 Task: Look for space in Laâyoune / El Aaiún, Western Sahara from 2nd June, 2023 to 6th June, 2023 for 1 adult in price range Rs.10000 to Rs.13000. Place can be private room with 1  bedroom having 1 bed and 1 bathroom. Property type can be house, flat, guest house, hotel. Booking option can be shelf check-in. Required host language is English.
Action: Mouse moved to (354, 175)
Screenshot: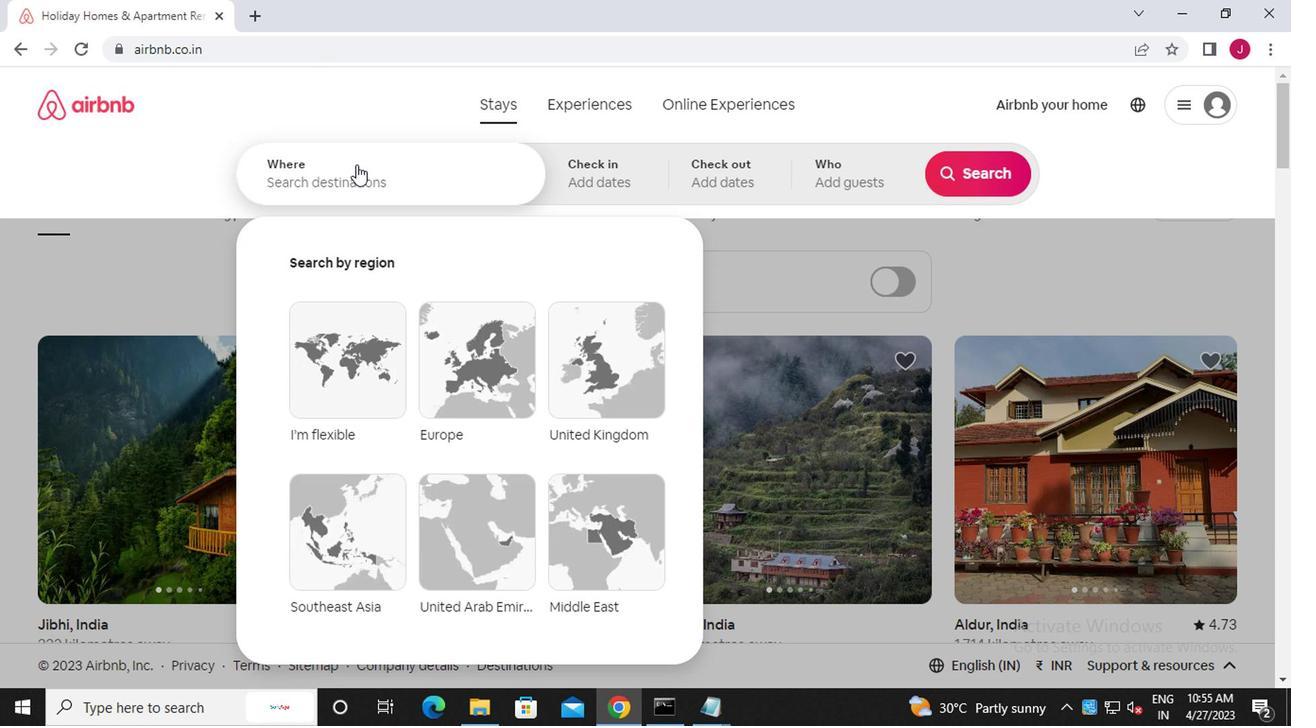 
Action: Mouse pressed left at (354, 175)
Screenshot: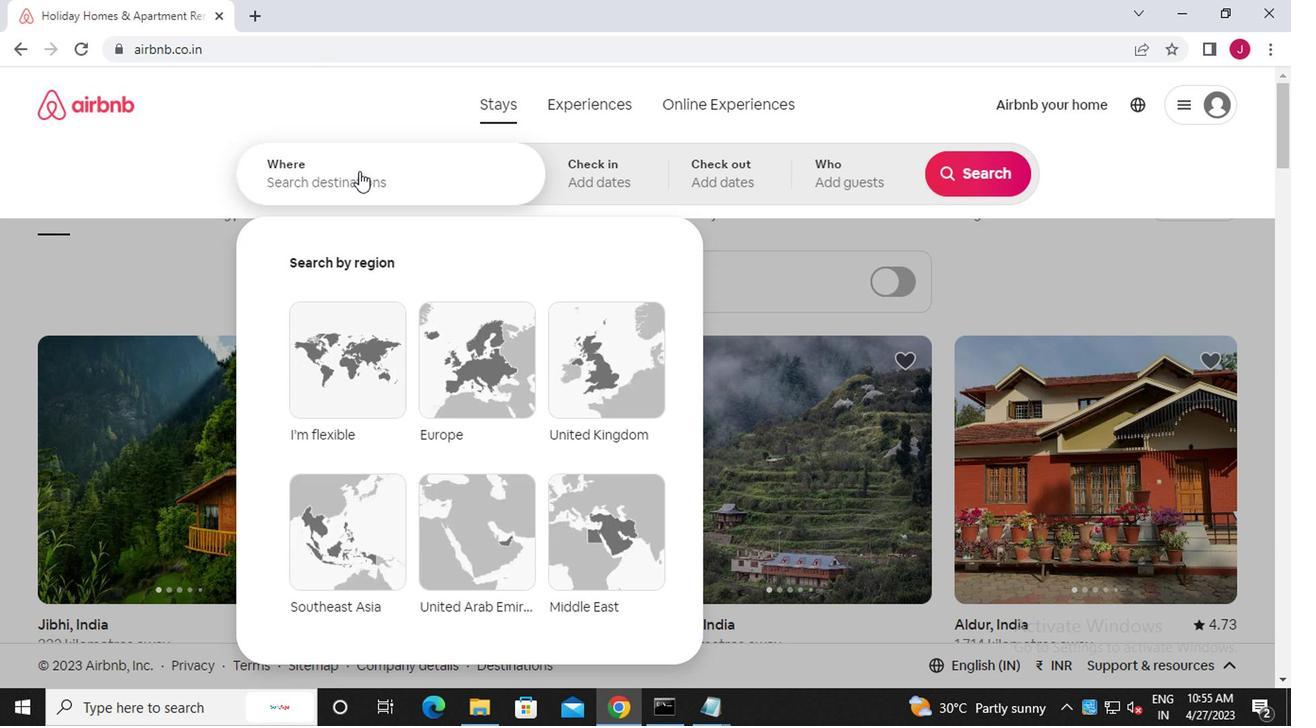 
Action: Mouse moved to (355, 175)
Screenshot: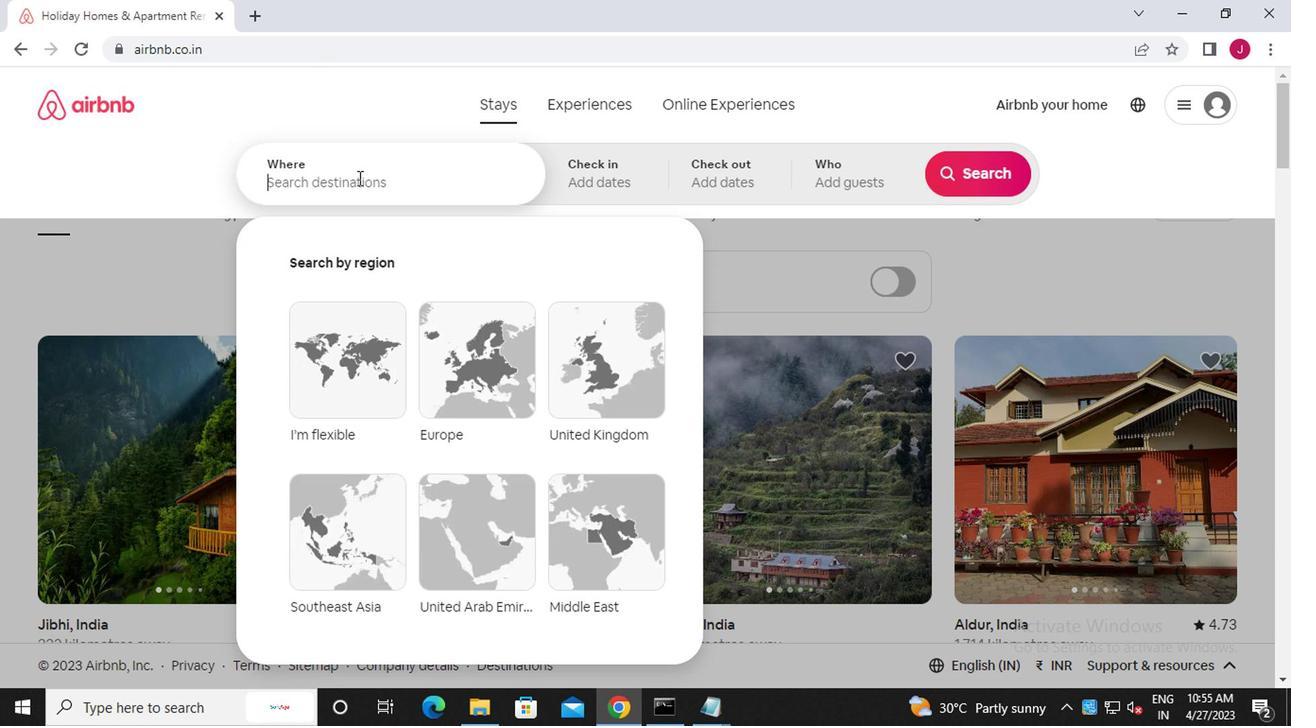 
Action: Key pressed l<Key.caps_lock>aayoune/<Key.caps_lock>el<Key.space><Key.caps_lock>a<Key.caps_lock>aiun
Screenshot: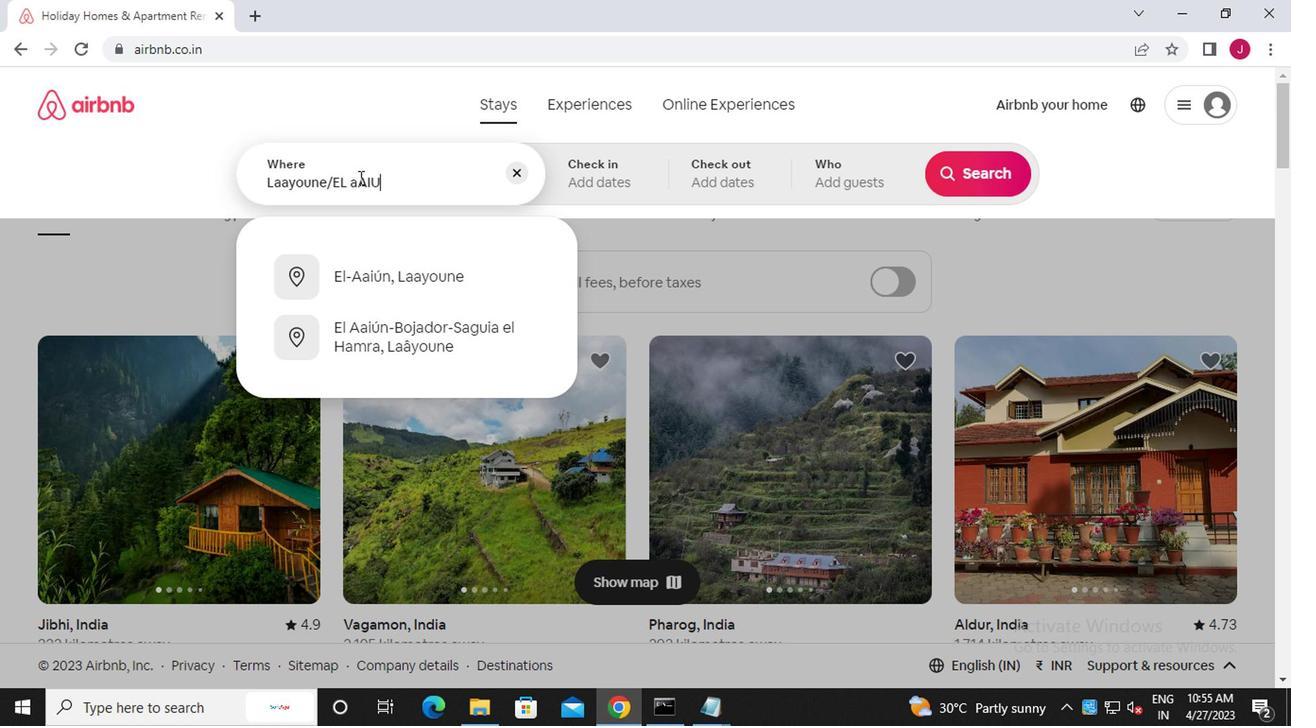 
Action: Mouse moved to (378, 178)
Screenshot: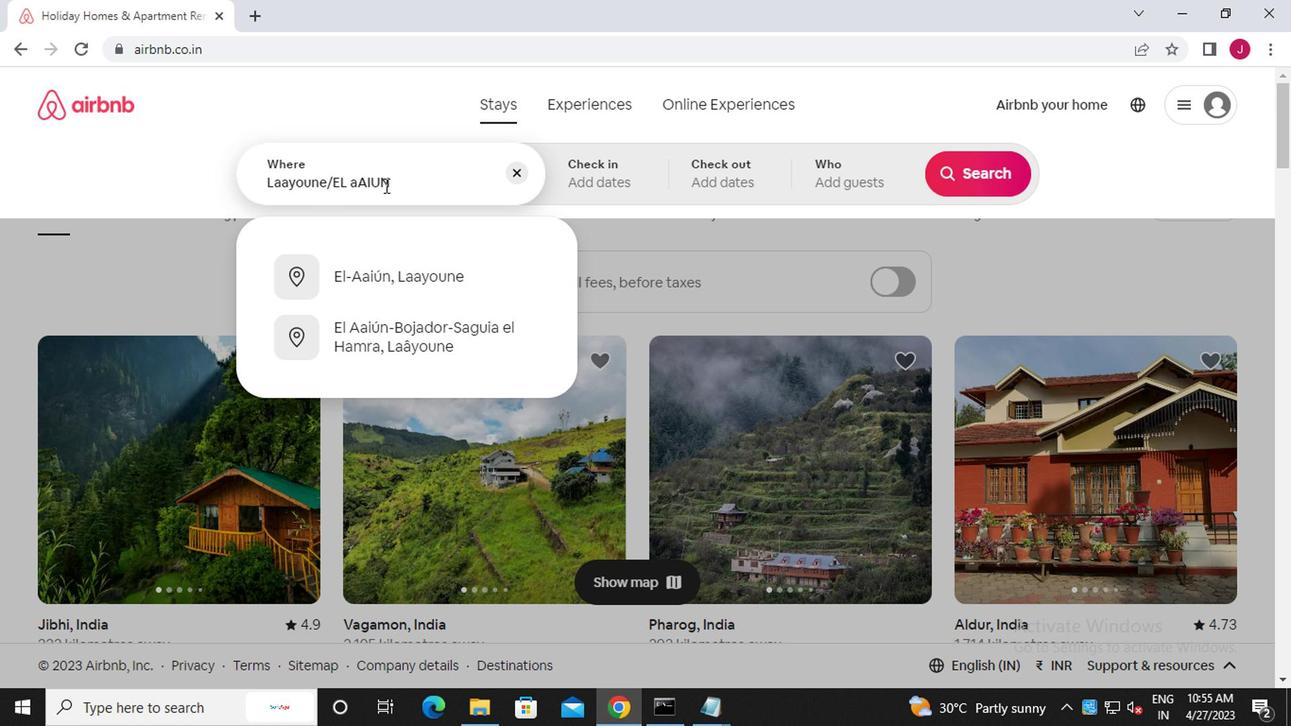 
Action: Key pressed <Key.backspace><Key.backspace><Key.backspace><Key.backspace><Key.backspace>a<Key.caps_lock>aiun
Screenshot: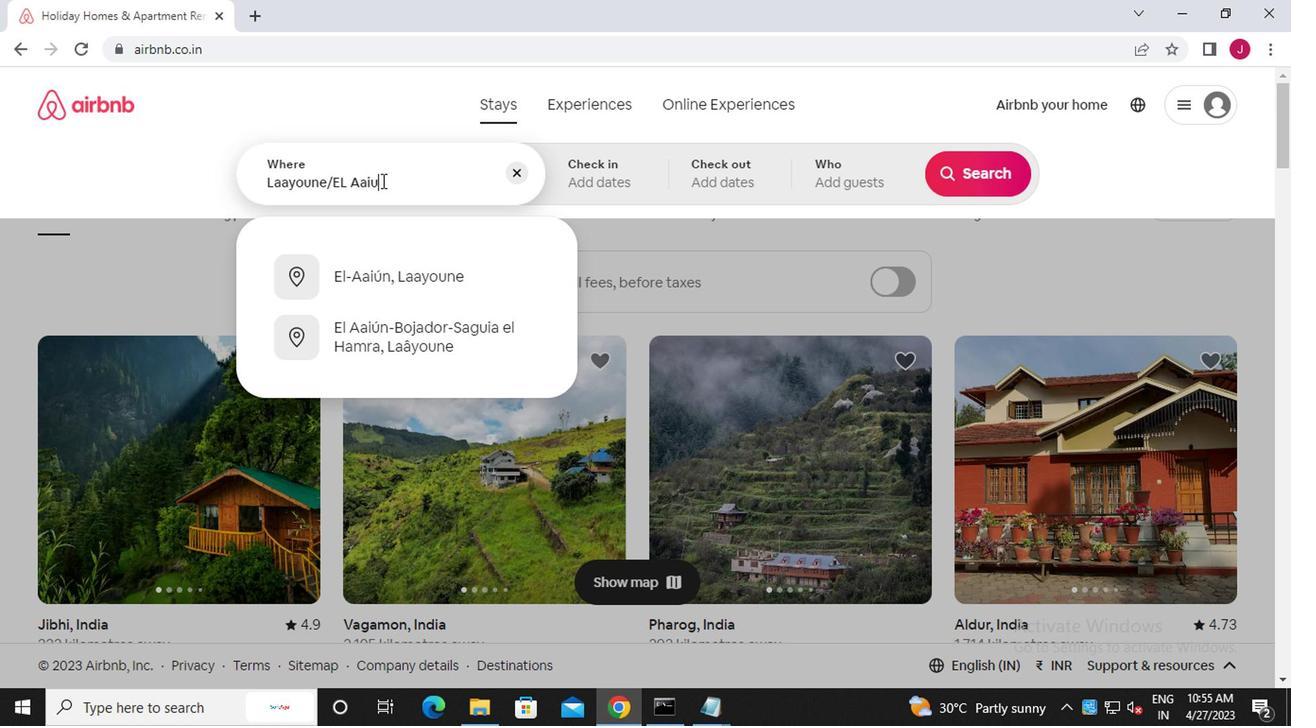 
Action: Mouse moved to (579, 183)
Screenshot: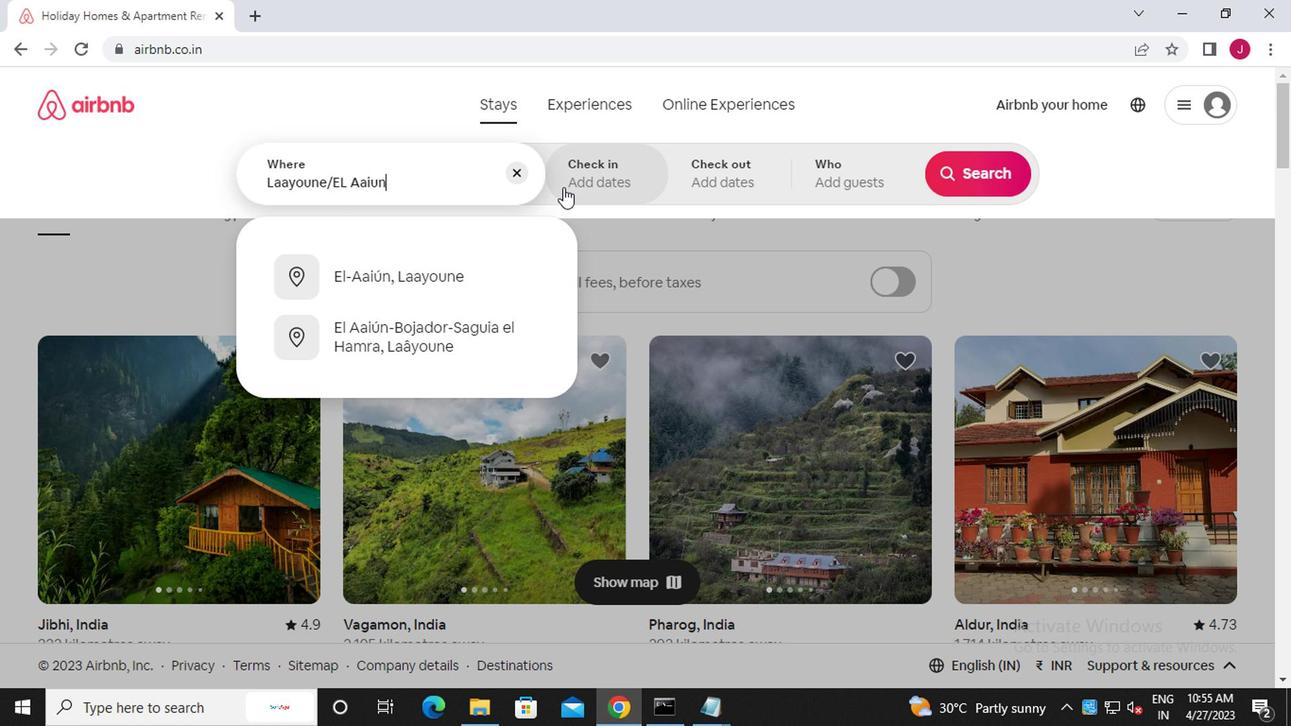 
Action: Mouse pressed left at (579, 183)
Screenshot: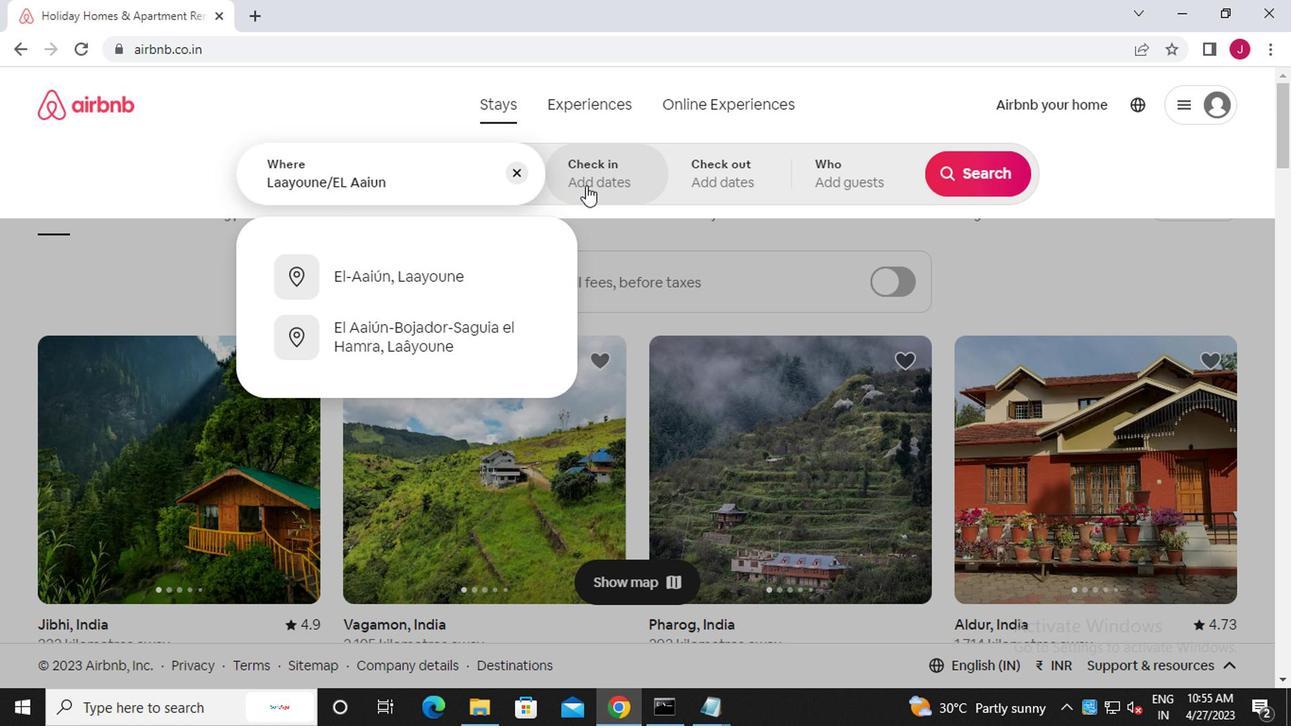 
Action: Mouse moved to (426, 166)
Screenshot: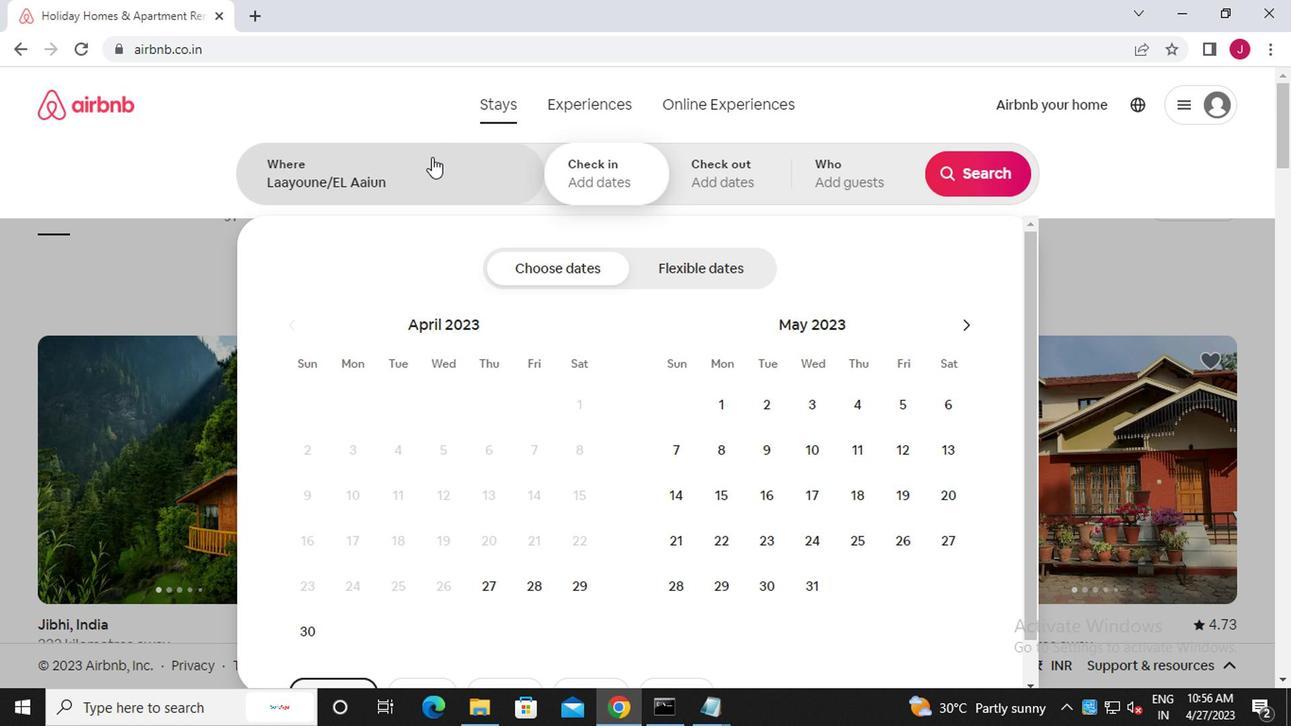 
Action: Mouse pressed left at (426, 166)
Screenshot: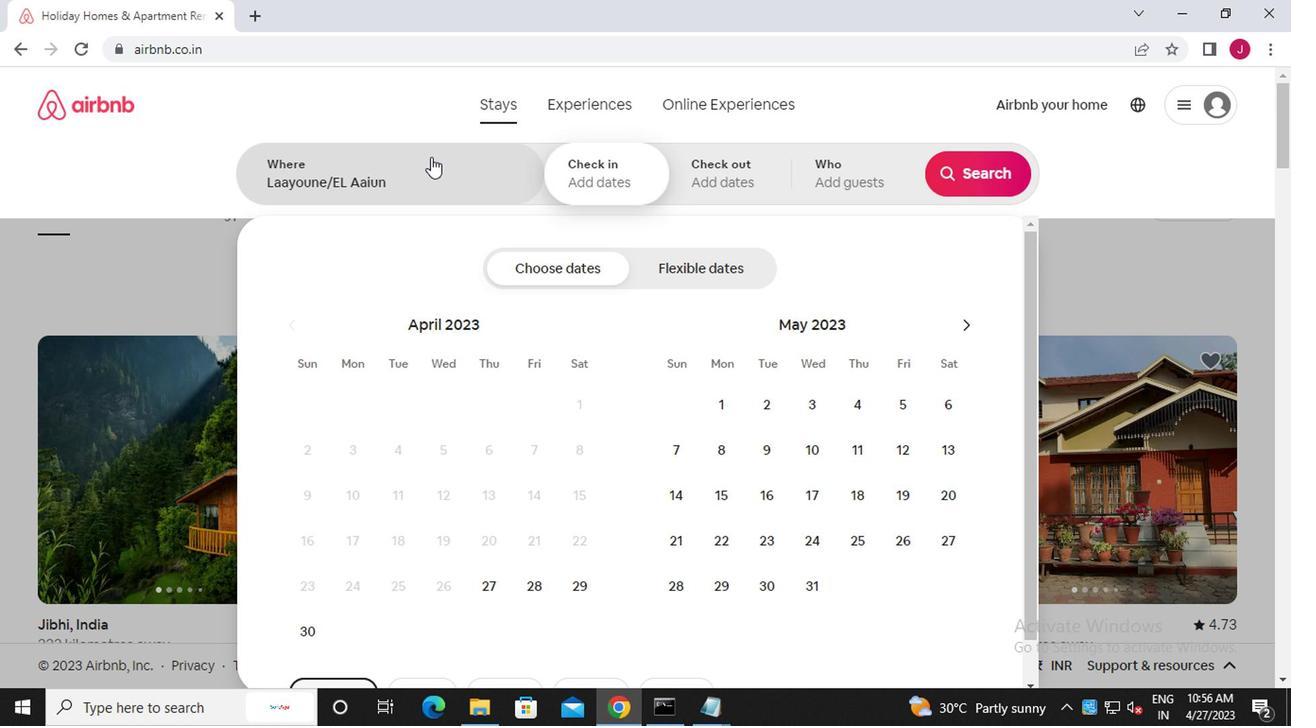 
Action: Mouse moved to (430, 172)
Screenshot: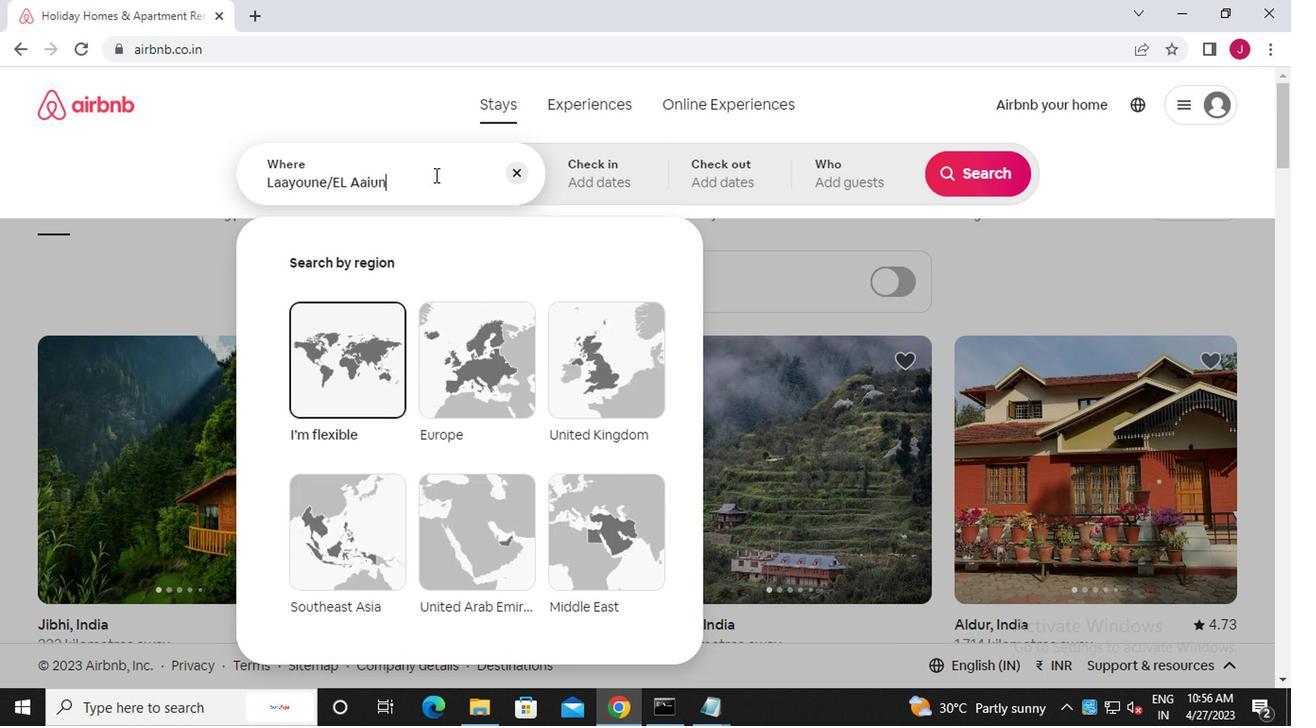 
Action: Key pressed ,<Key.space><Key.caps_lock>we<Key.backspace><Key.caps_lock>estern<Key.space><Key.caps_lock>s<Key.caps_lock>ahara
Screenshot: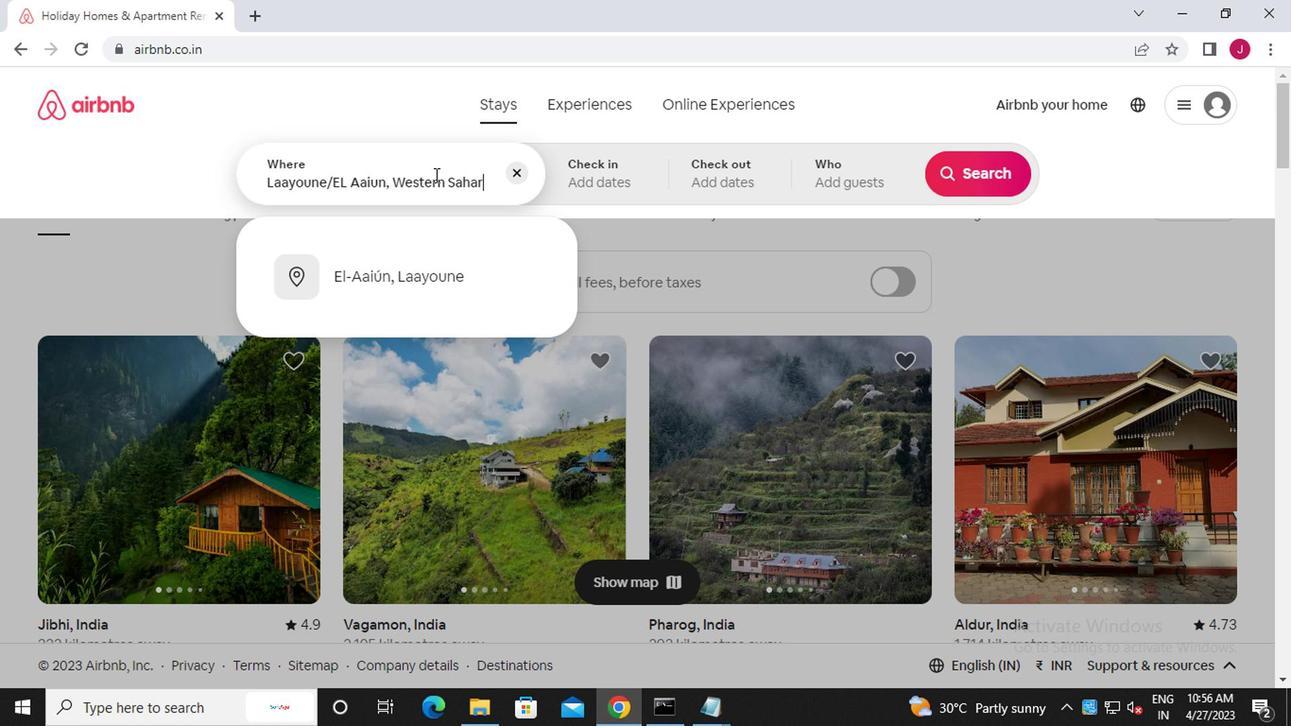 
Action: Mouse moved to (610, 177)
Screenshot: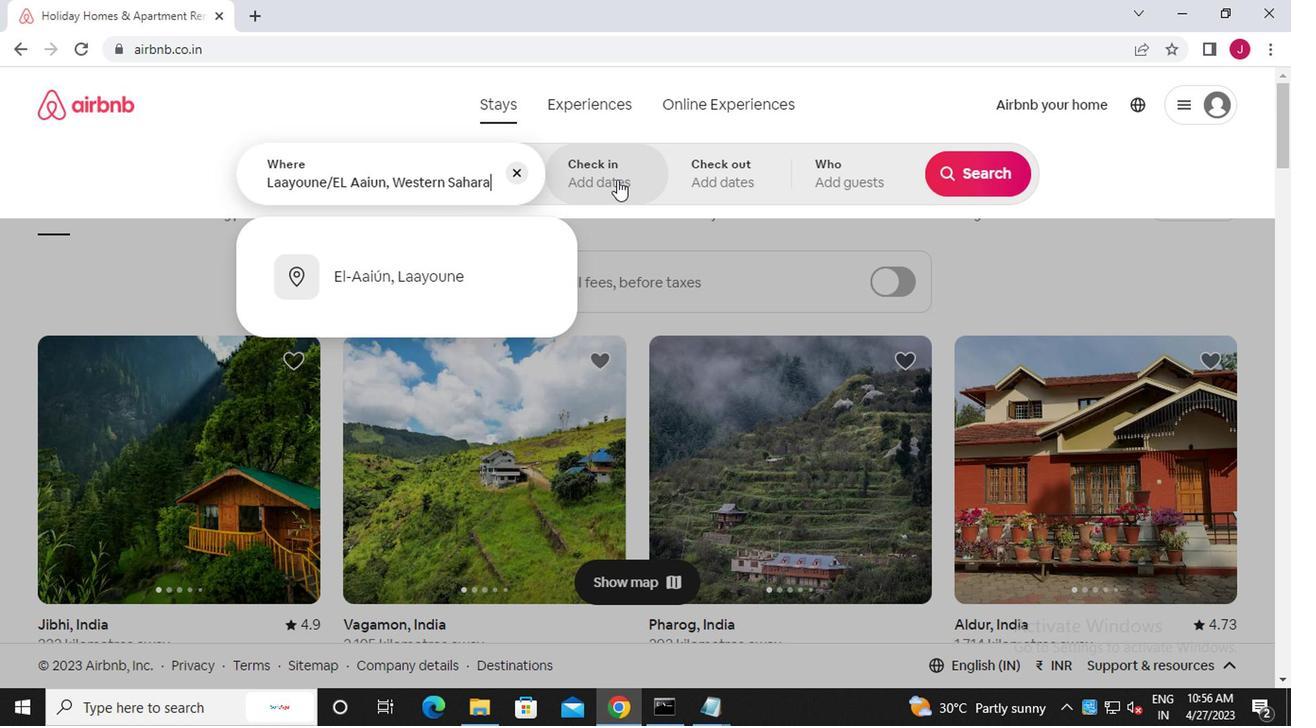 
Action: Mouse pressed left at (610, 177)
Screenshot: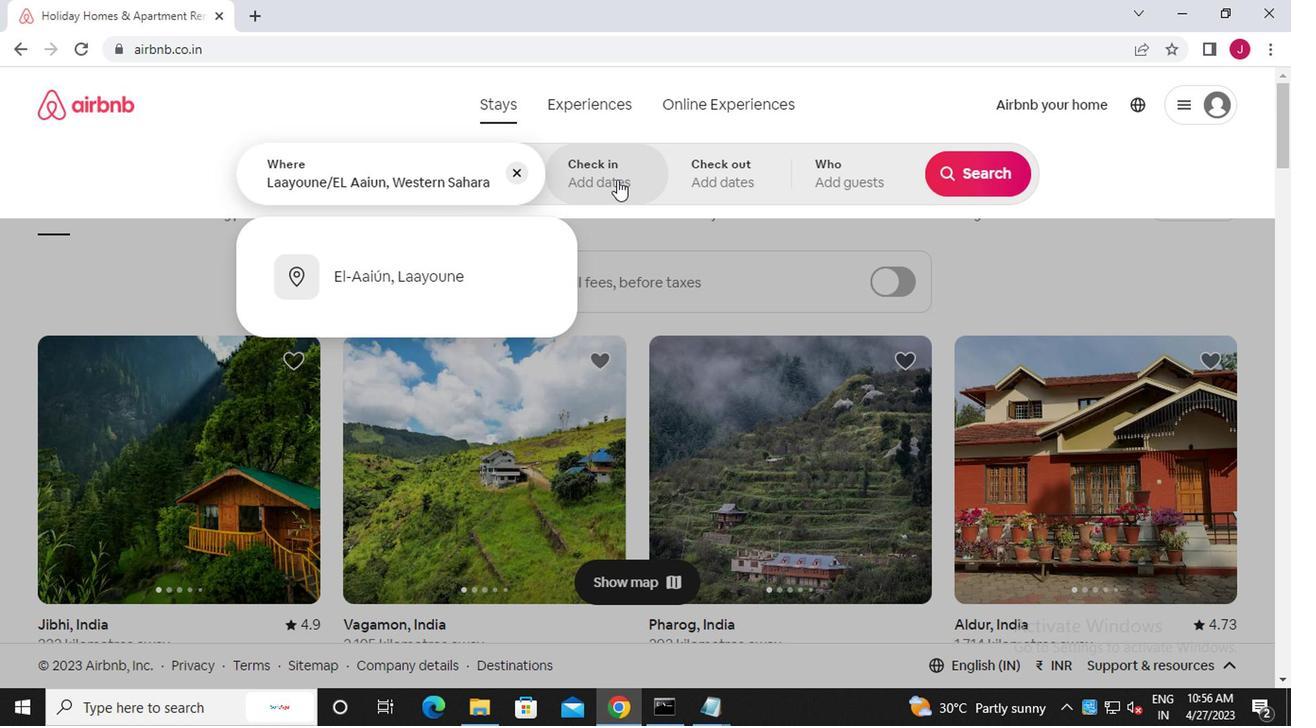 
Action: Mouse moved to (961, 319)
Screenshot: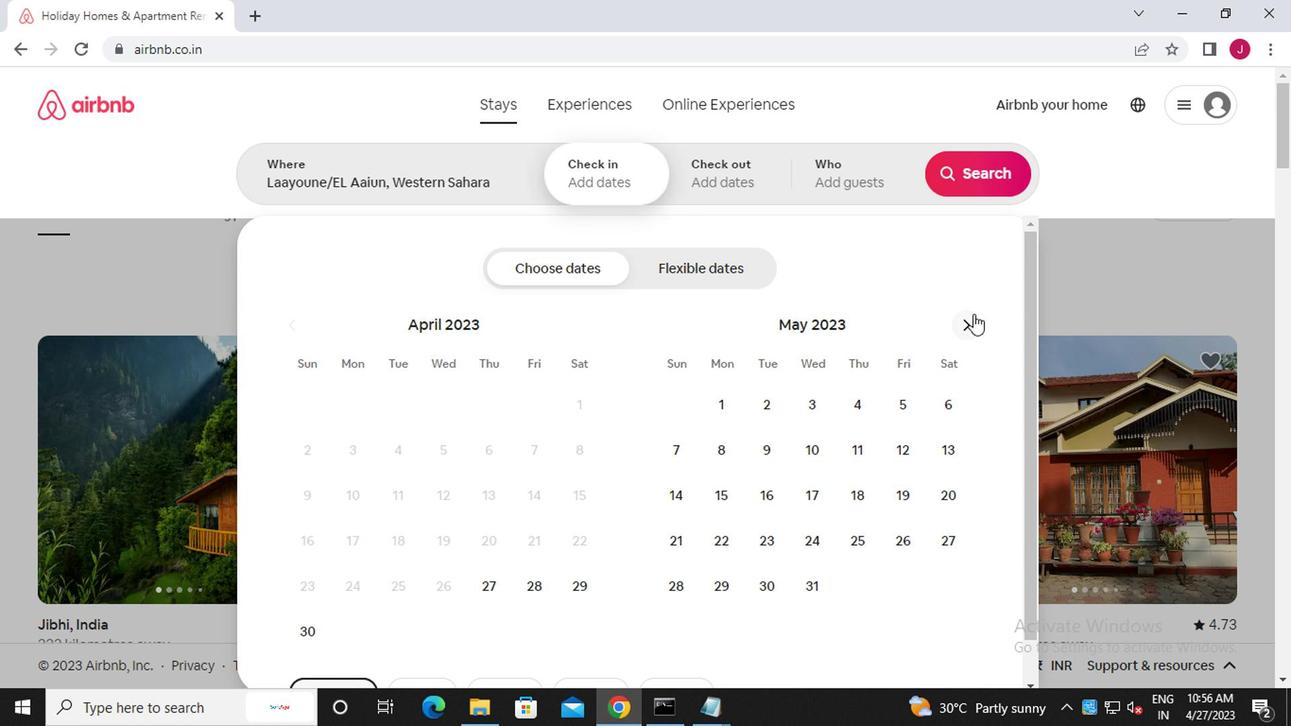 
Action: Mouse pressed left at (961, 319)
Screenshot: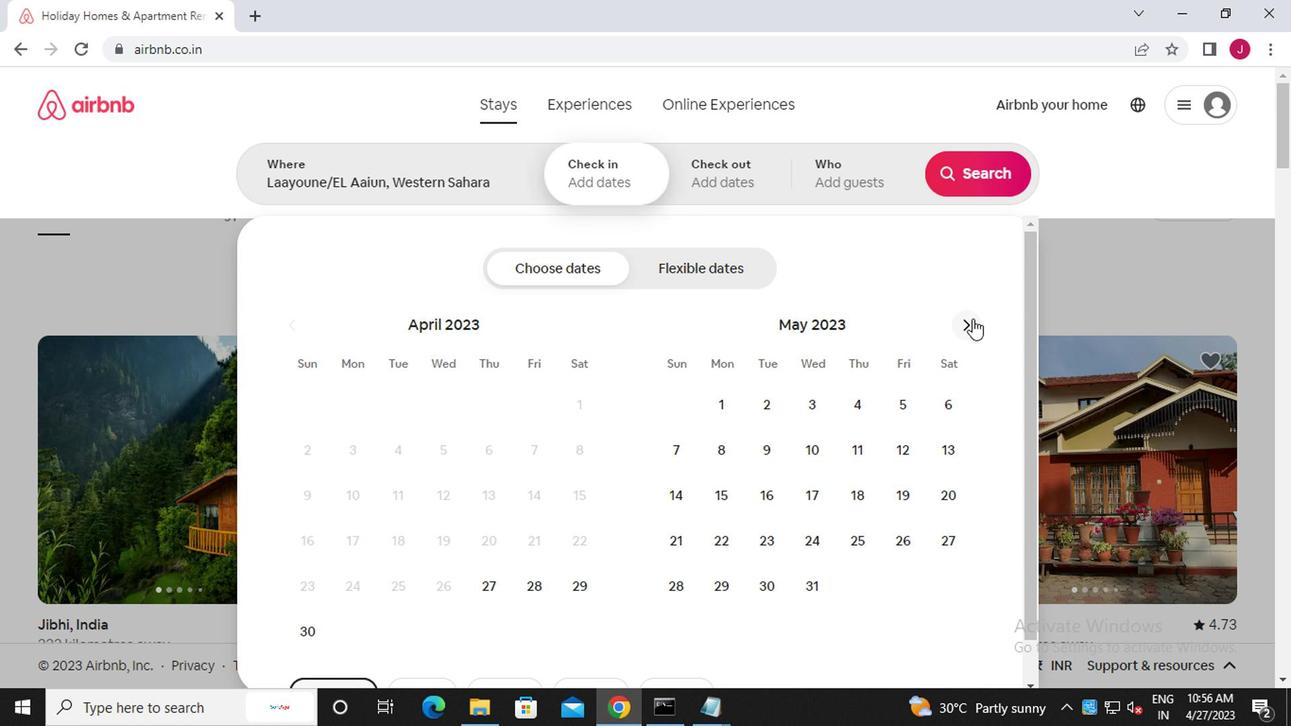 
Action: Mouse moved to (890, 415)
Screenshot: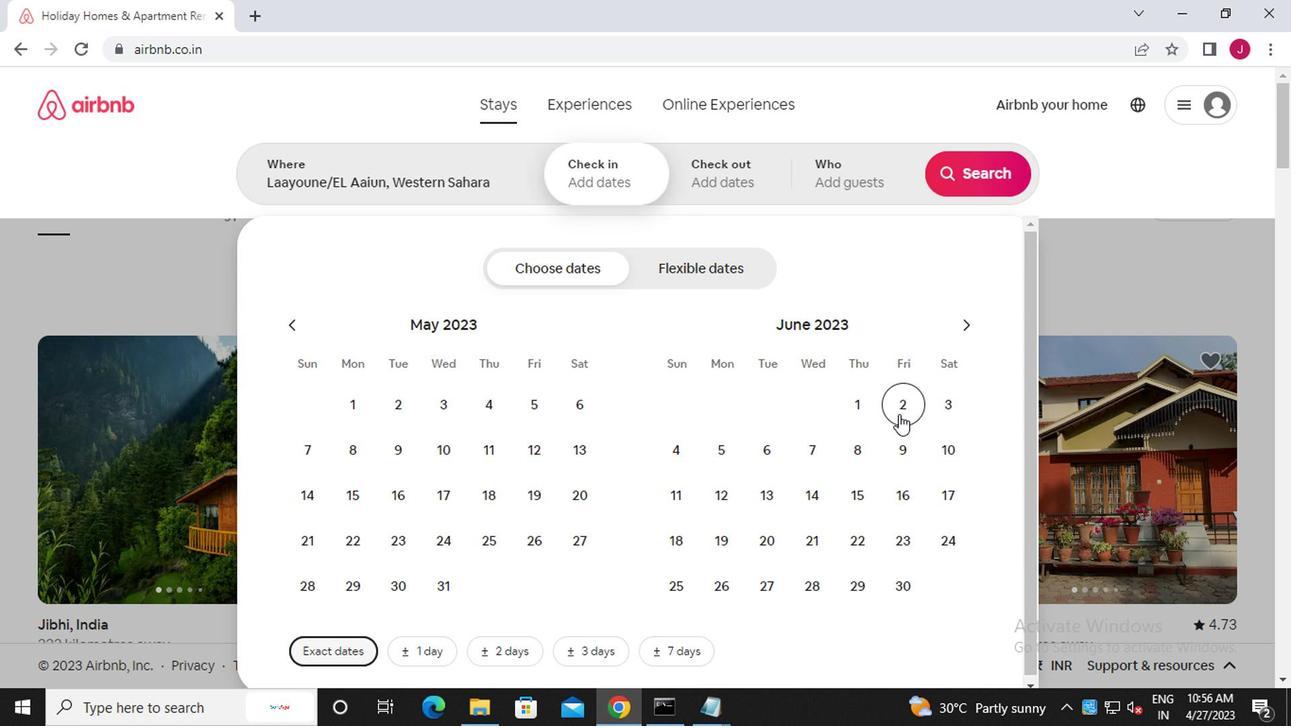
Action: Mouse pressed left at (890, 415)
Screenshot: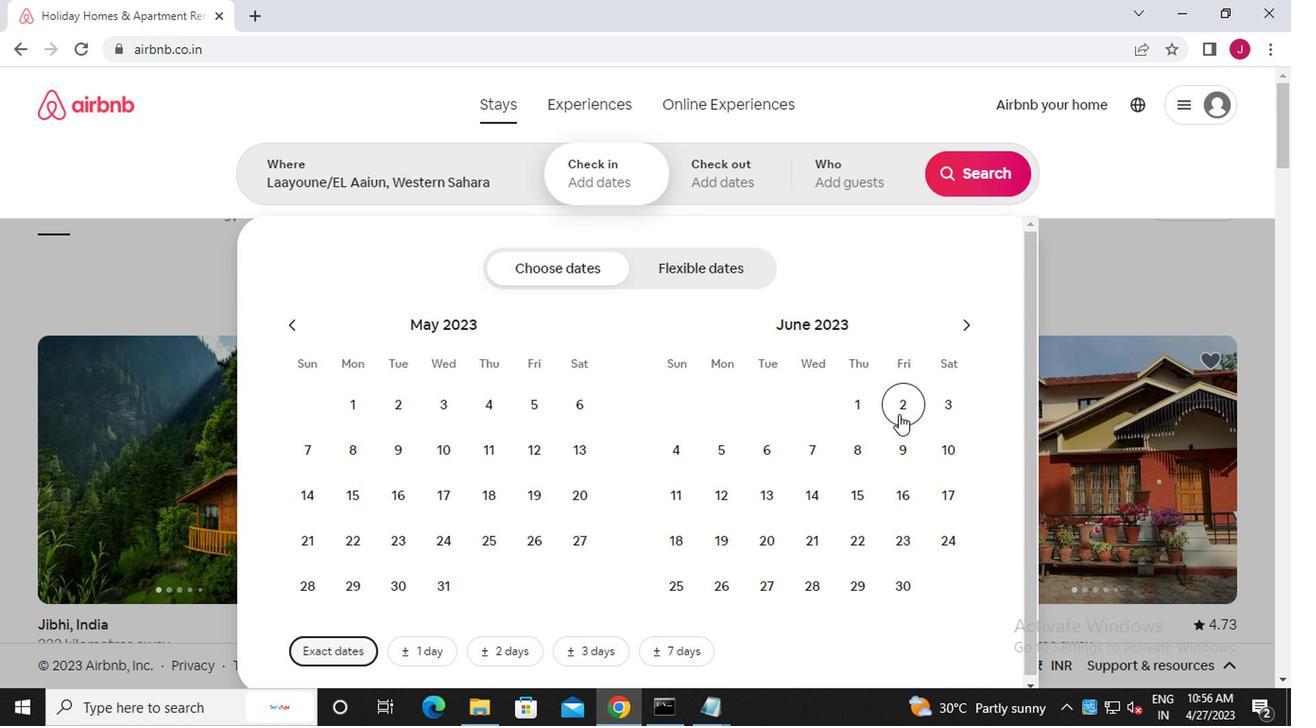 
Action: Mouse moved to (779, 447)
Screenshot: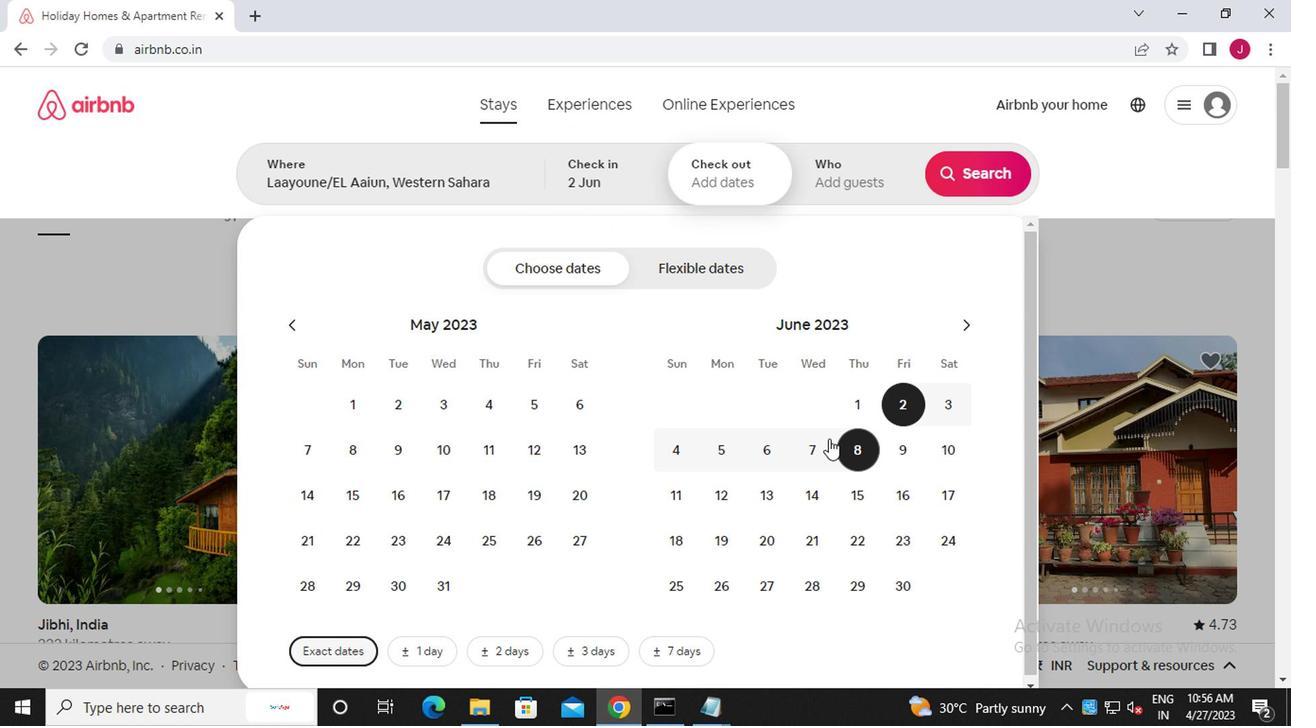 
Action: Mouse pressed left at (779, 447)
Screenshot: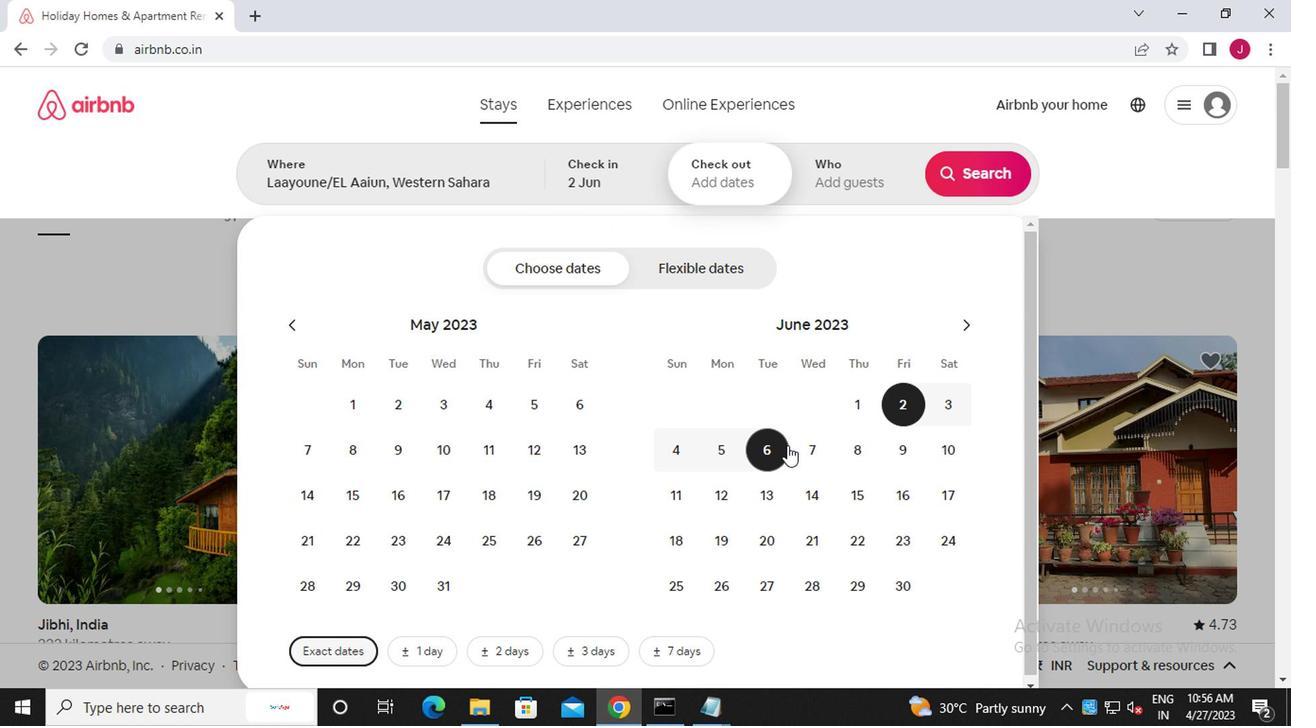 
Action: Mouse moved to (838, 184)
Screenshot: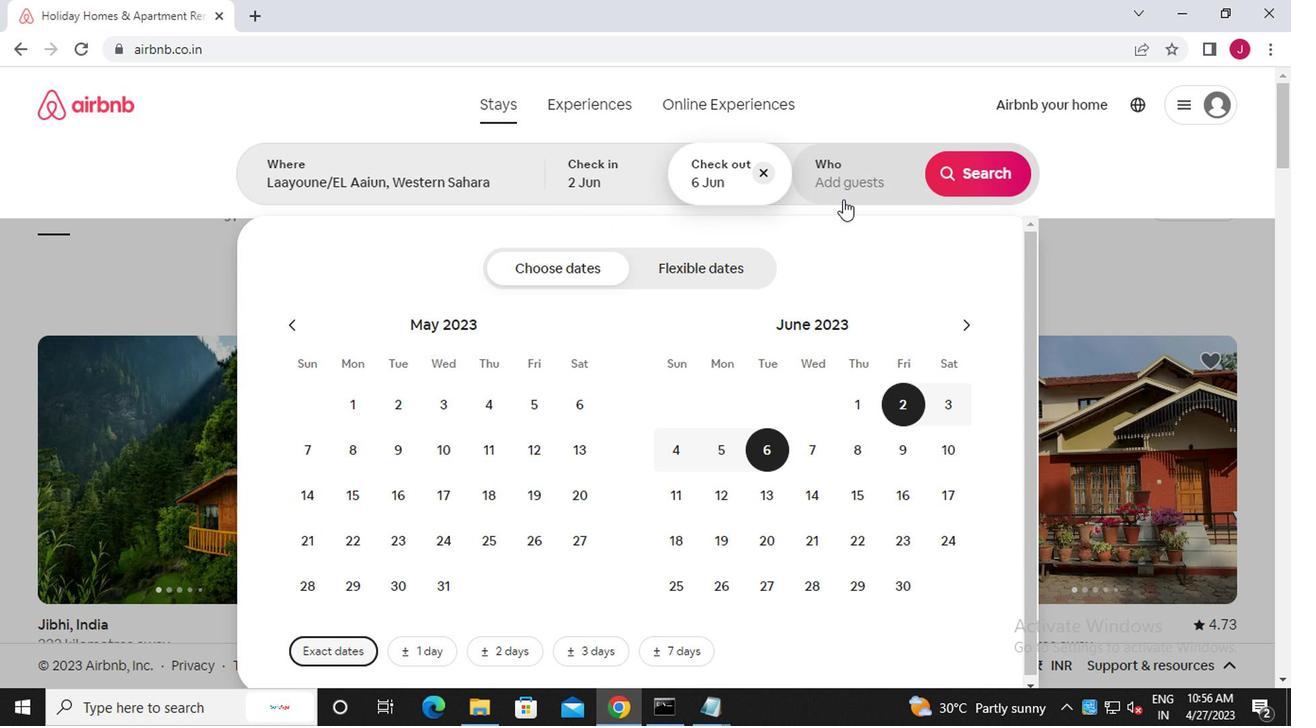 
Action: Mouse pressed left at (838, 184)
Screenshot: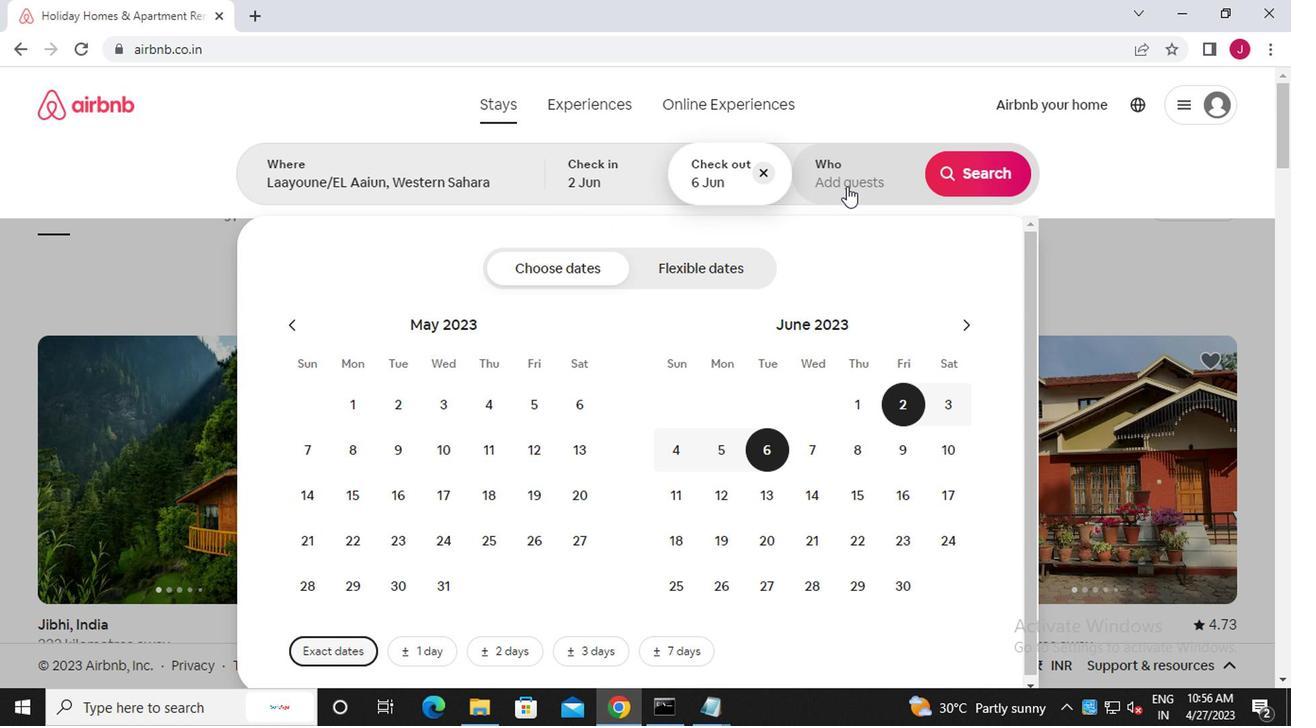 
Action: Mouse moved to (970, 278)
Screenshot: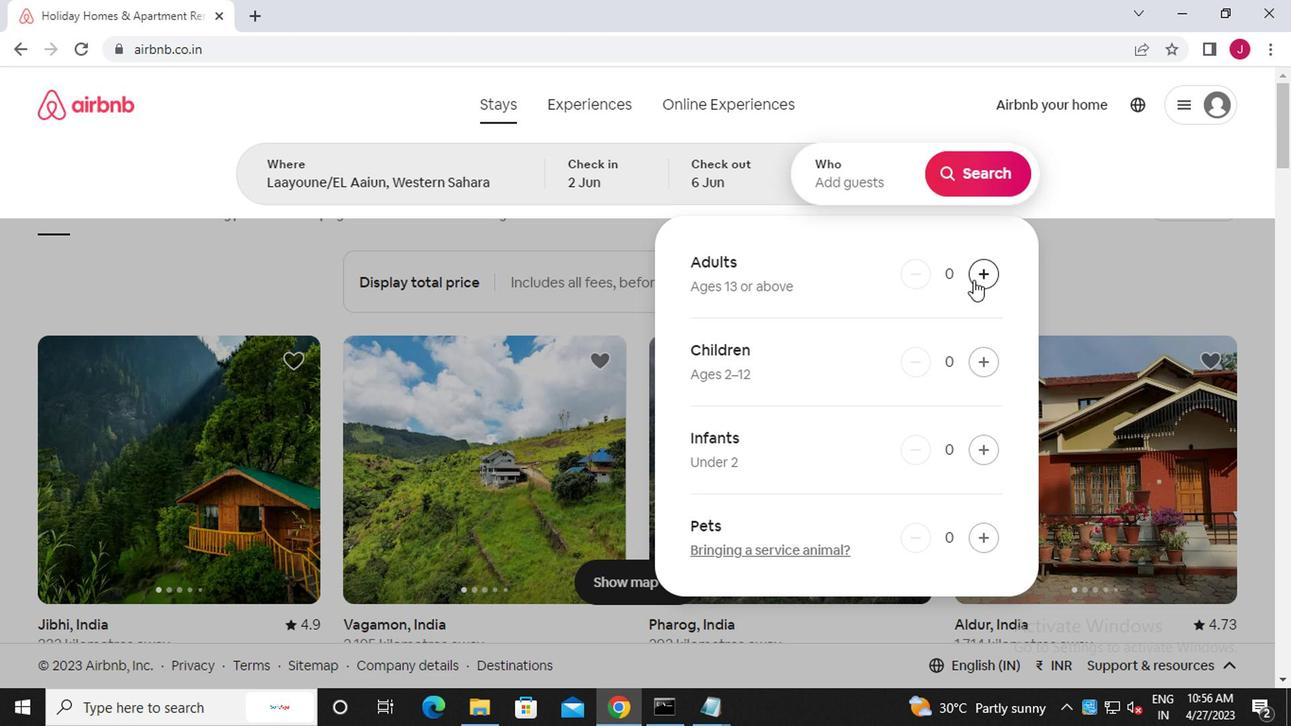 
Action: Mouse pressed left at (970, 278)
Screenshot: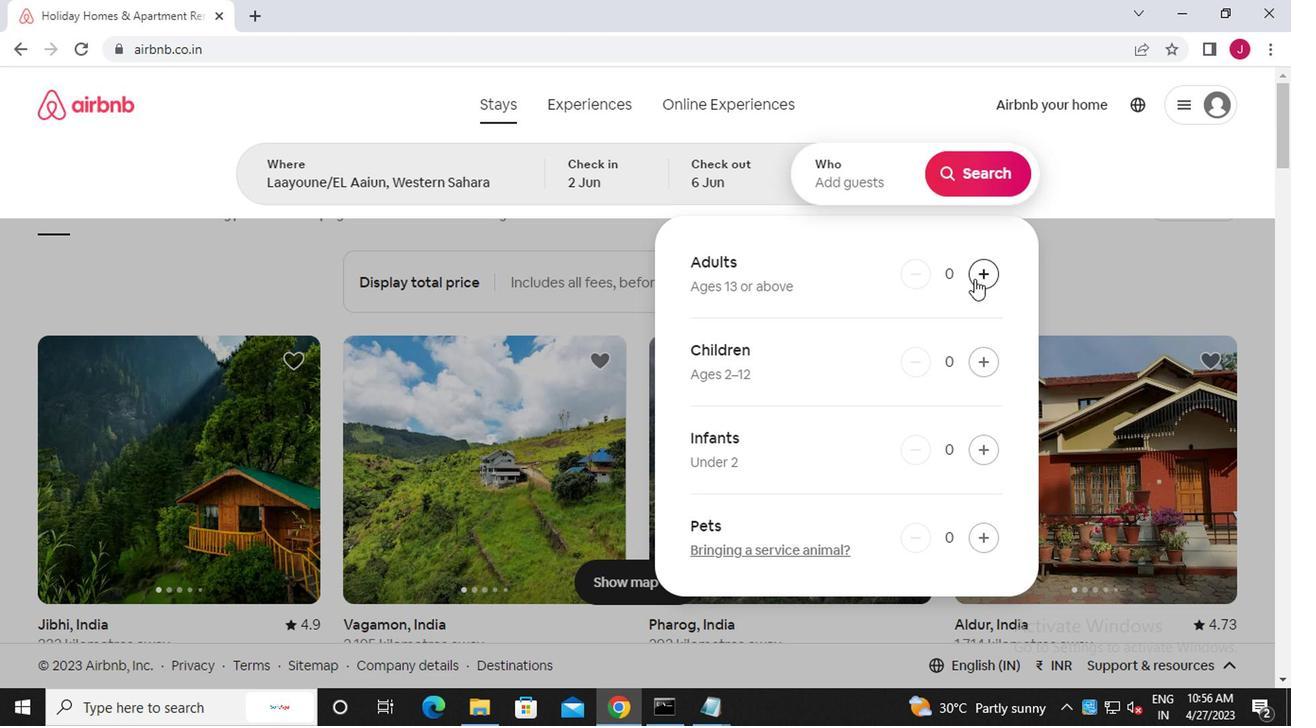 
Action: Mouse moved to (966, 163)
Screenshot: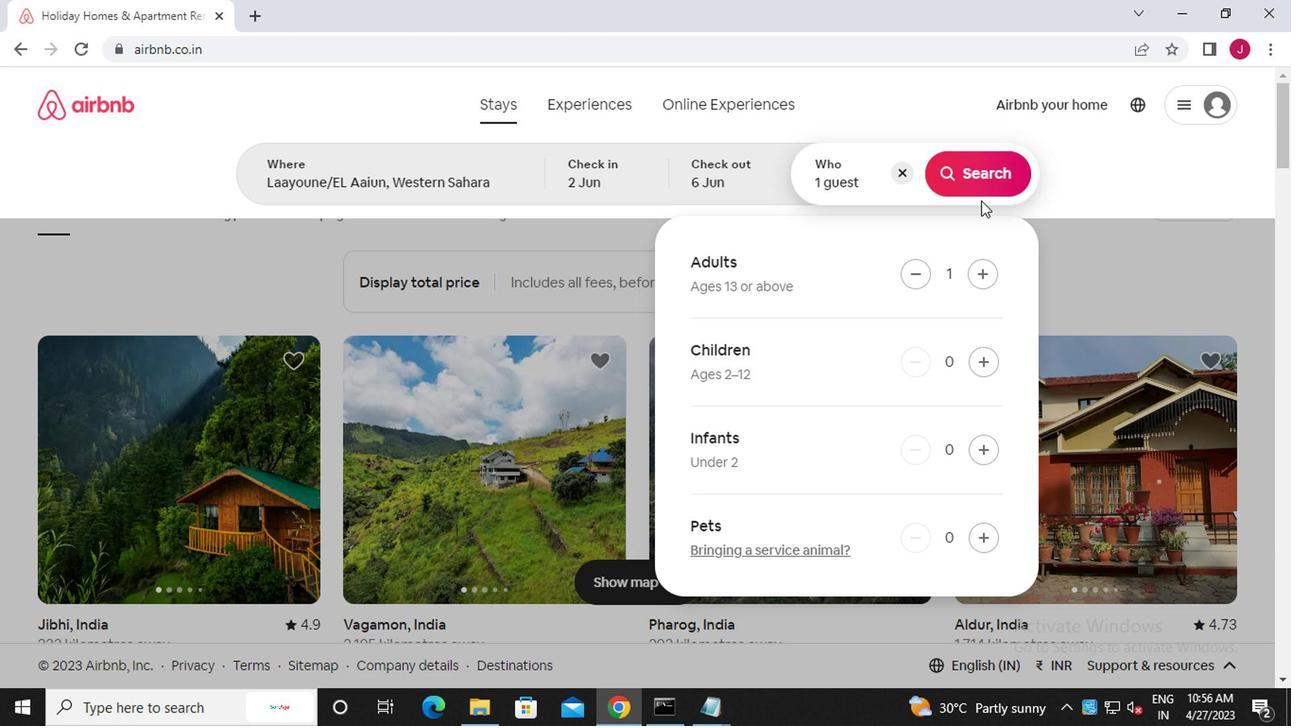 
Action: Mouse pressed left at (966, 163)
Screenshot: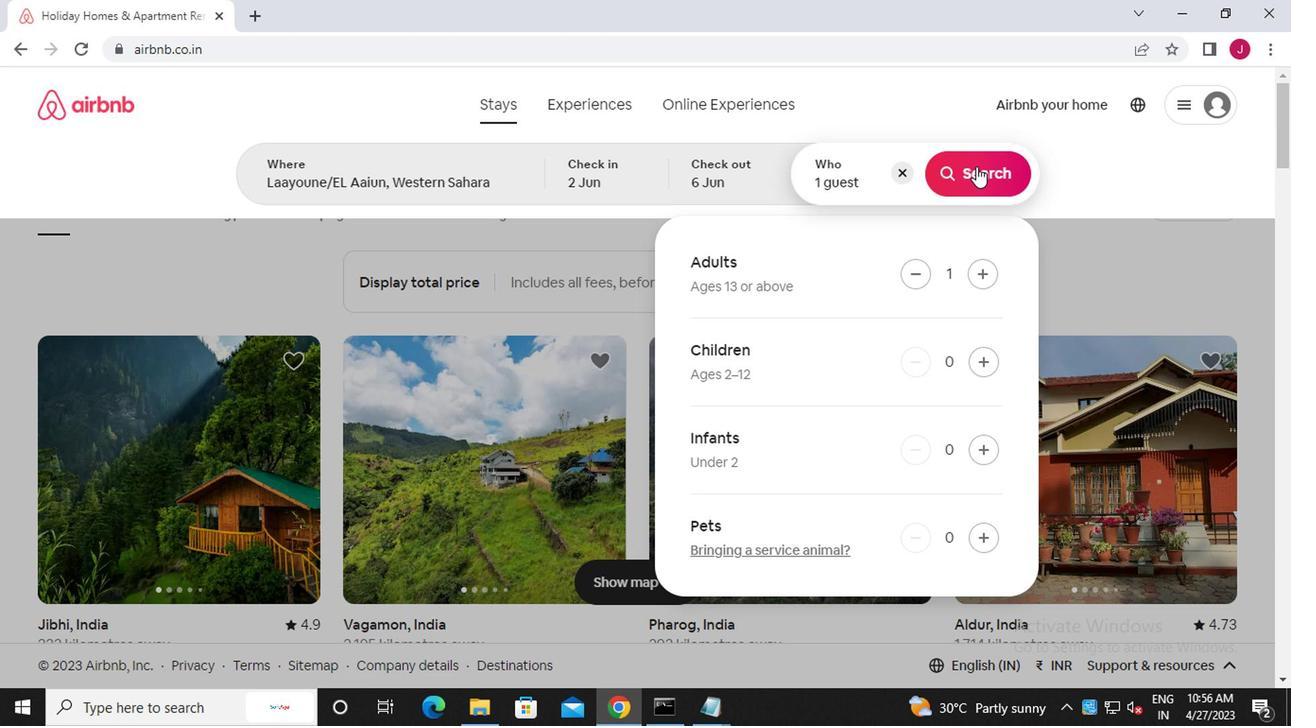 
Action: Mouse moved to (1205, 184)
Screenshot: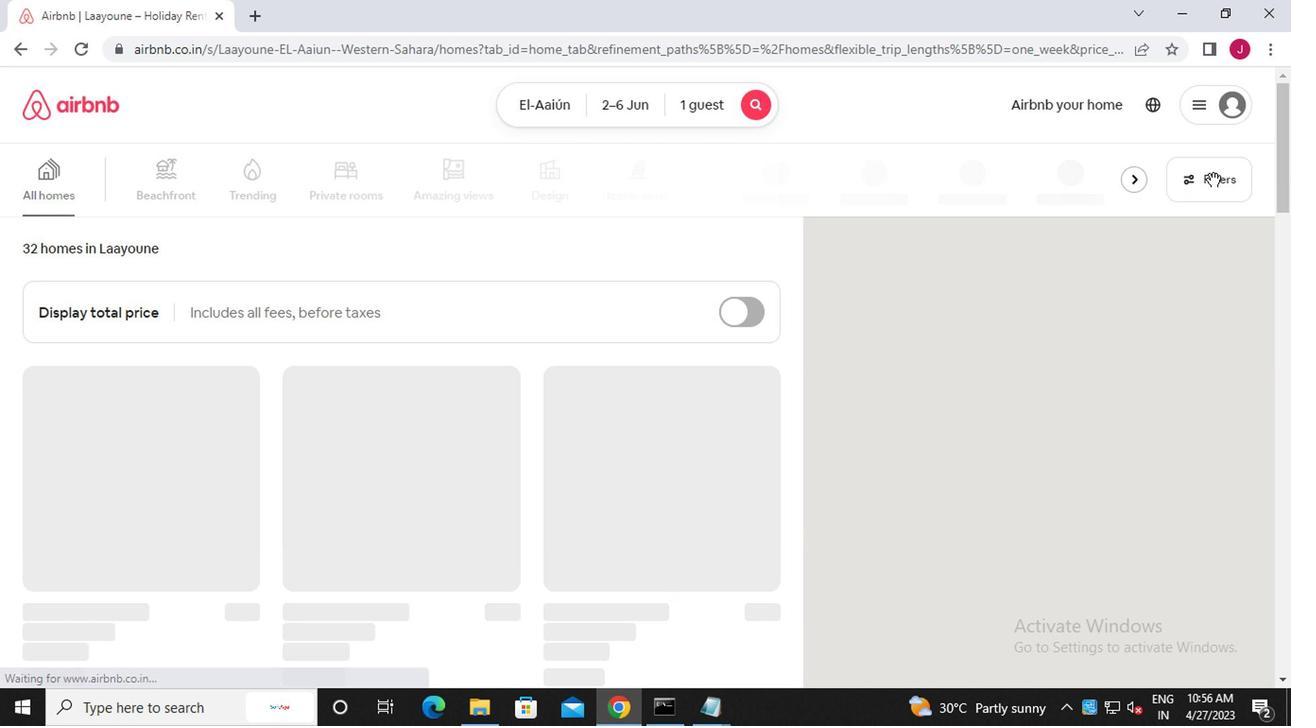 
Action: Mouse pressed left at (1205, 184)
Screenshot: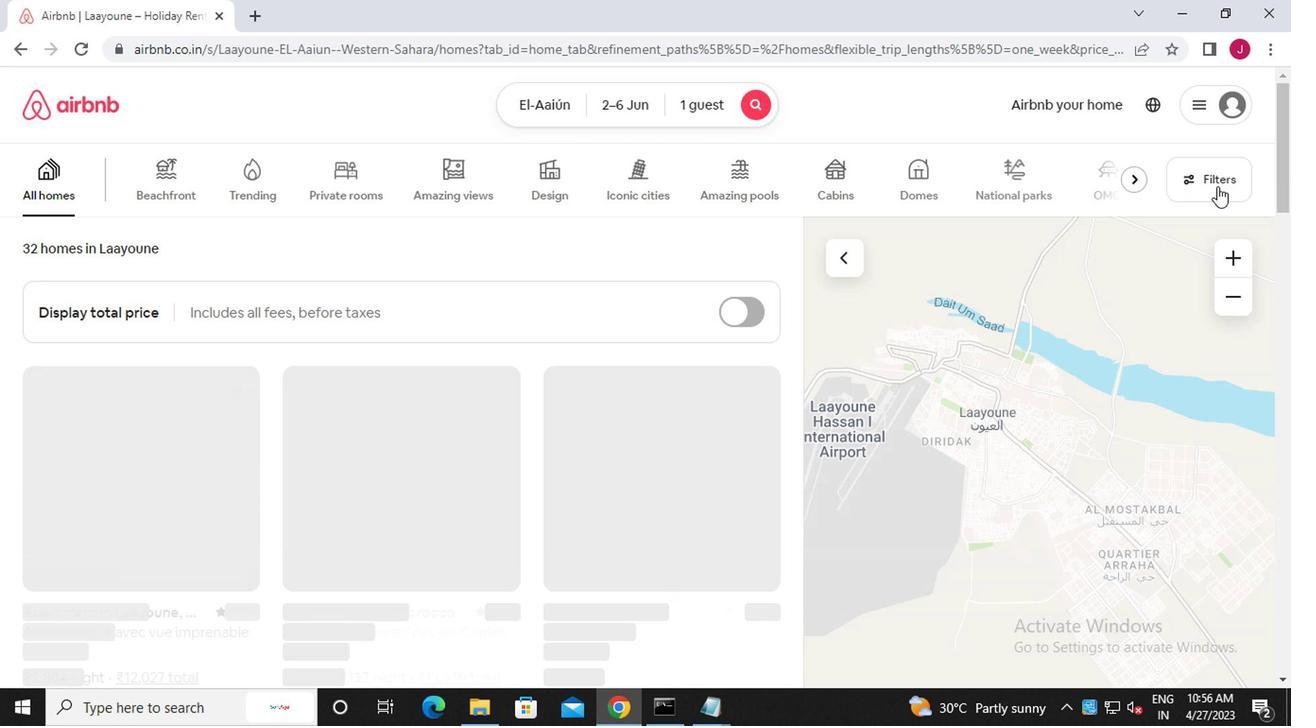 
Action: Mouse moved to (393, 421)
Screenshot: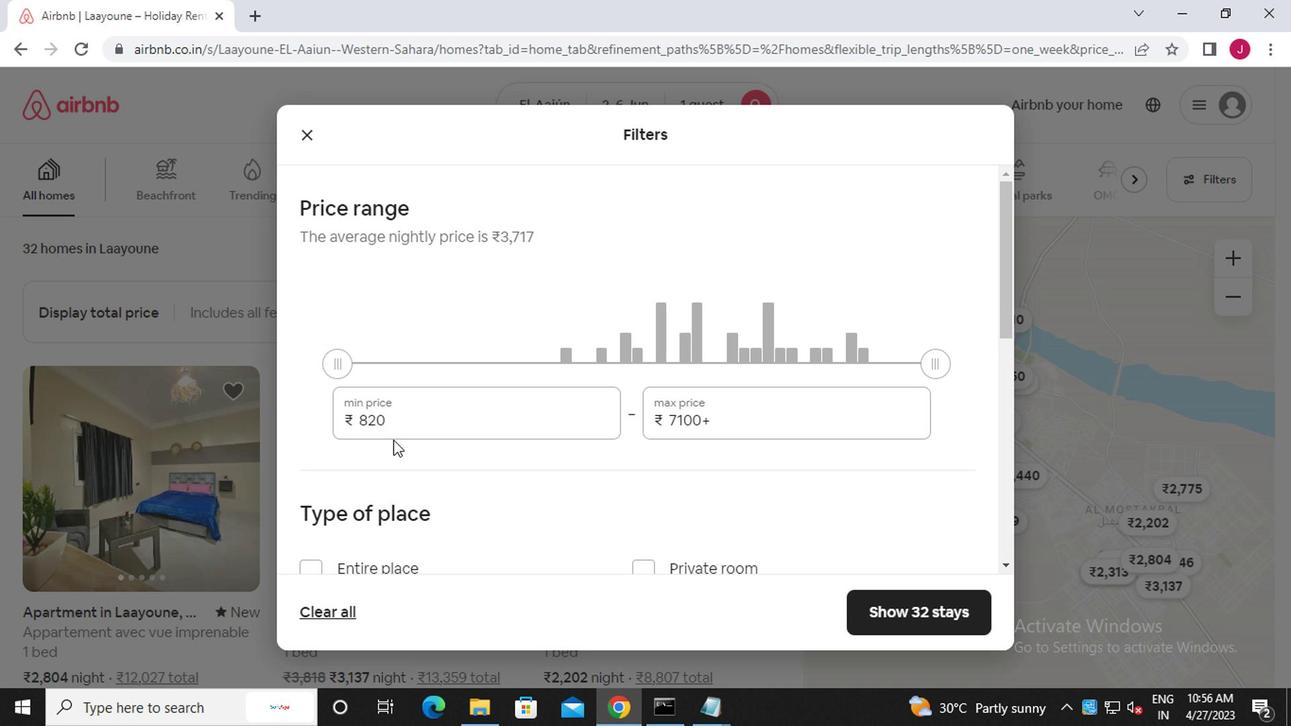 
Action: Mouse pressed left at (393, 421)
Screenshot: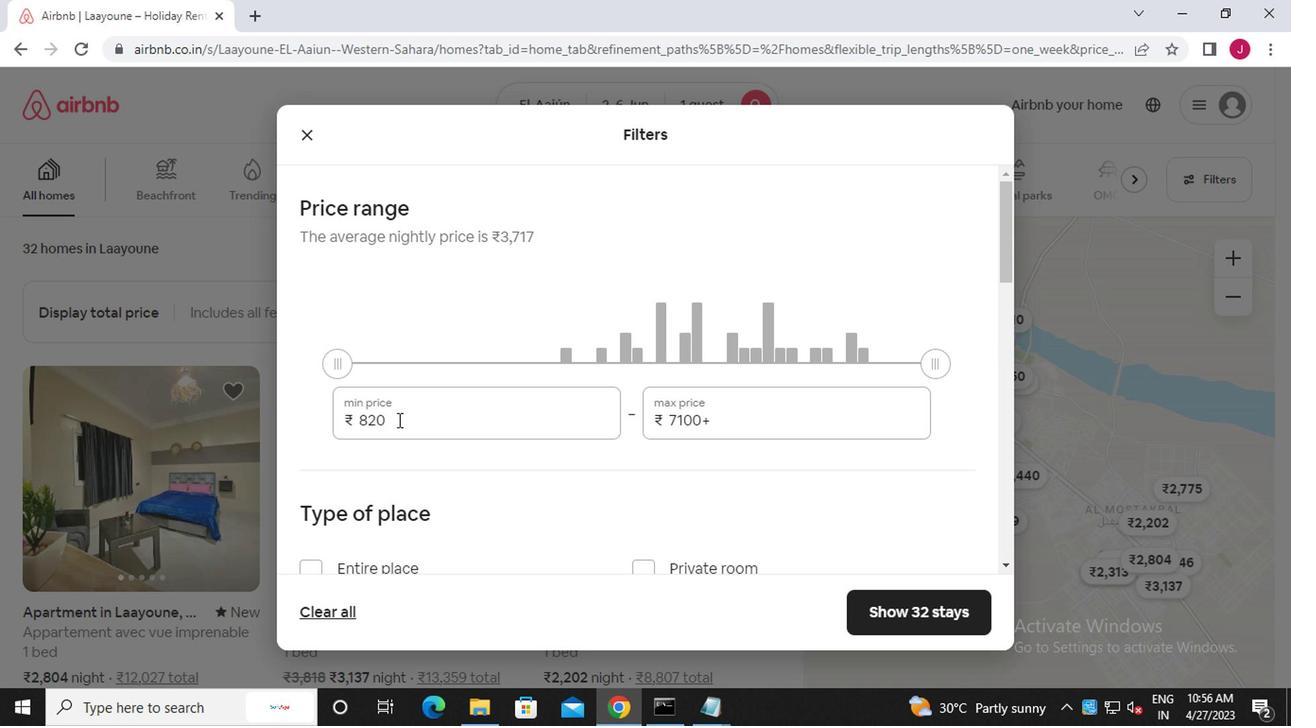 
Action: Mouse moved to (380, 391)
Screenshot: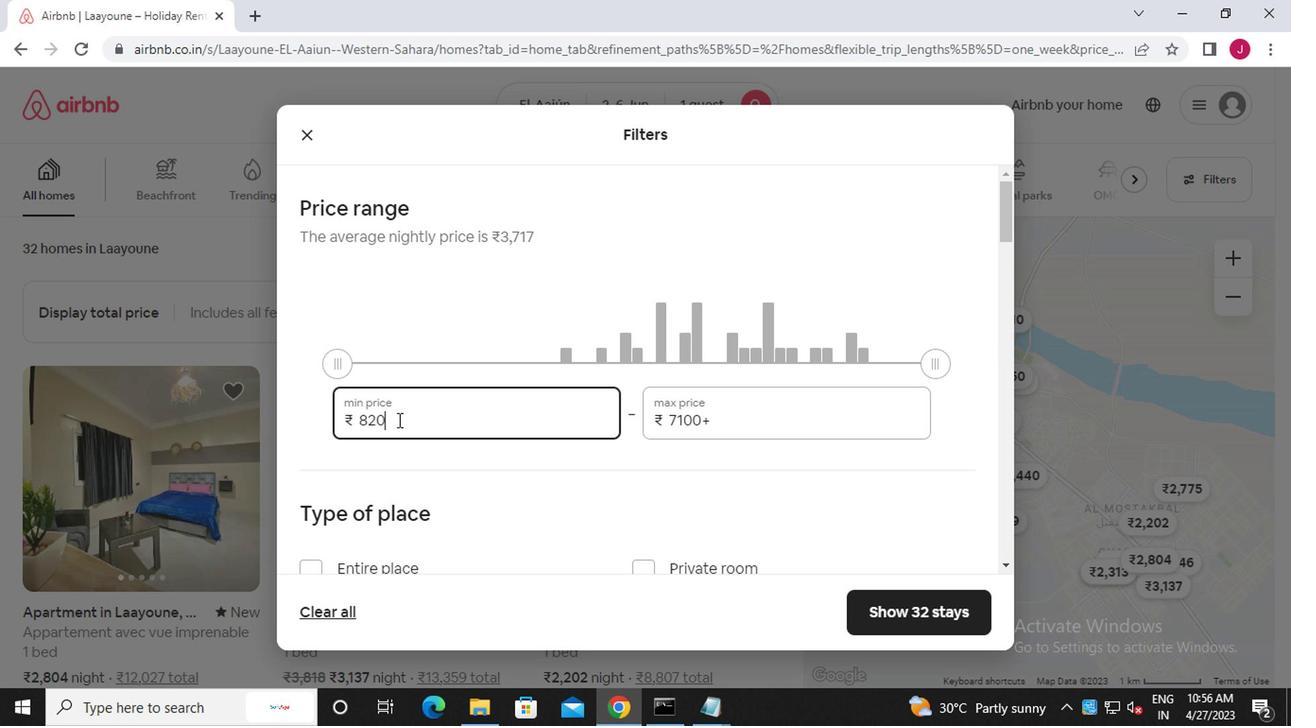 
Action: Key pressed <Key.backspace><Key.backspace><Key.backspace><Key.backspace><Key.backspace><Key.backspace><Key.backspace><Key.backspace><Key.backspace><Key.backspace><<97>><<96>><<96>><<96>><<96>>
Screenshot: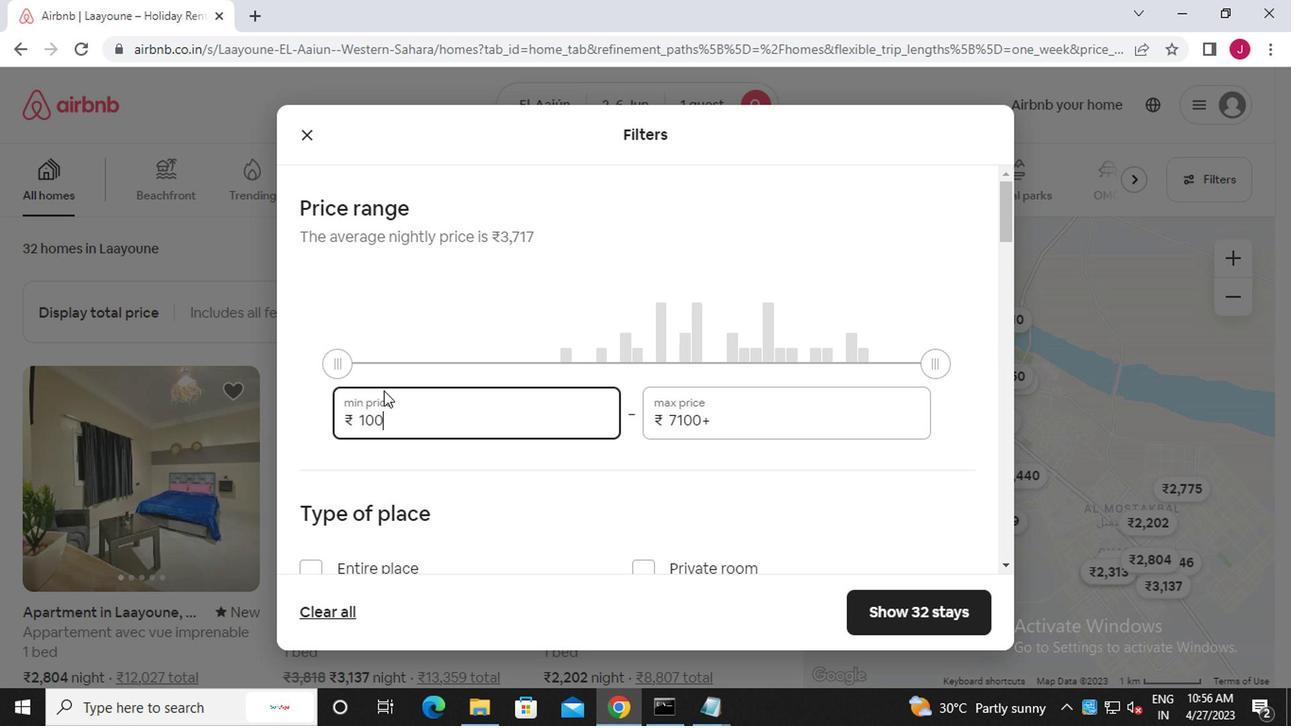 
Action: Mouse moved to (751, 412)
Screenshot: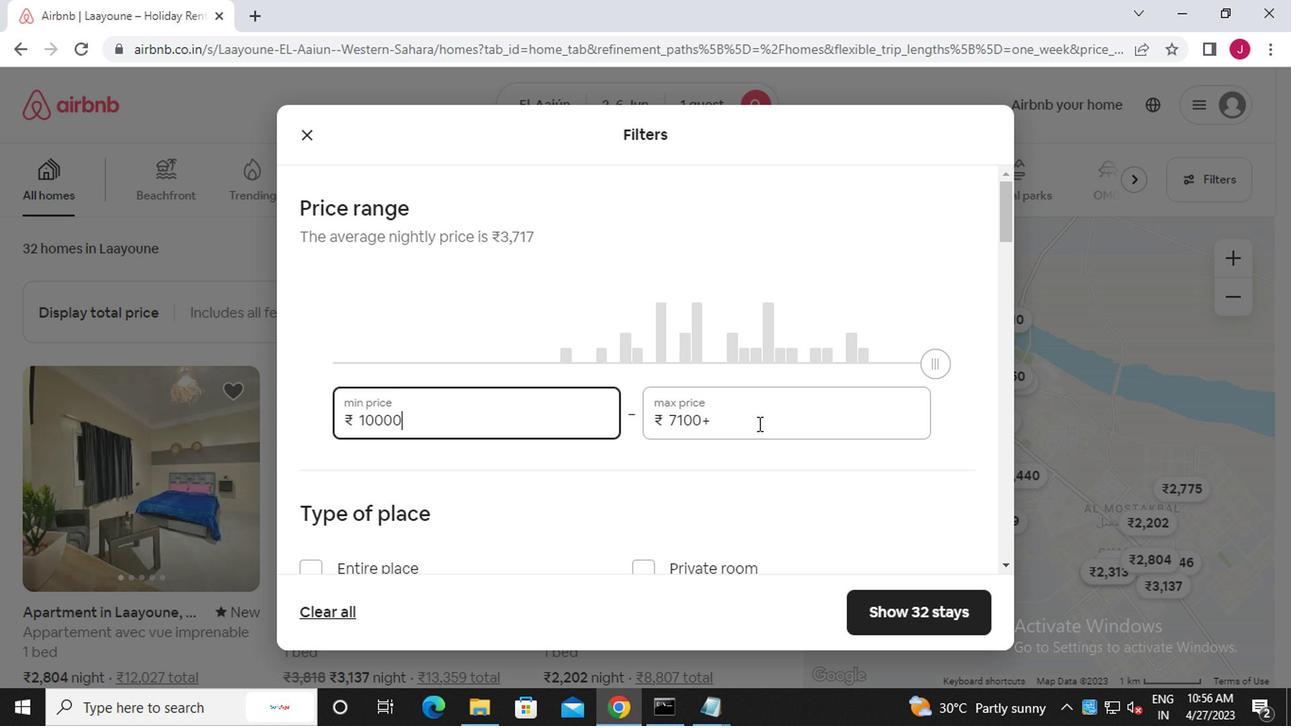 
Action: Mouse pressed left at (751, 412)
Screenshot: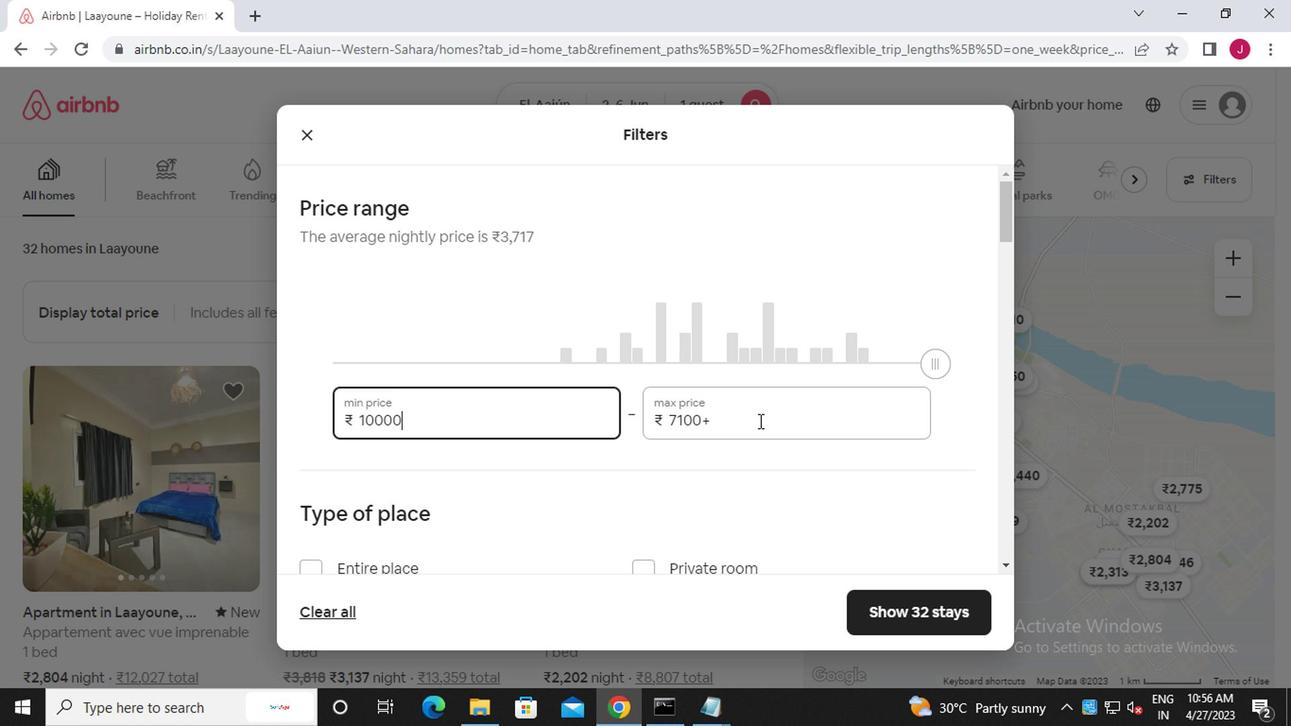 
Action: Mouse moved to (751, 412)
Screenshot: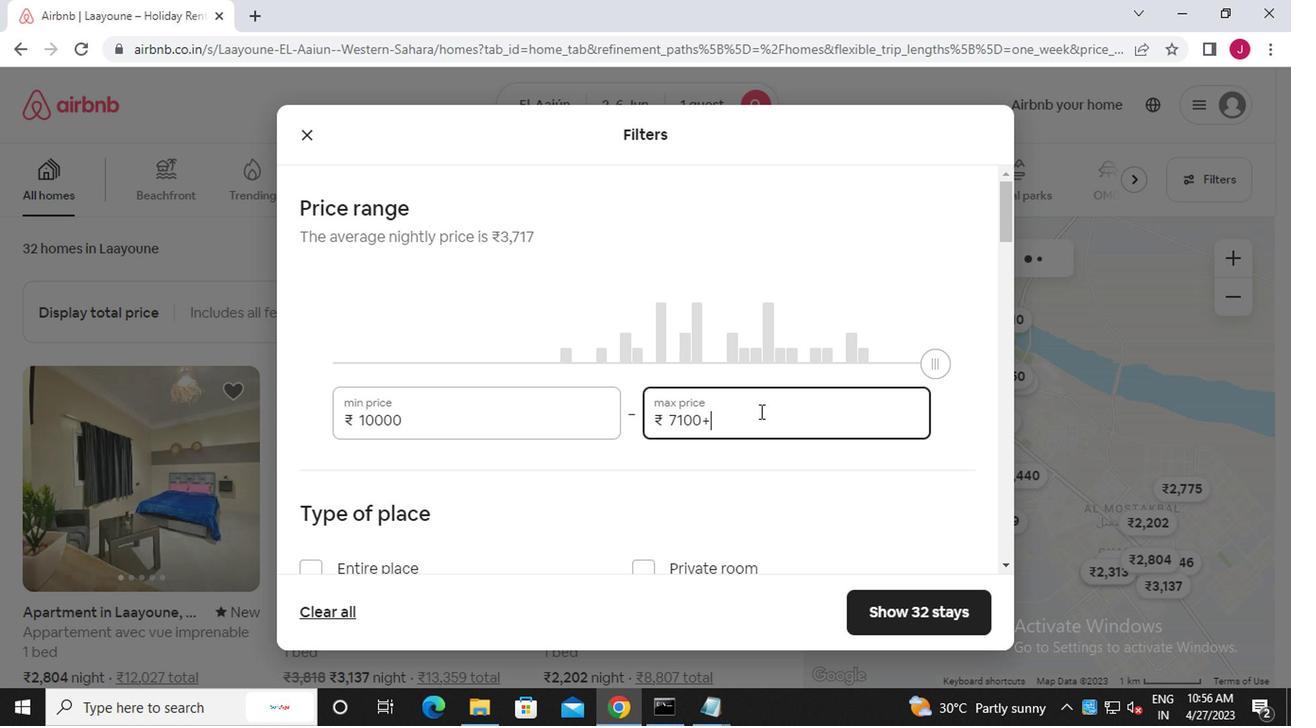 
Action: Key pressed <Key.backspace><Key.backspace><Key.backspace><Key.backspace><Key.backspace><Key.backspace><Key.backspace><Key.backspace><Key.backspace><Key.backspace><Key.backspace><Key.backspace><Key.backspace><<97>><<99>><<96>><<96>><<96>>
Screenshot: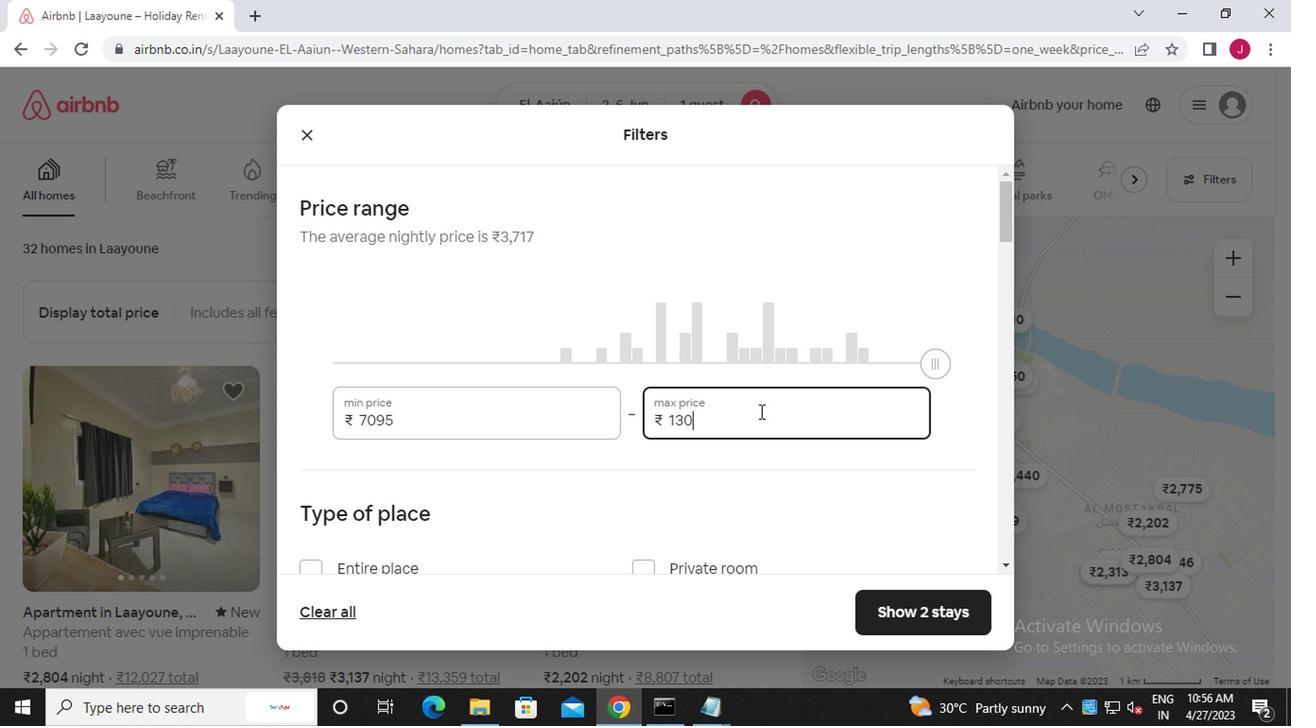 
Action: Mouse moved to (427, 419)
Screenshot: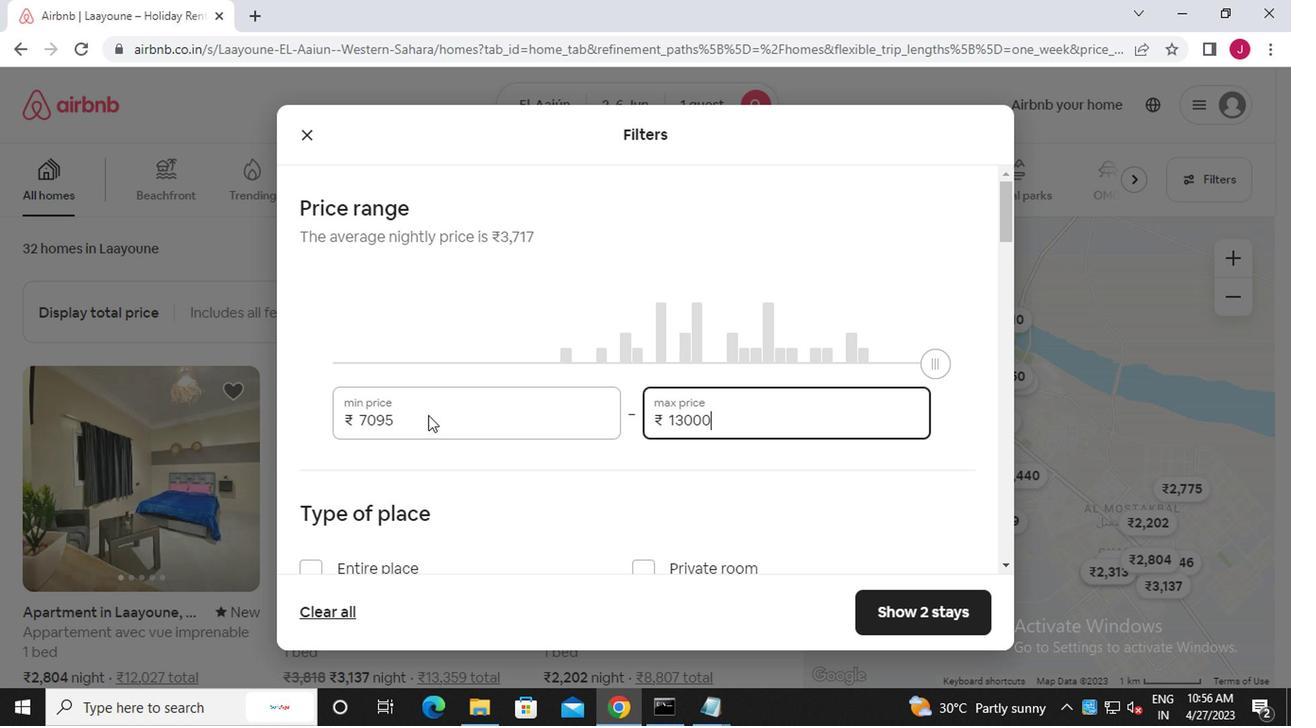 
Action: Mouse pressed left at (427, 419)
Screenshot: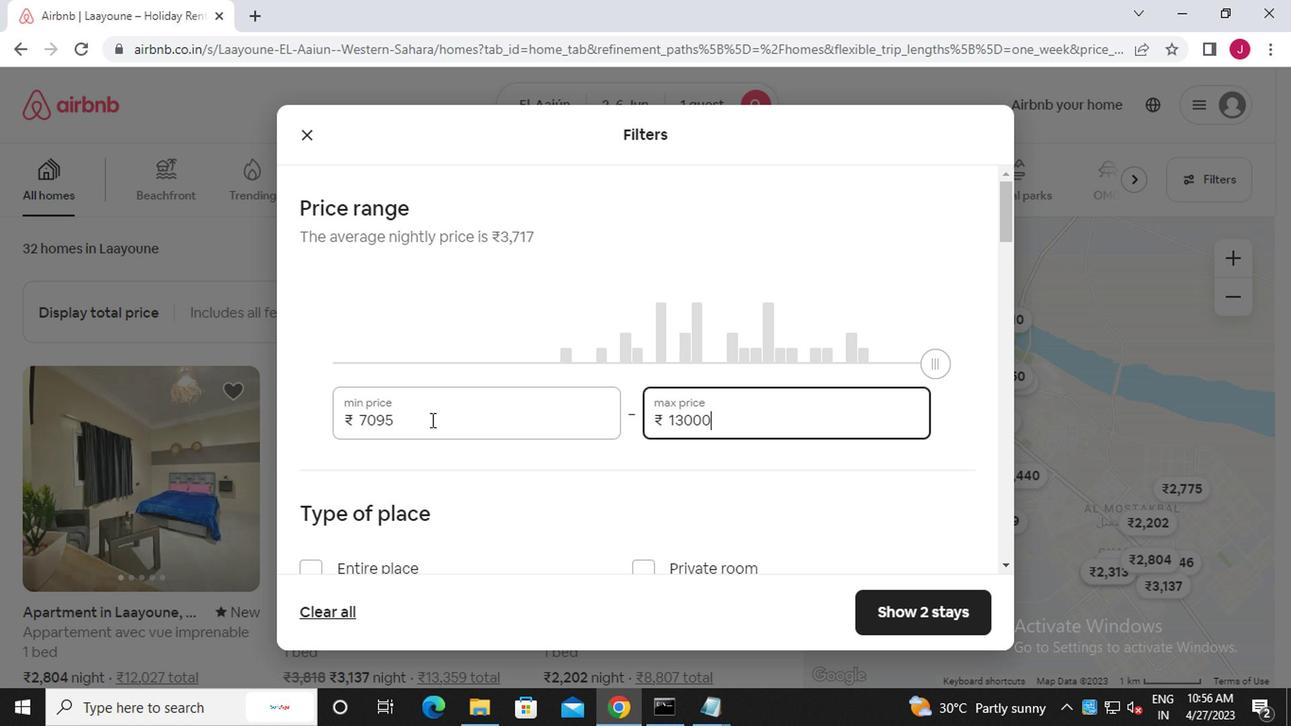 
Action: Mouse moved to (427, 419)
Screenshot: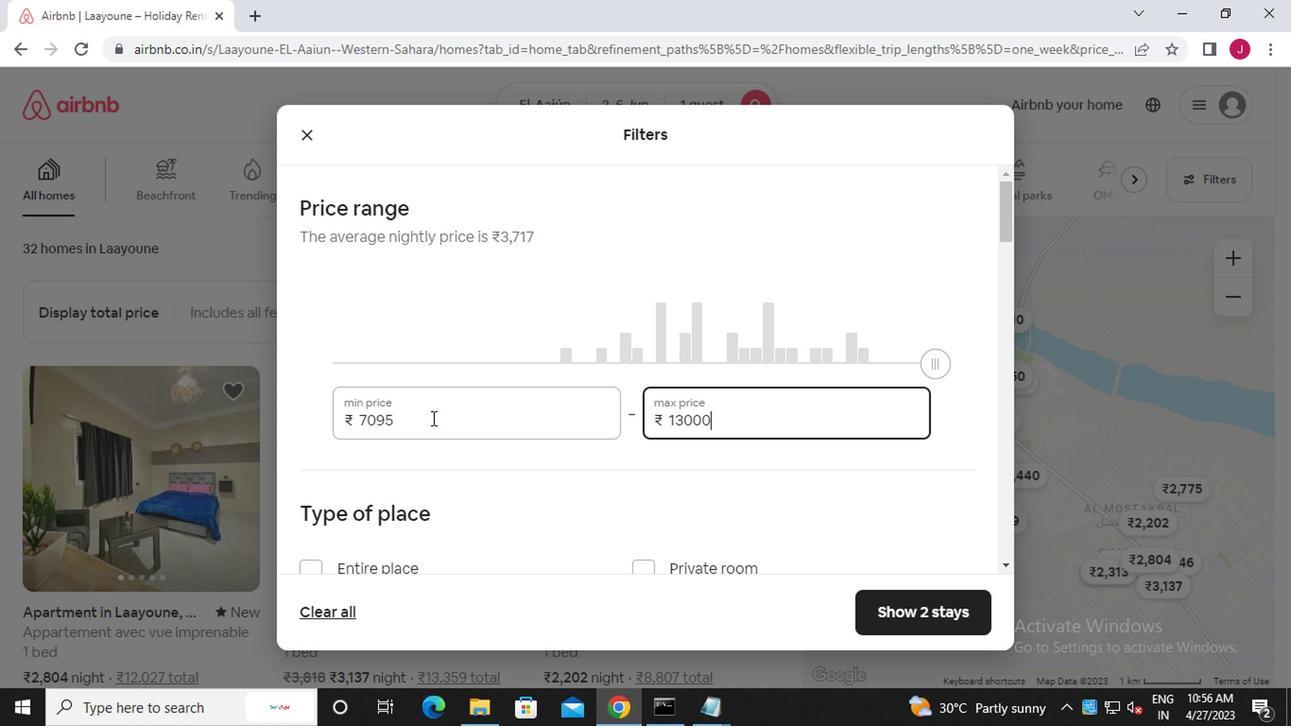 
Action: Key pressed <Key.backspace><Key.backspace><Key.backspace><Key.backspace><Key.backspace><Key.backspace><Key.backspace><Key.backspace><Key.backspace><<97>><<96>><<96>><<96>><<96>>
Screenshot: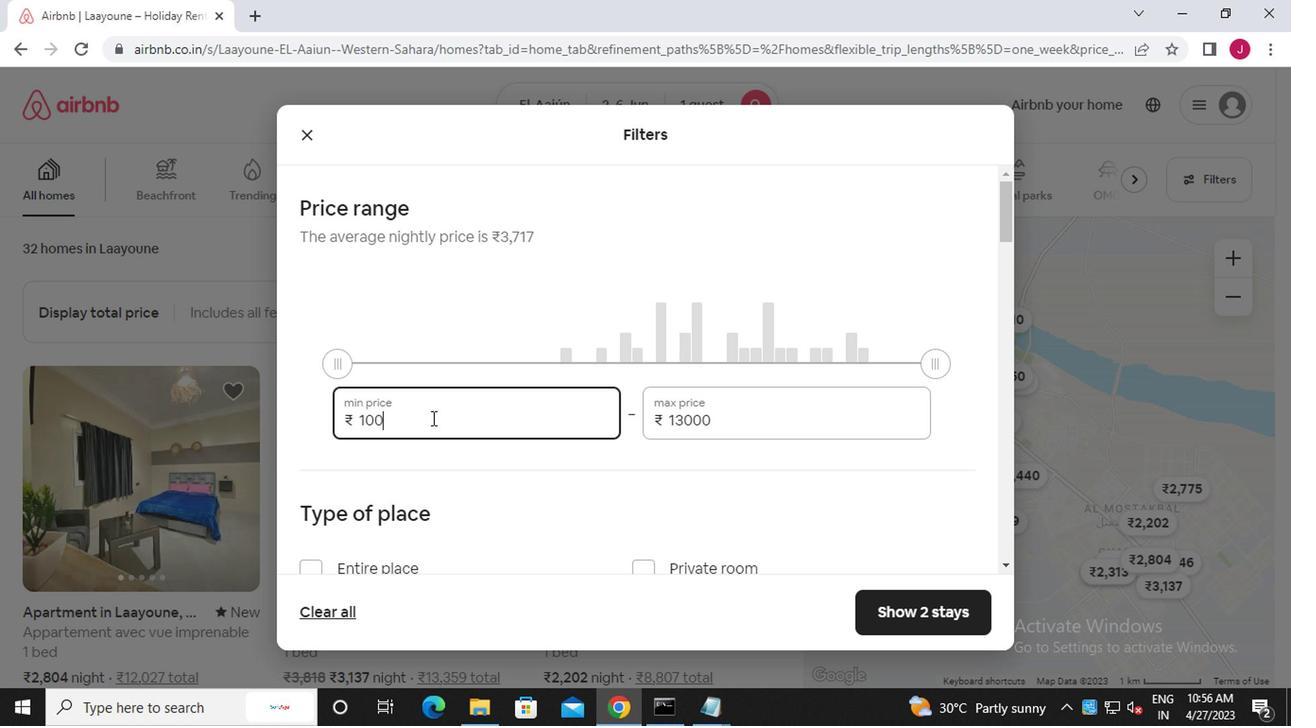 
Action: Mouse scrolled (427, 418) with delta (0, -1)
Screenshot: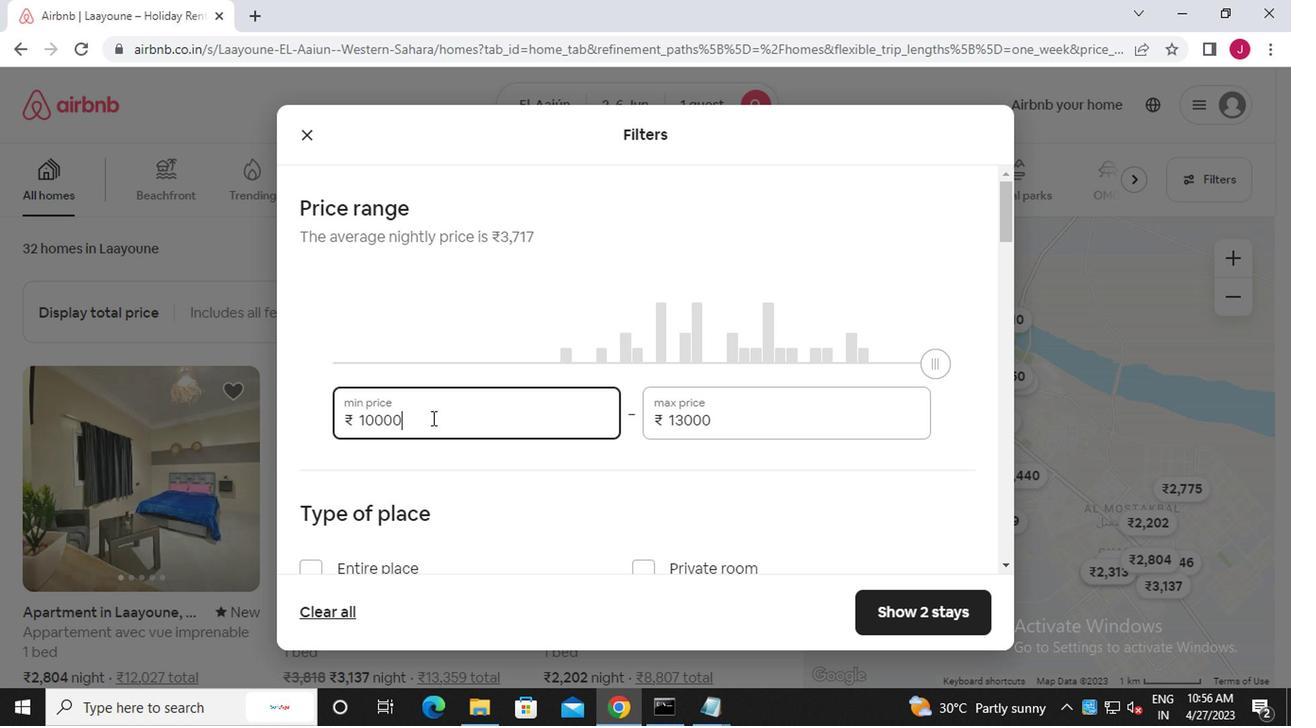 
Action: Mouse scrolled (427, 418) with delta (0, -1)
Screenshot: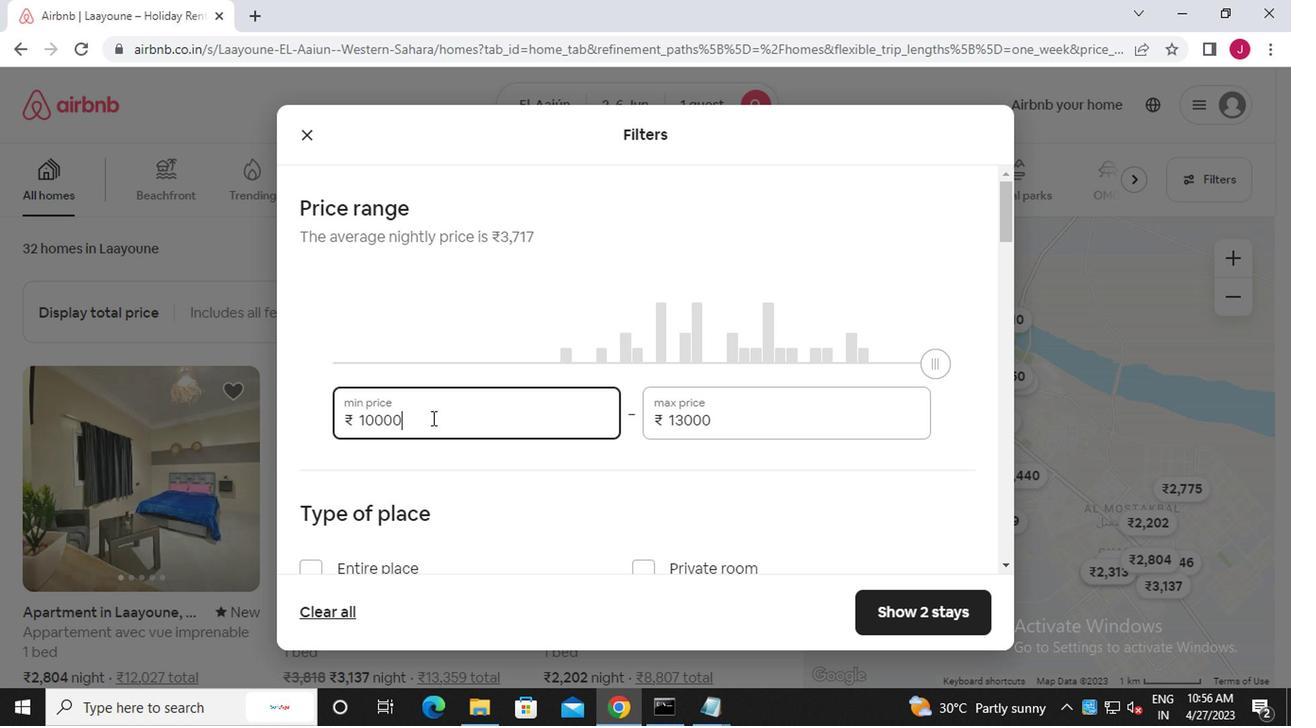 
Action: Mouse scrolled (427, 418) with delta (0, -1)
Screenshot: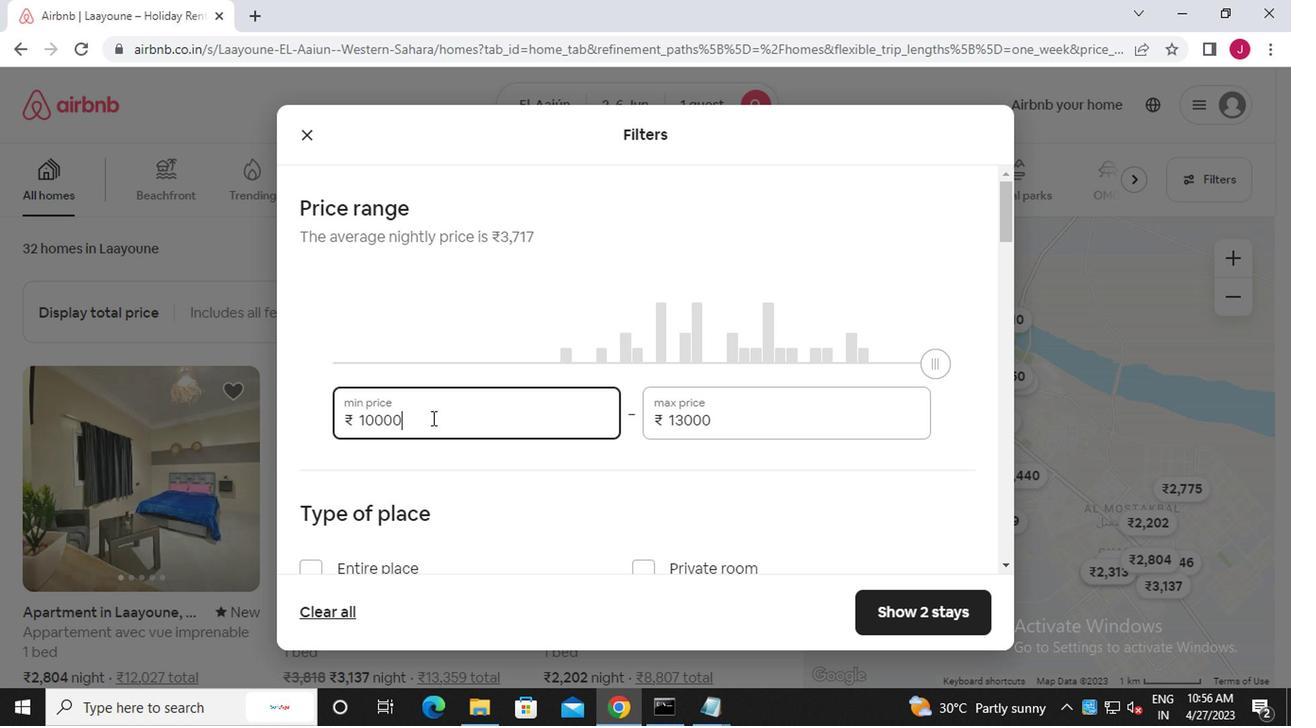 
Action: Mouse moved to (428, 425)
Screenshot: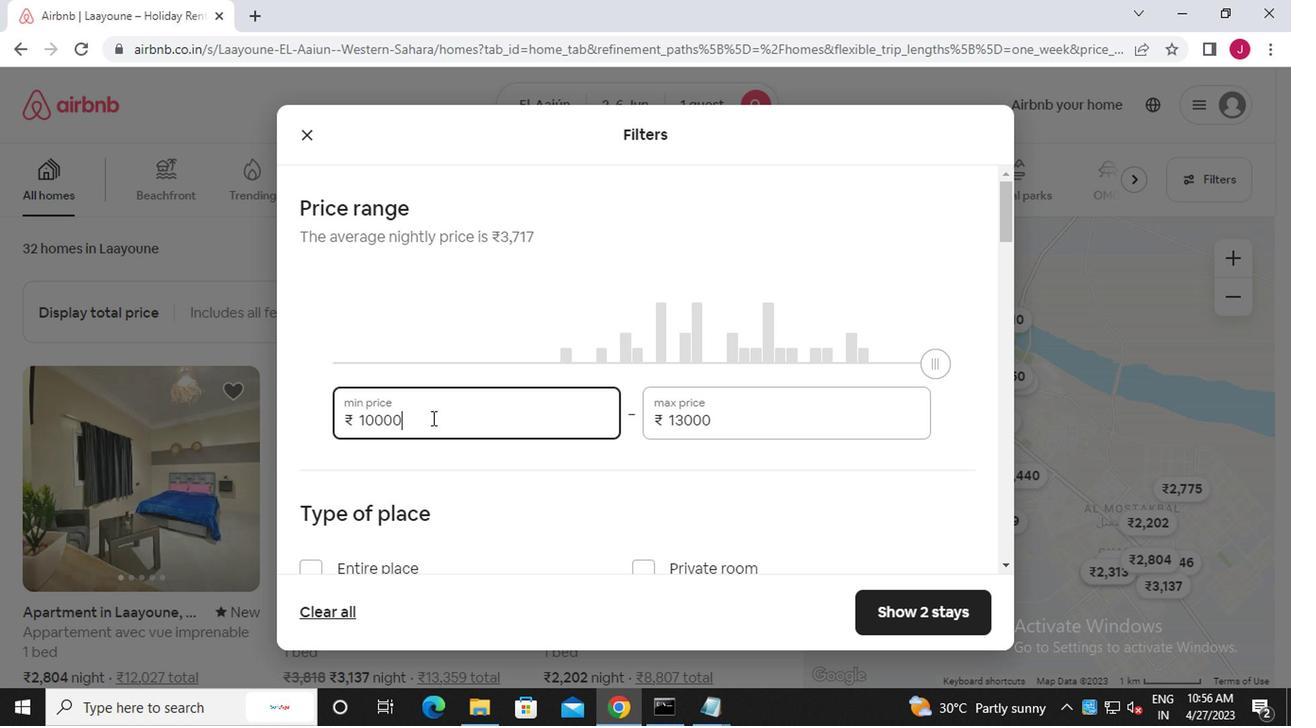 
Action: Mouse scrolled (428, 424) with delta (0, 0)
Screenshot: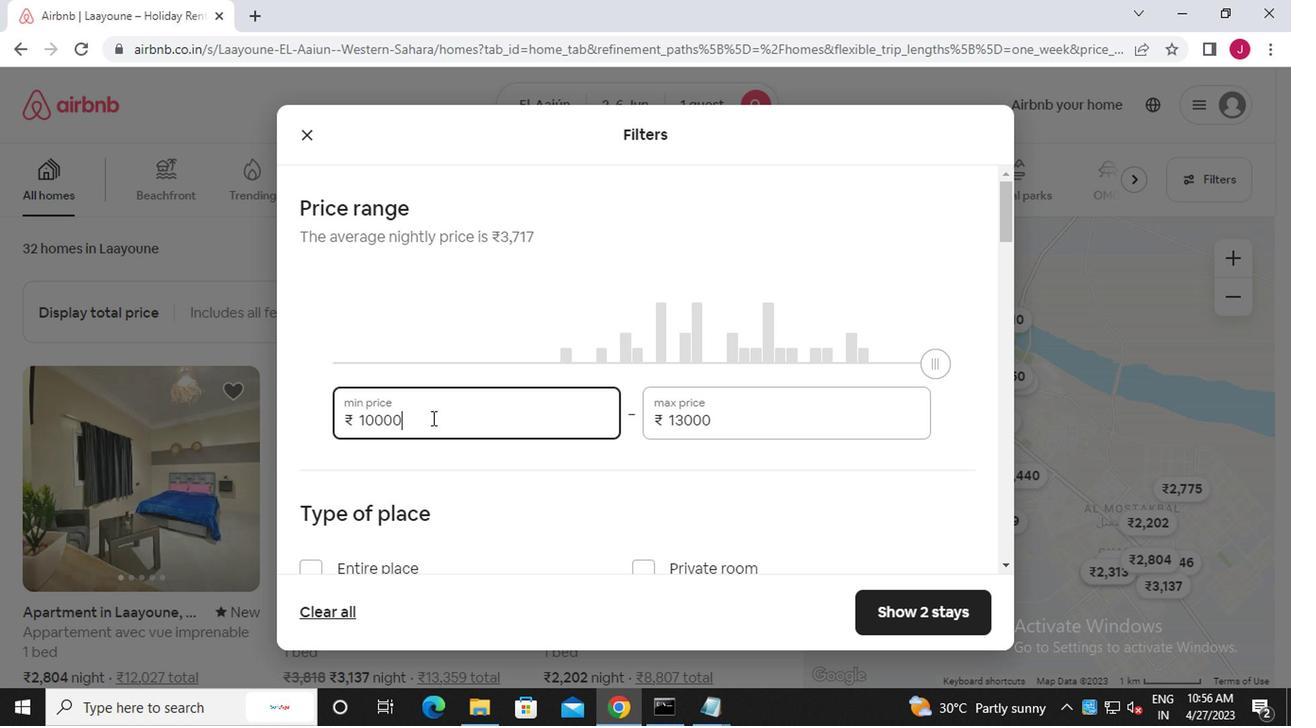 
Action: Mouse moved to (636, 191)
Screenshot: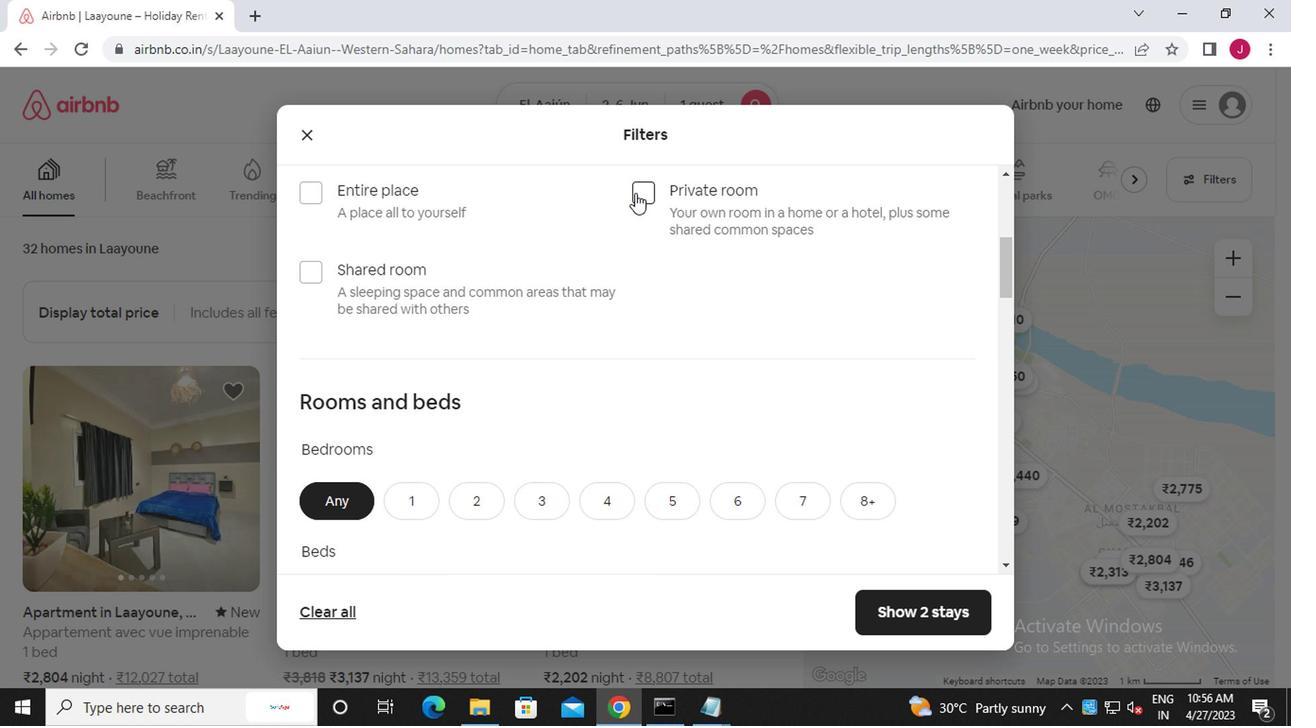 
Action: Mouse pressed left at (636, 191)
Screenshot: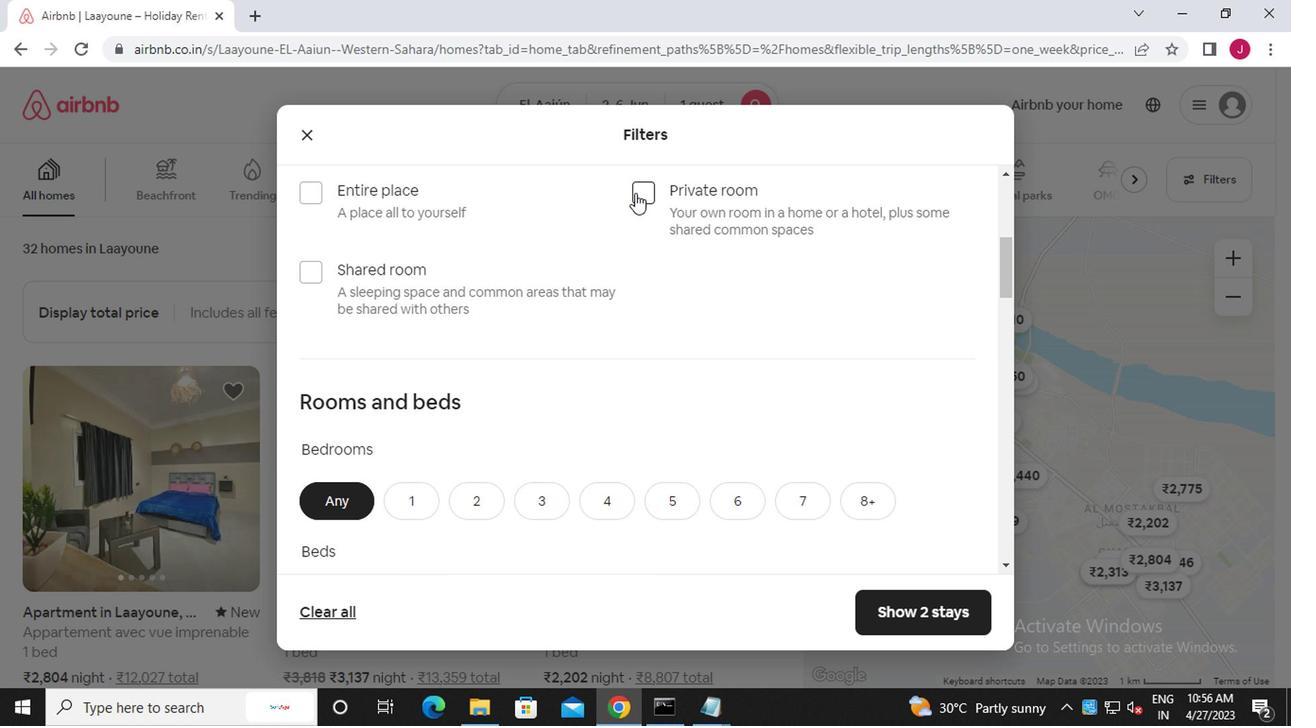 
Action: Mouse moved to (516, 317)
Screenshot: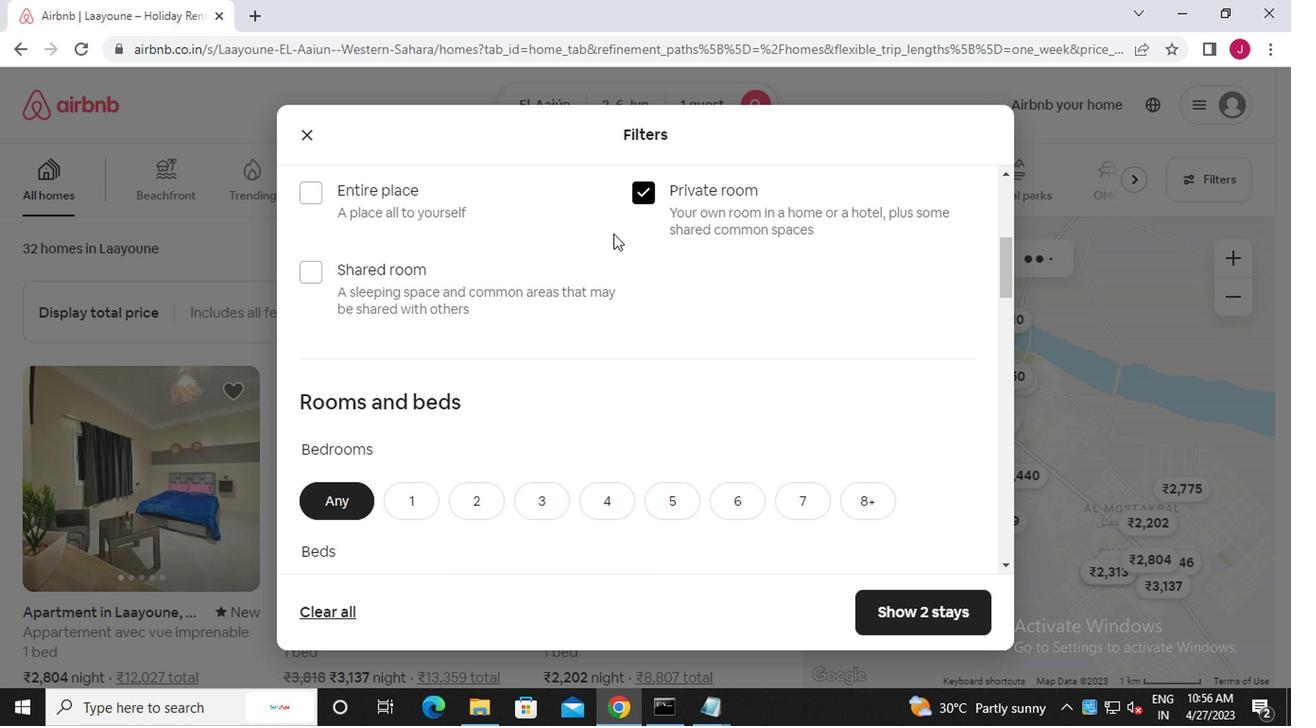 
Action: Mouse scrolled (516, 316) with delta (0, 0)
Screenshot: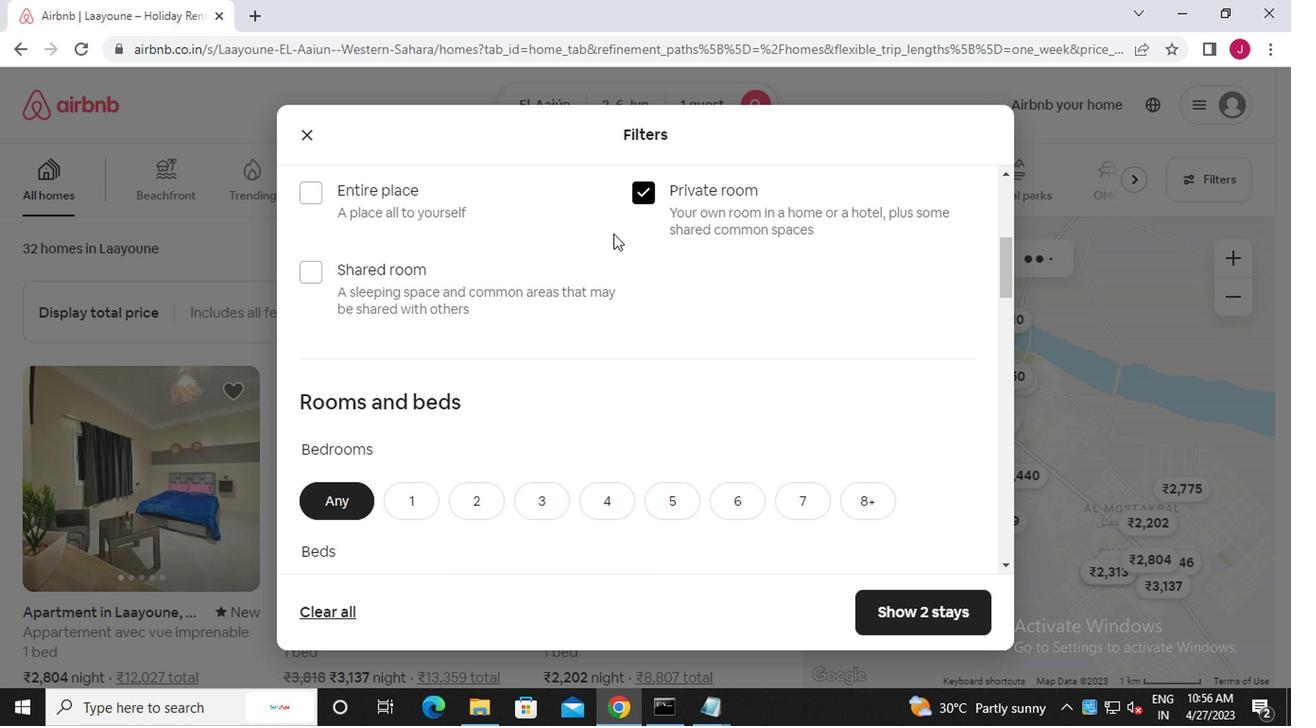 
Action: Mouse moved to (513, 323)
Screenshot: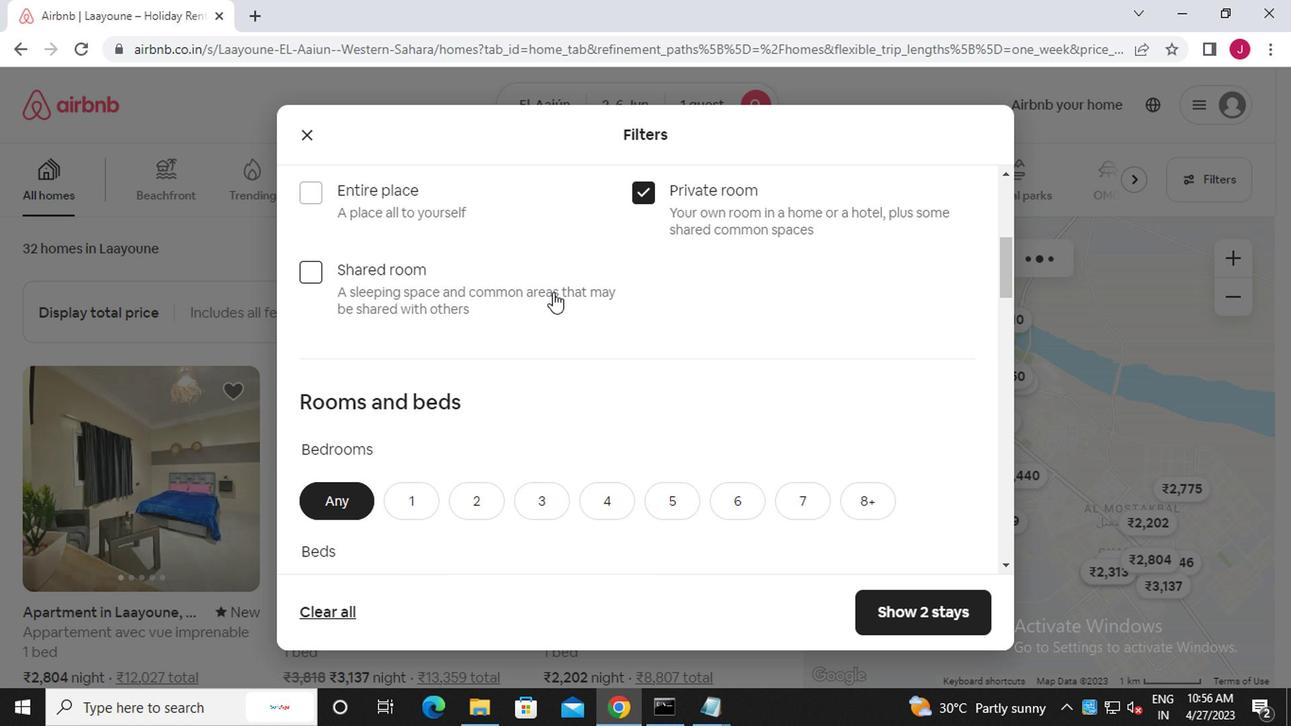 
Action: Mouse scrolled (513, 322) with delta (0, 0)
Screenshot: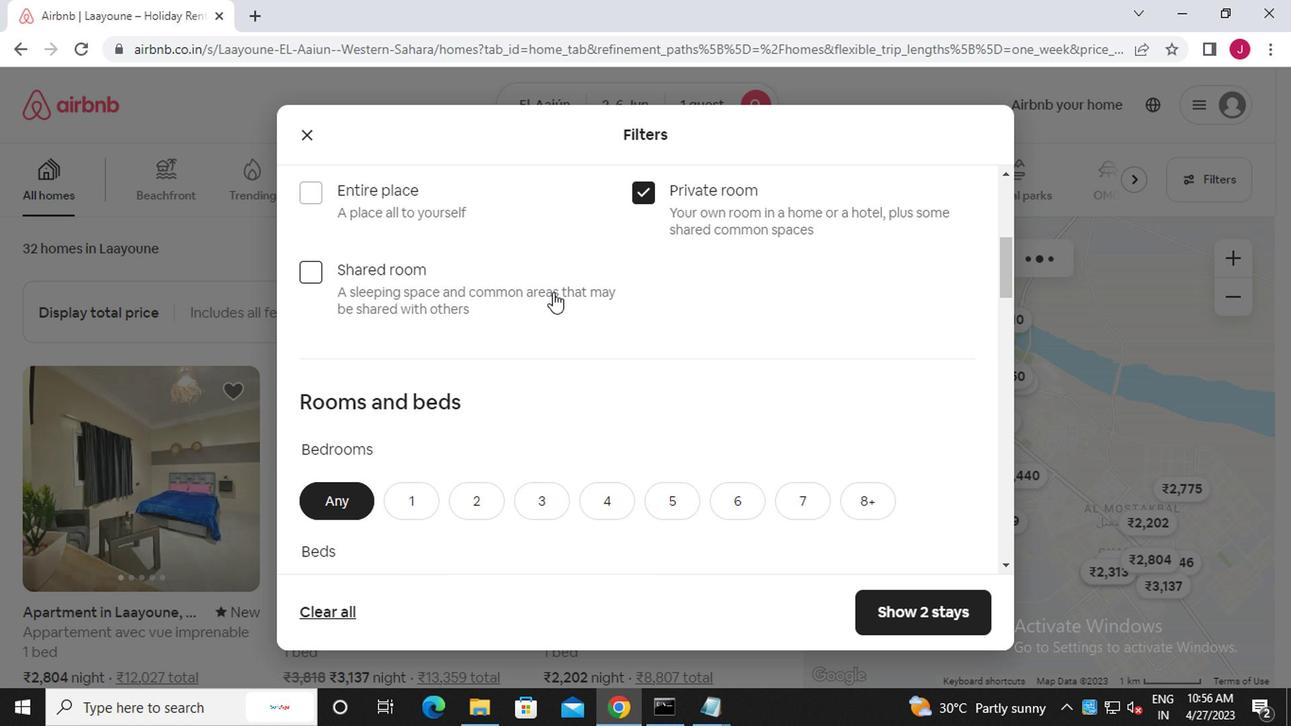 
Action: Mouse moved to (509, 329)
Screenshot: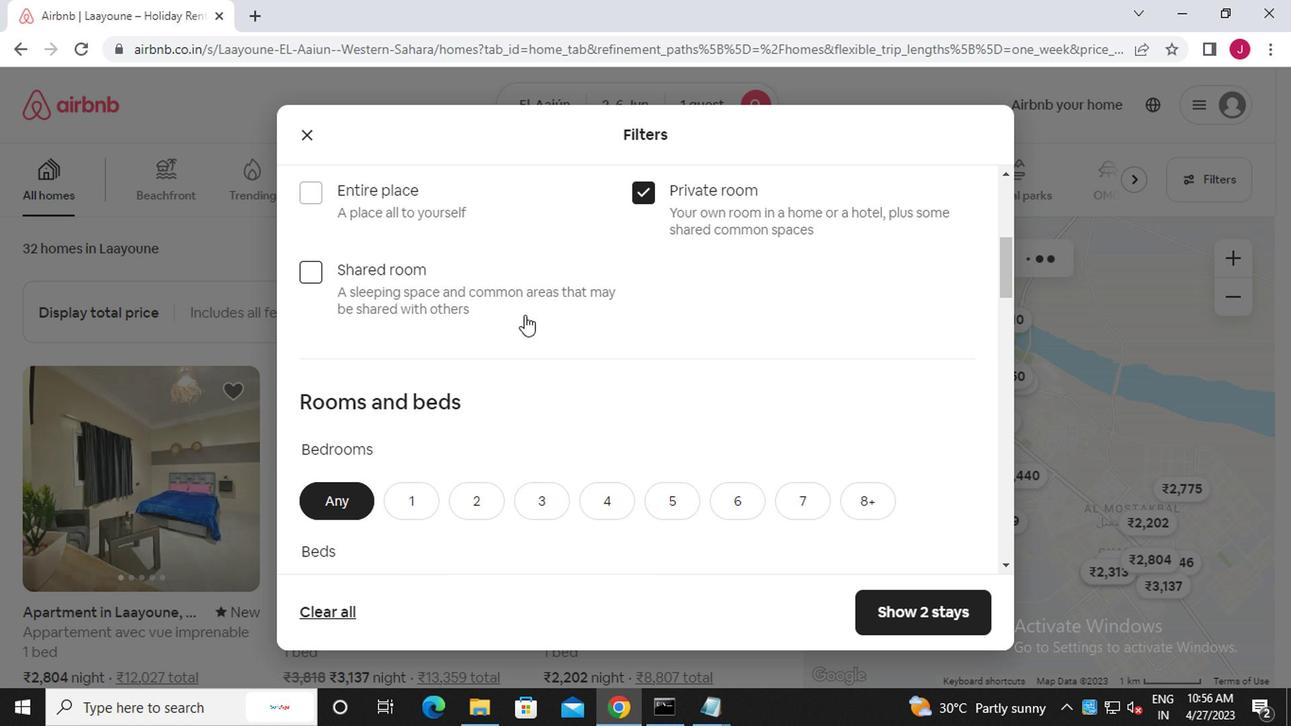 
Action: Mouse scrolled (509, 328) with delta (0, -1)
Screenshot: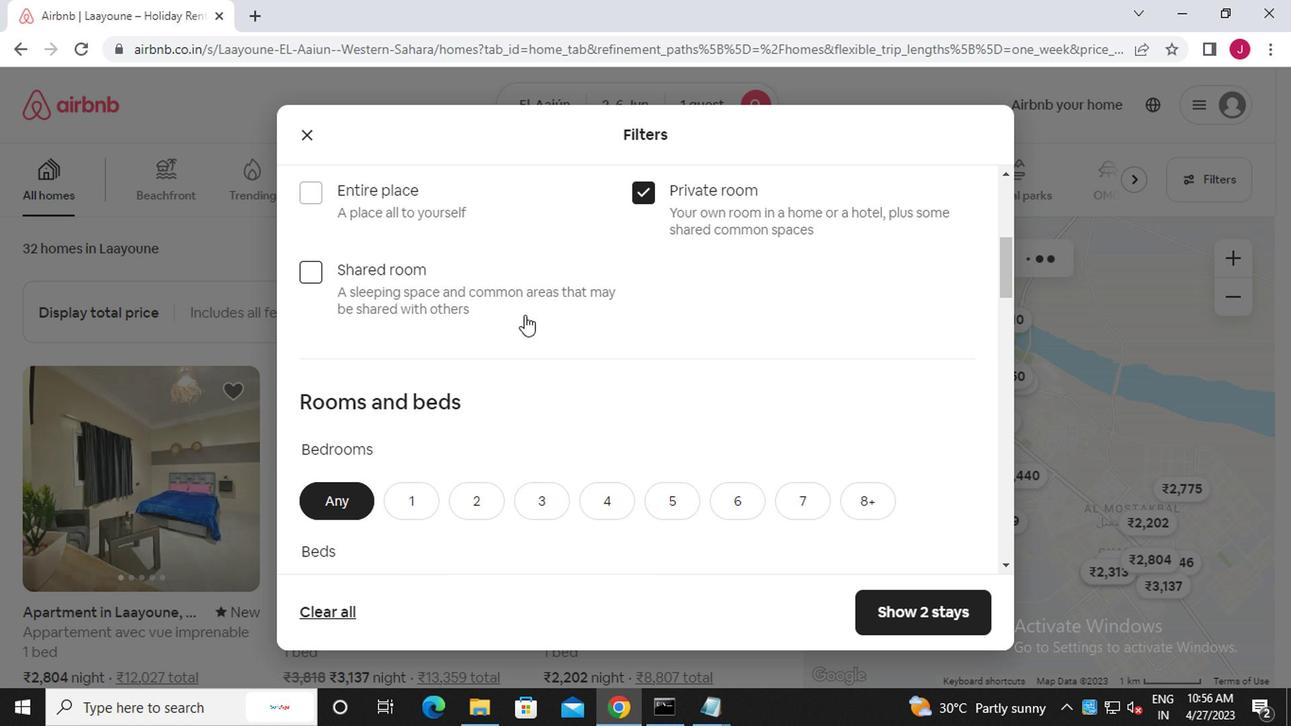 
Action: Mouse moved to (416, 211)
Screenshot: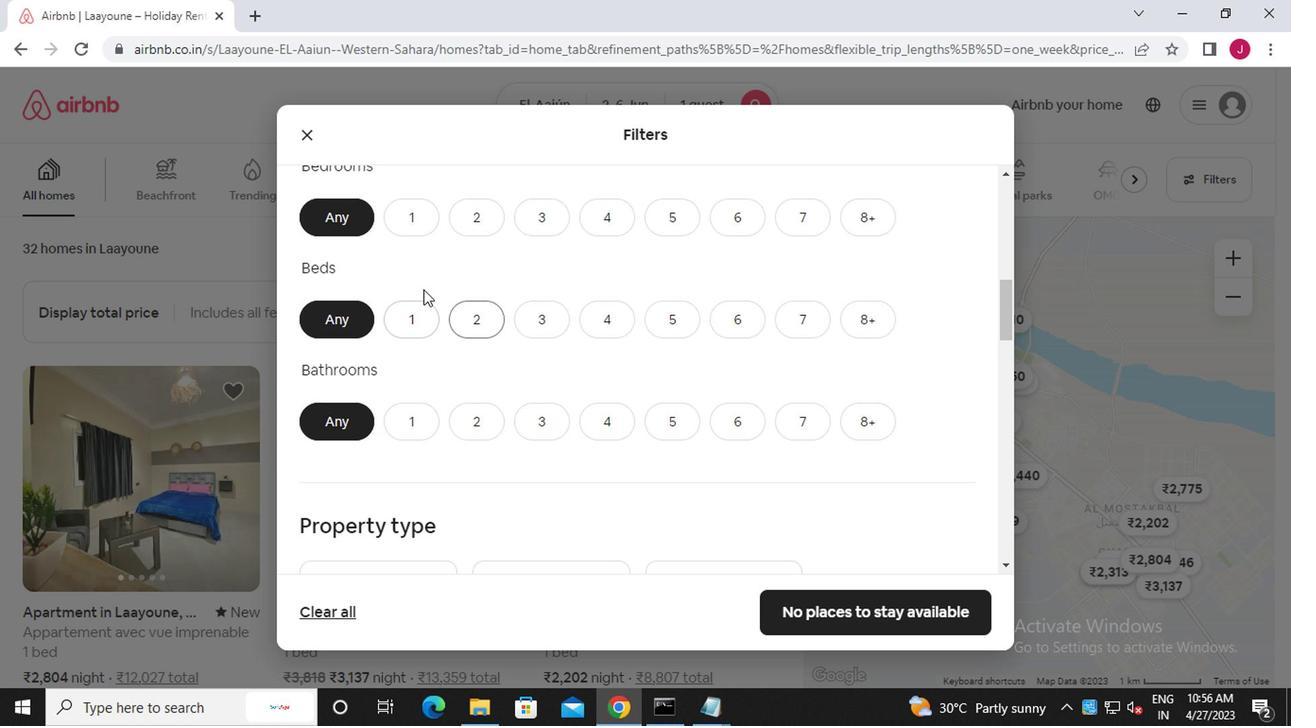 
Action: Mouse pressed left at (416, 211)
Screenshot: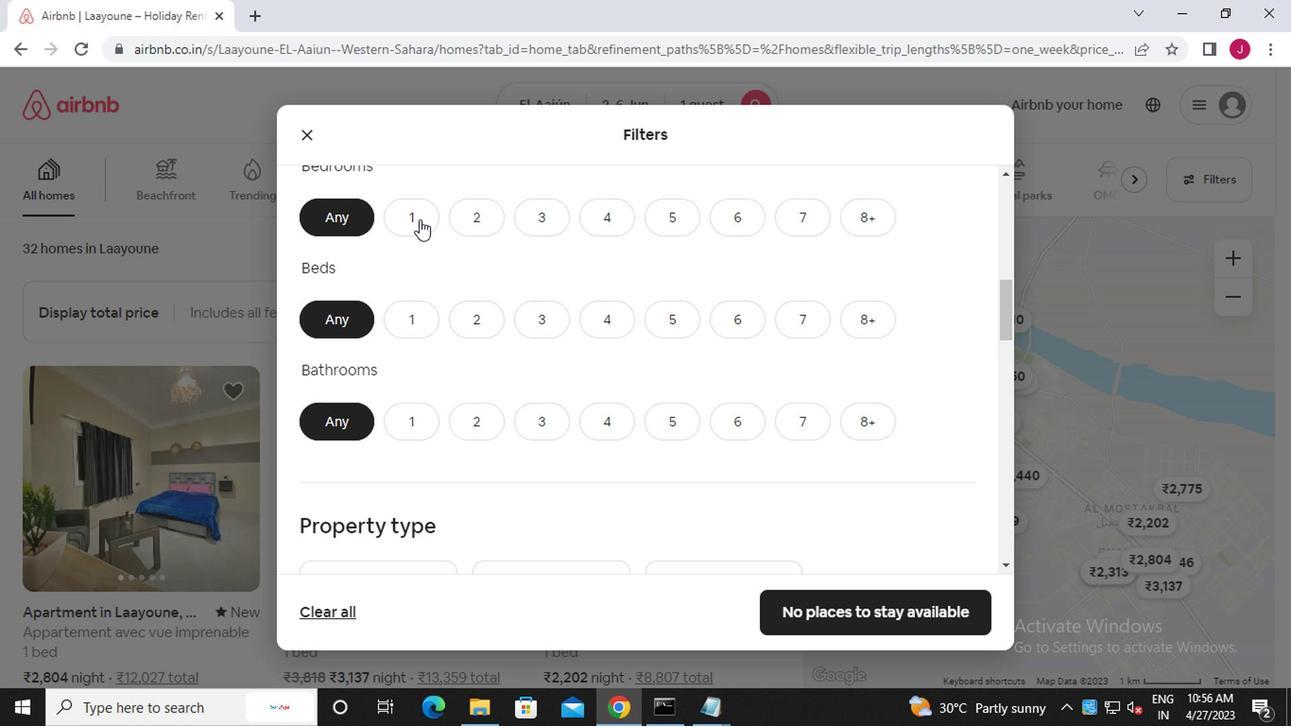 
Action: Mouse moved to (423, 325)
Screenshot: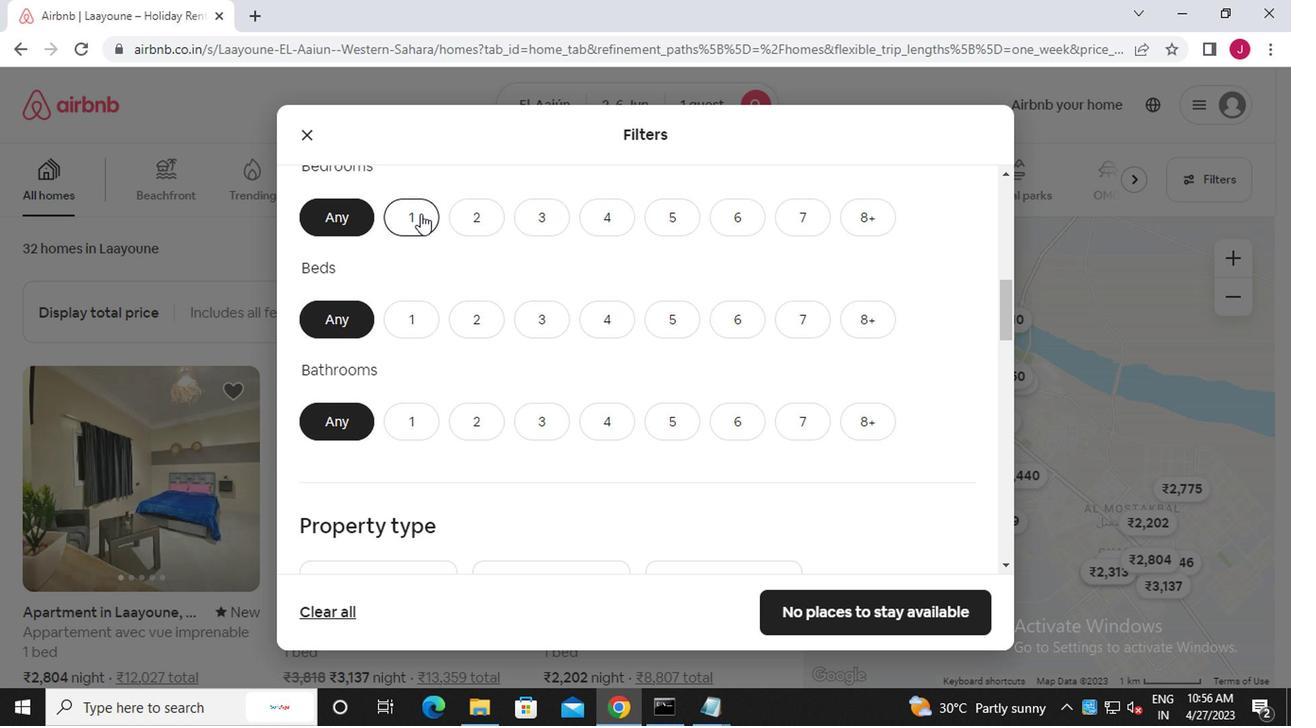 
Action: Mouse pressed left at (423, 325)
Screenshot: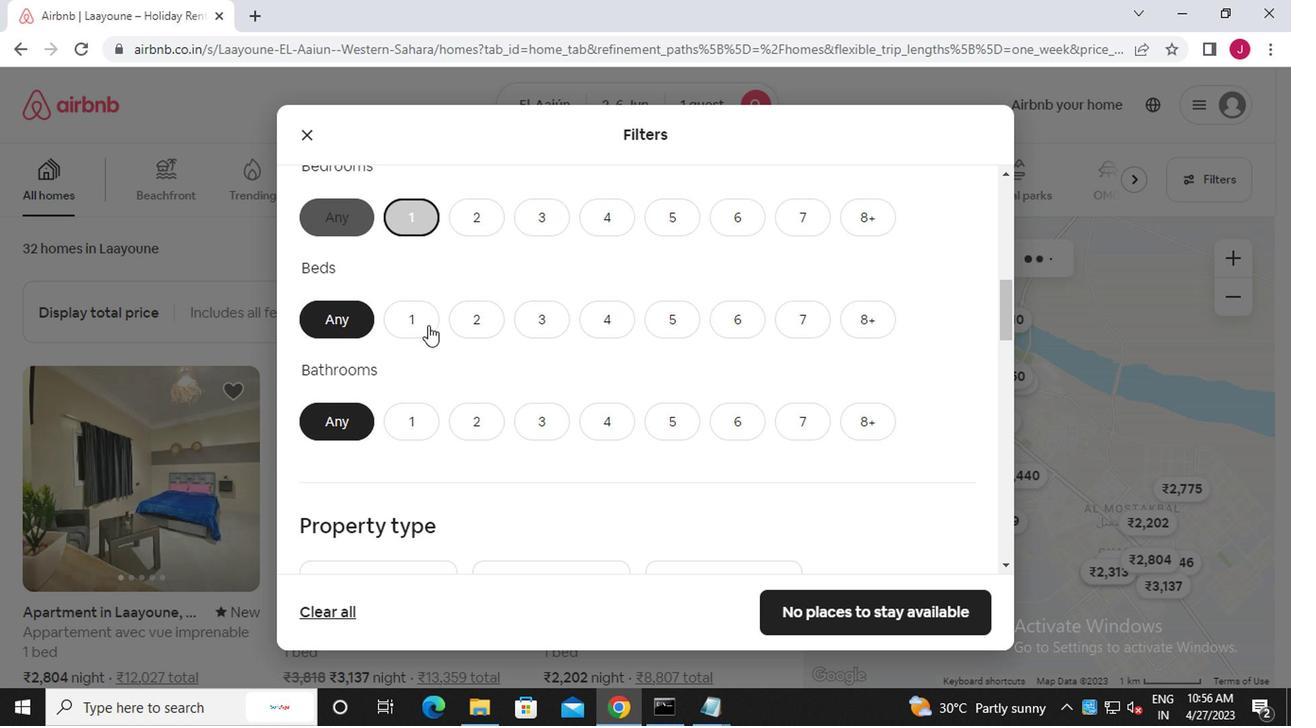 
Action: Mouse moved to (410, 423)
Screenshot: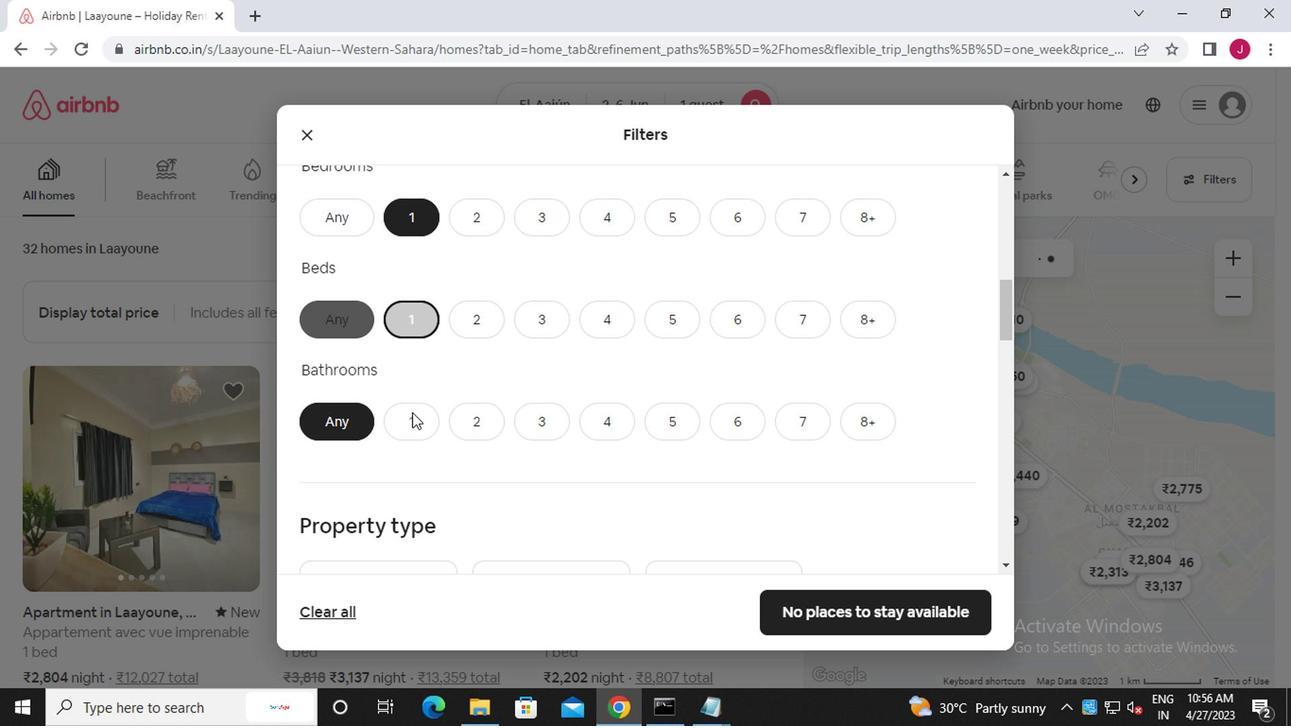 
Action: Mouse pressed left at (410, 423)
Screenshot: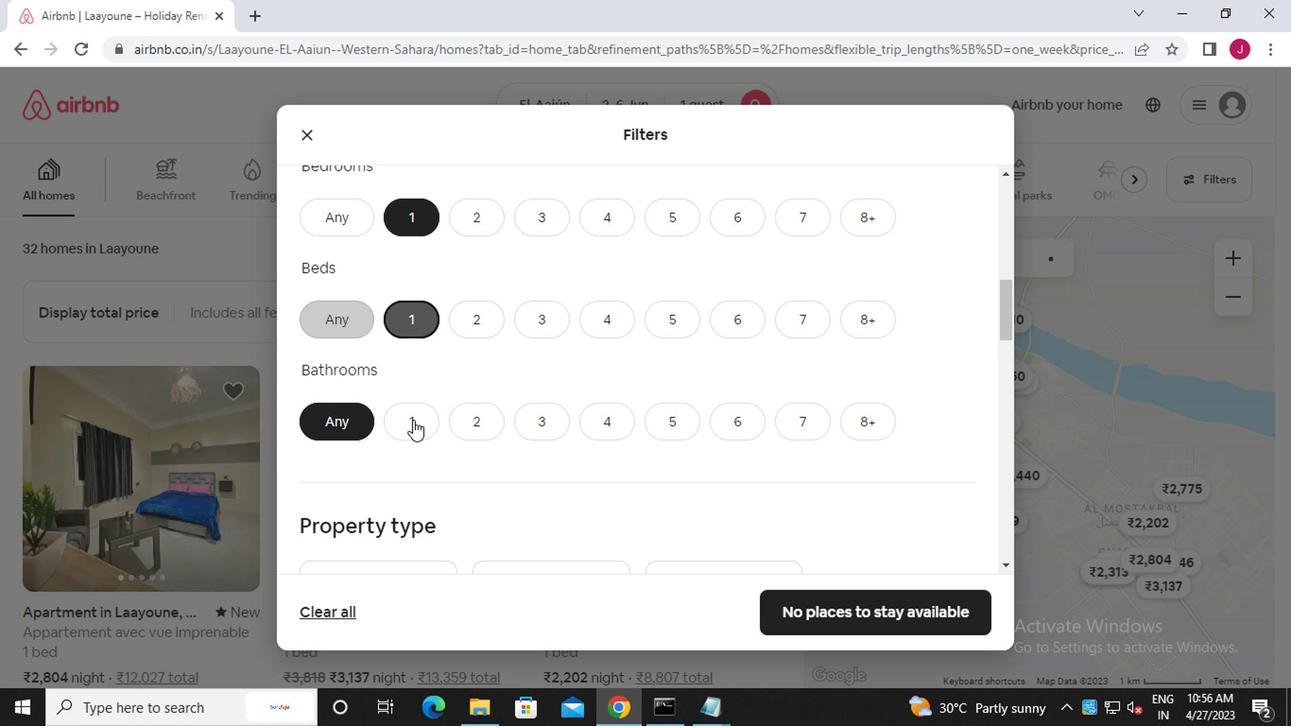 
Action: Mouse moved to (419, 447)
Screenshot: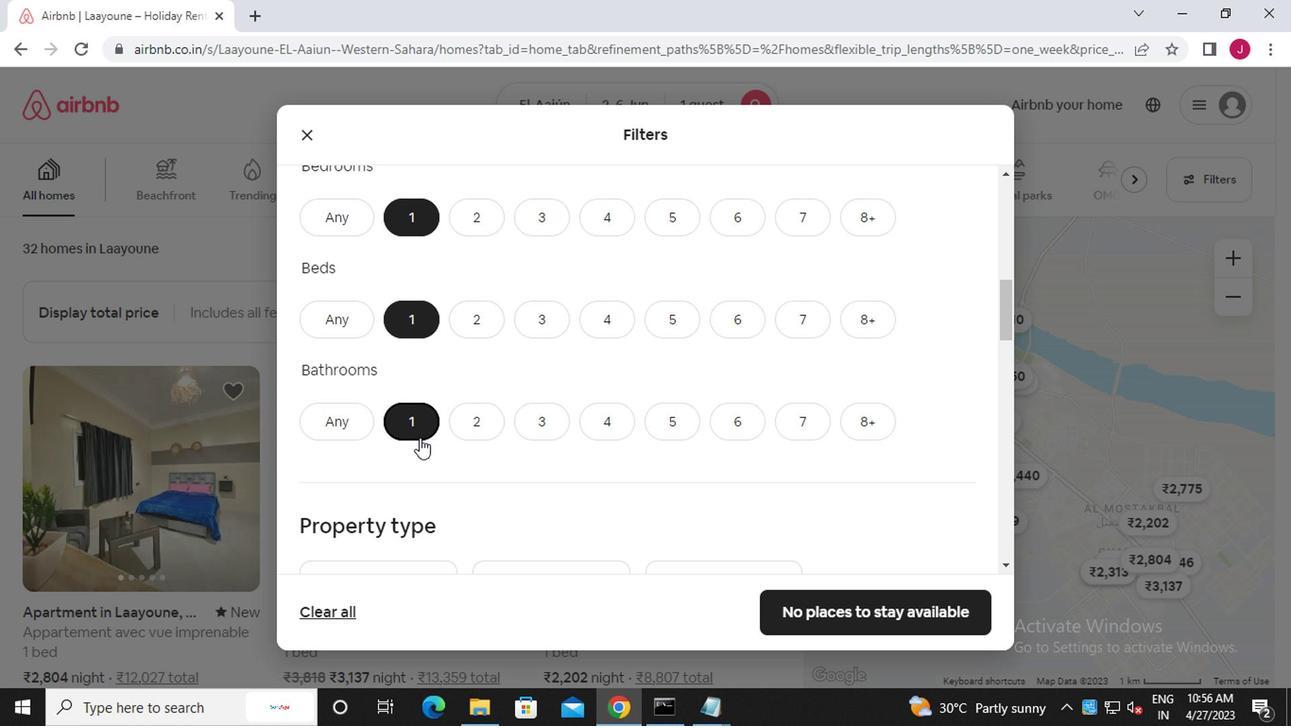 
Action: Mouse scrolled (419, 446) with delta (0, 0)
Screenshot: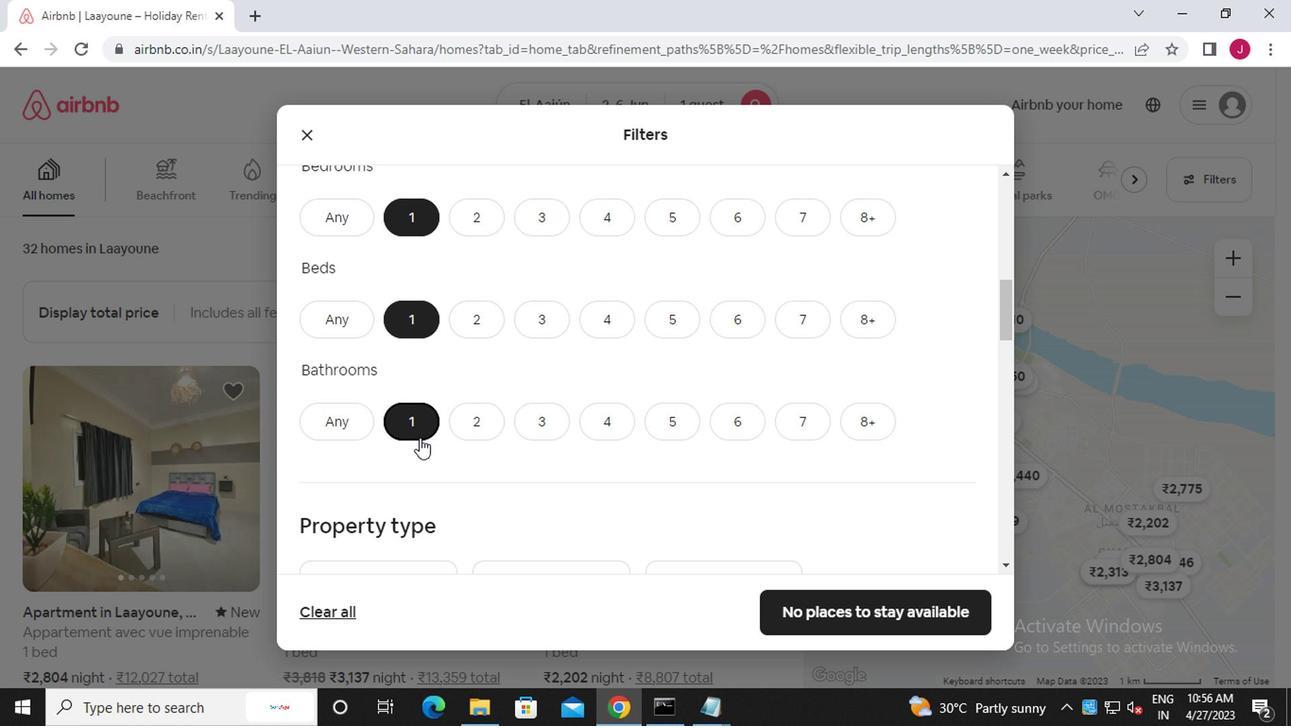 
Action: Mouse moved to (419, 447)
Screenshot: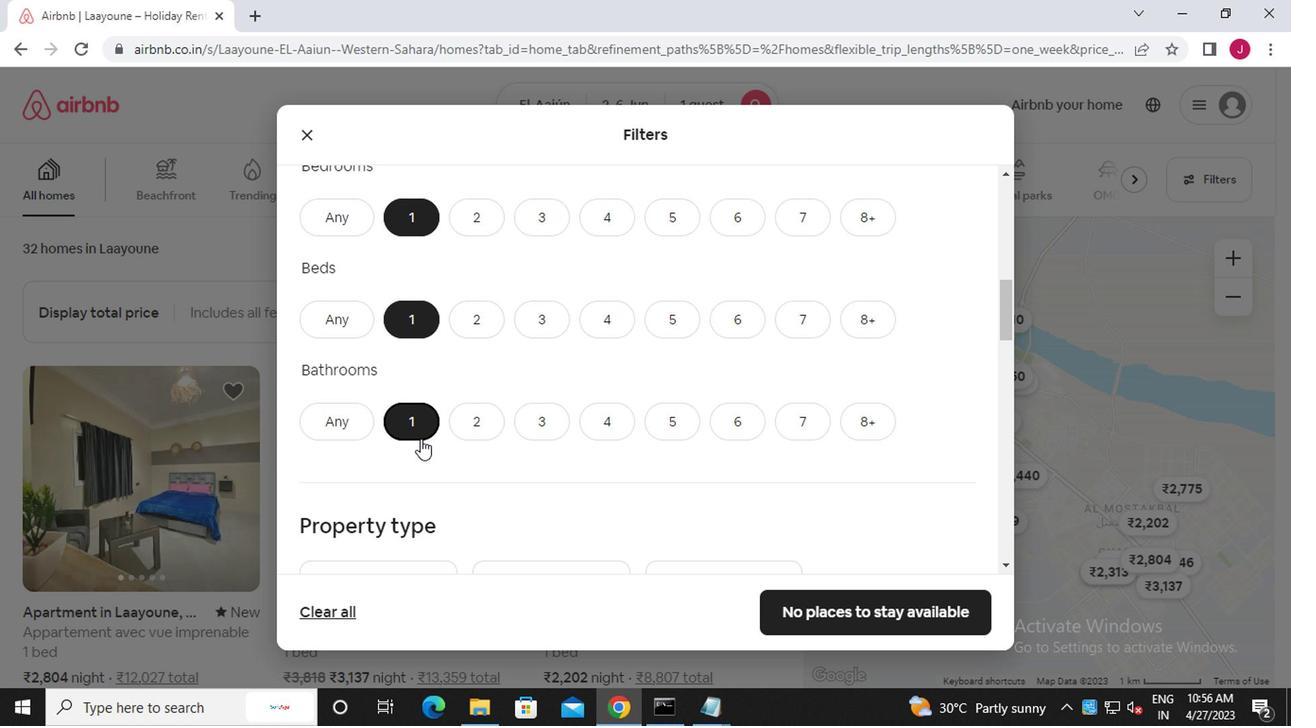 
Action: Mouse scrolled (419, 446) with delta (0, 0)
Screenshot: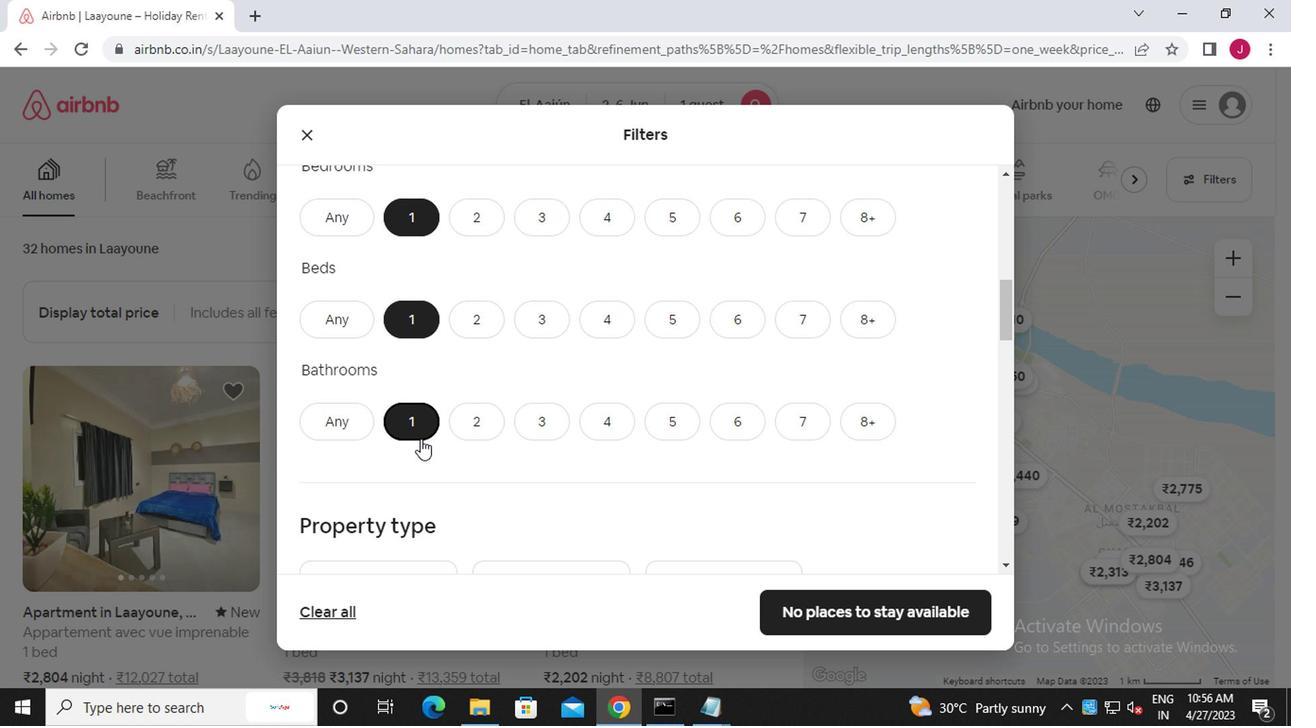 
Action: Mouse moved to (419, 448)
Screenshot: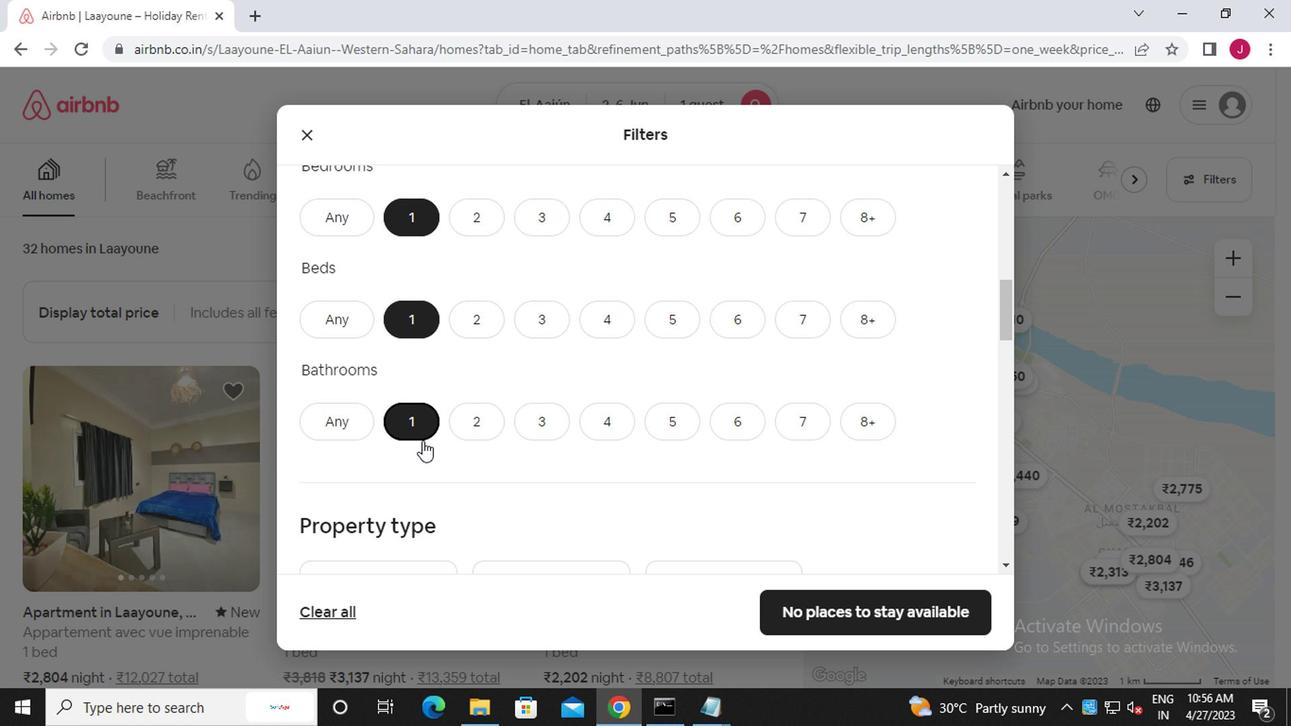 
Action: Mouse scrolled (419, 447) with delta (0, -1)
Screenshot: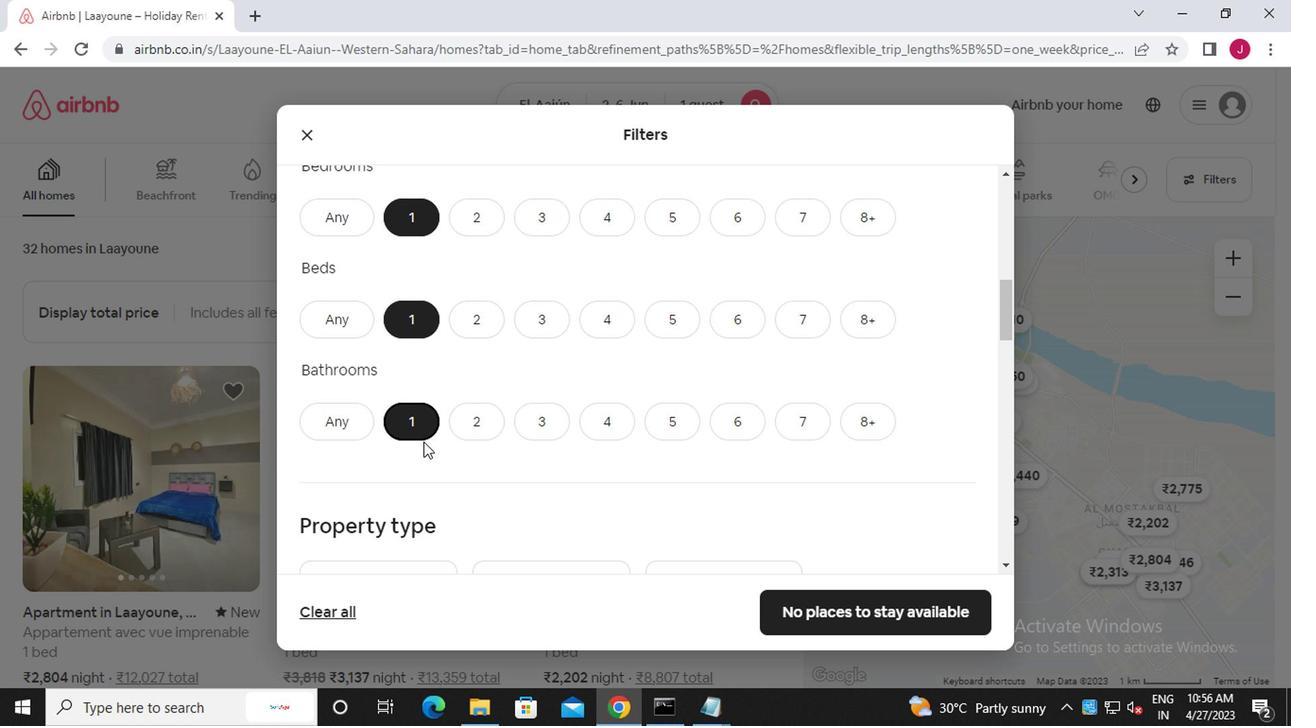 
Action: Mouse moved to (359, 349)
Screenshot: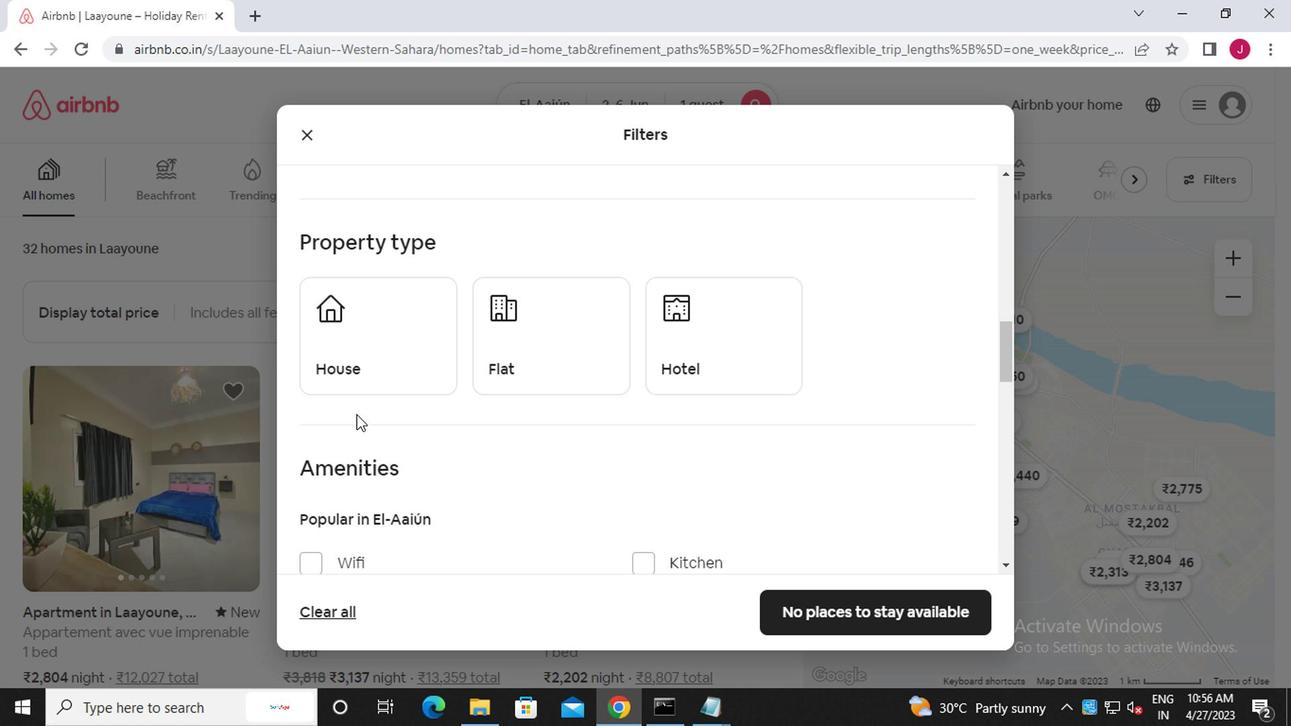 
Action: Mouse pressed left at (359, 349)
Screenshot: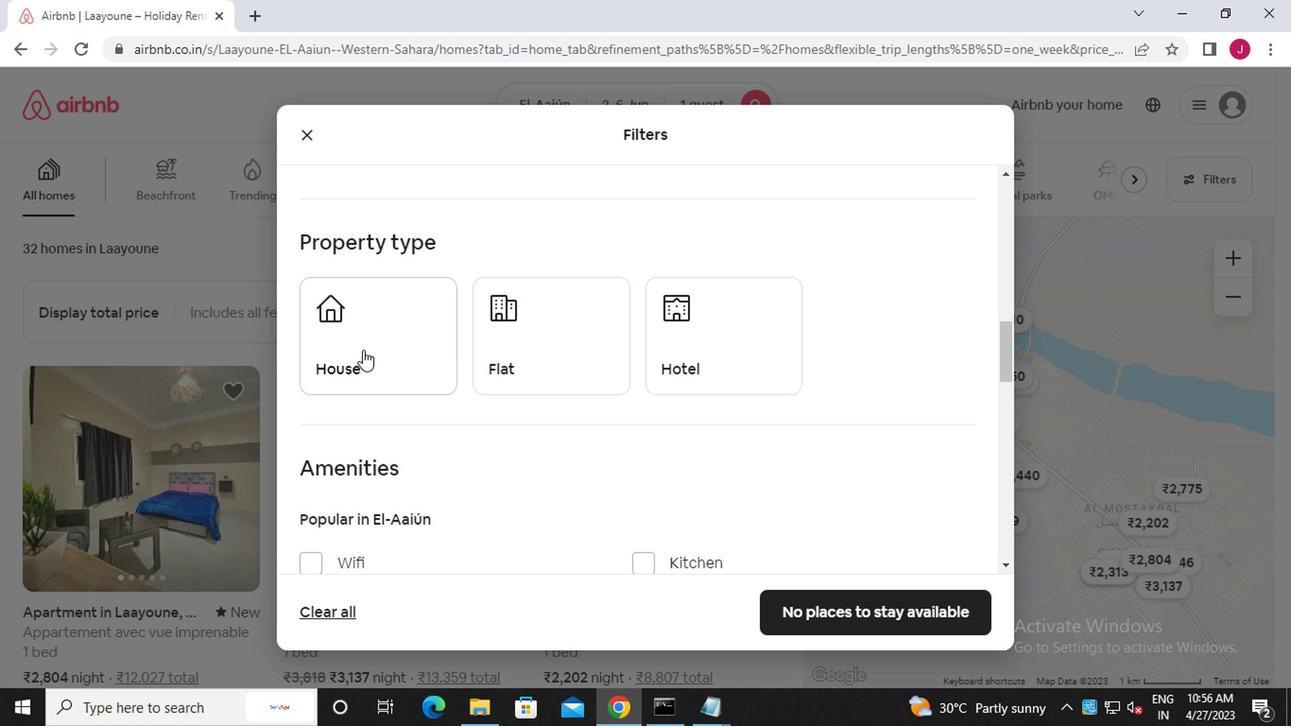 
Action: Mouse moved to (501, 359)
Screenshot: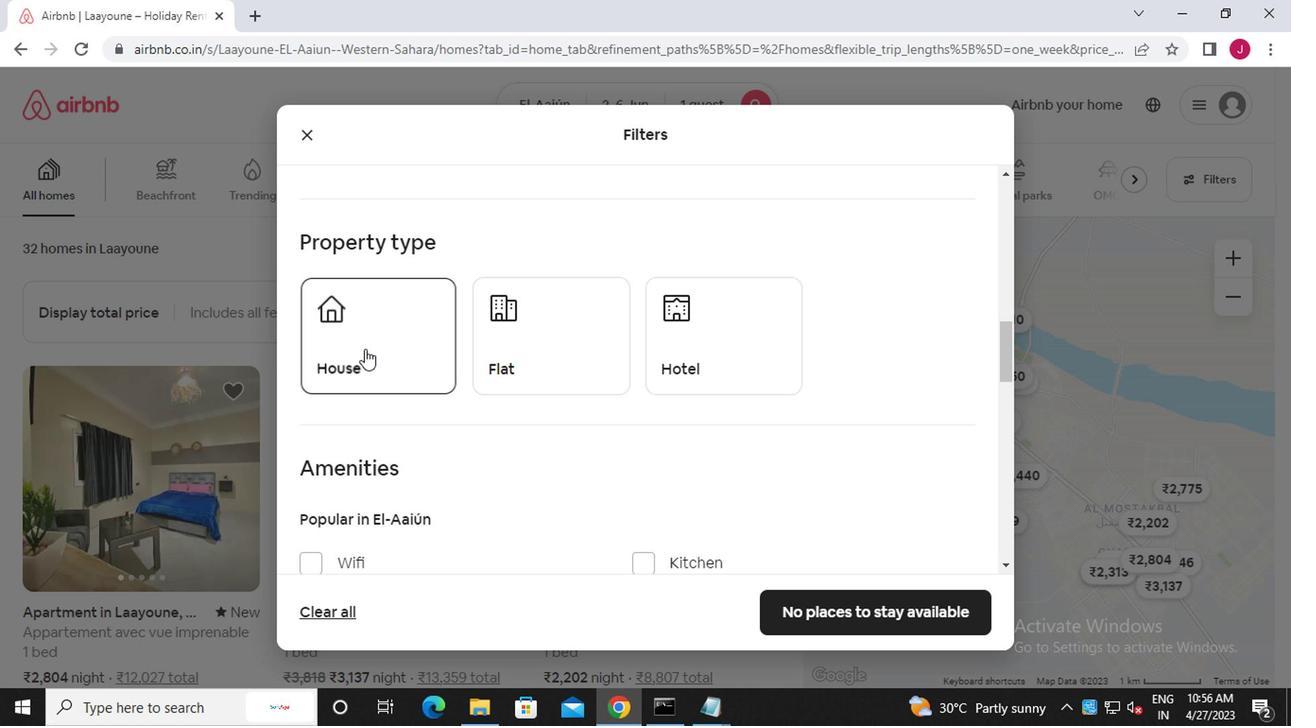 
Action: Mouse pressed left at (501, 359)
Screenshot: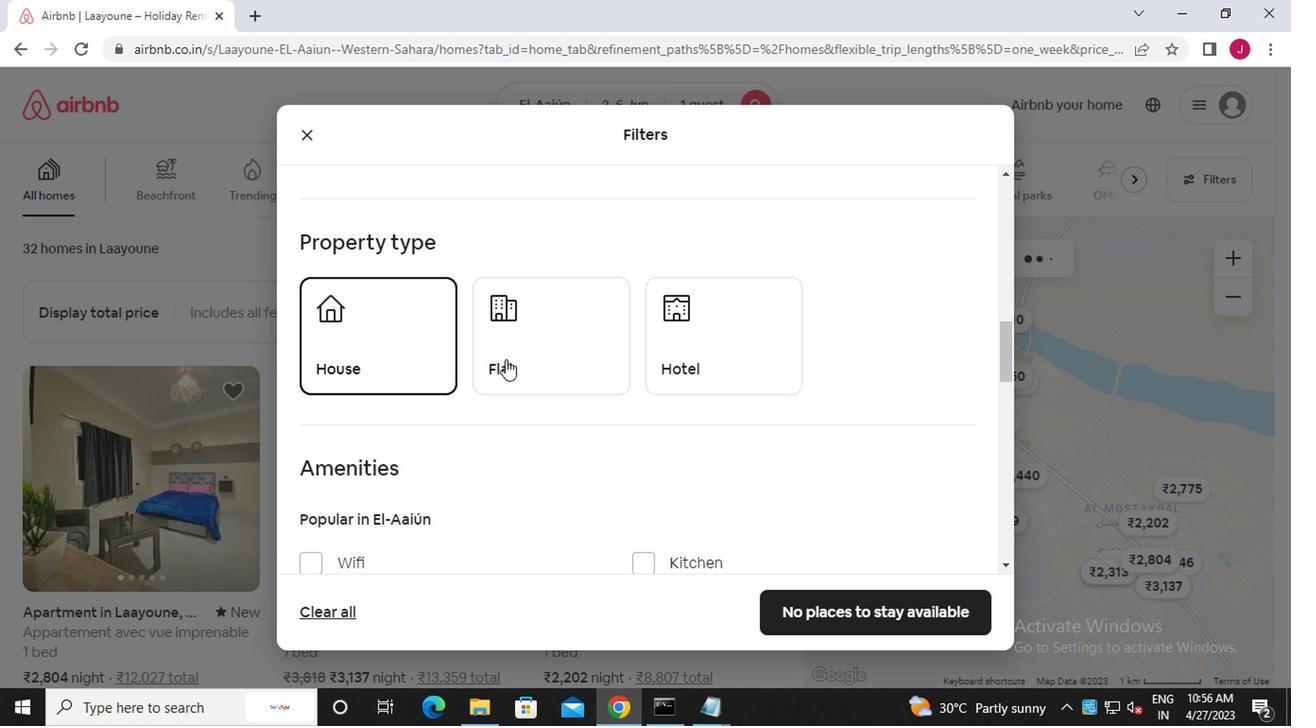
Action: Mouse moved to (653, 351)
Screenshot: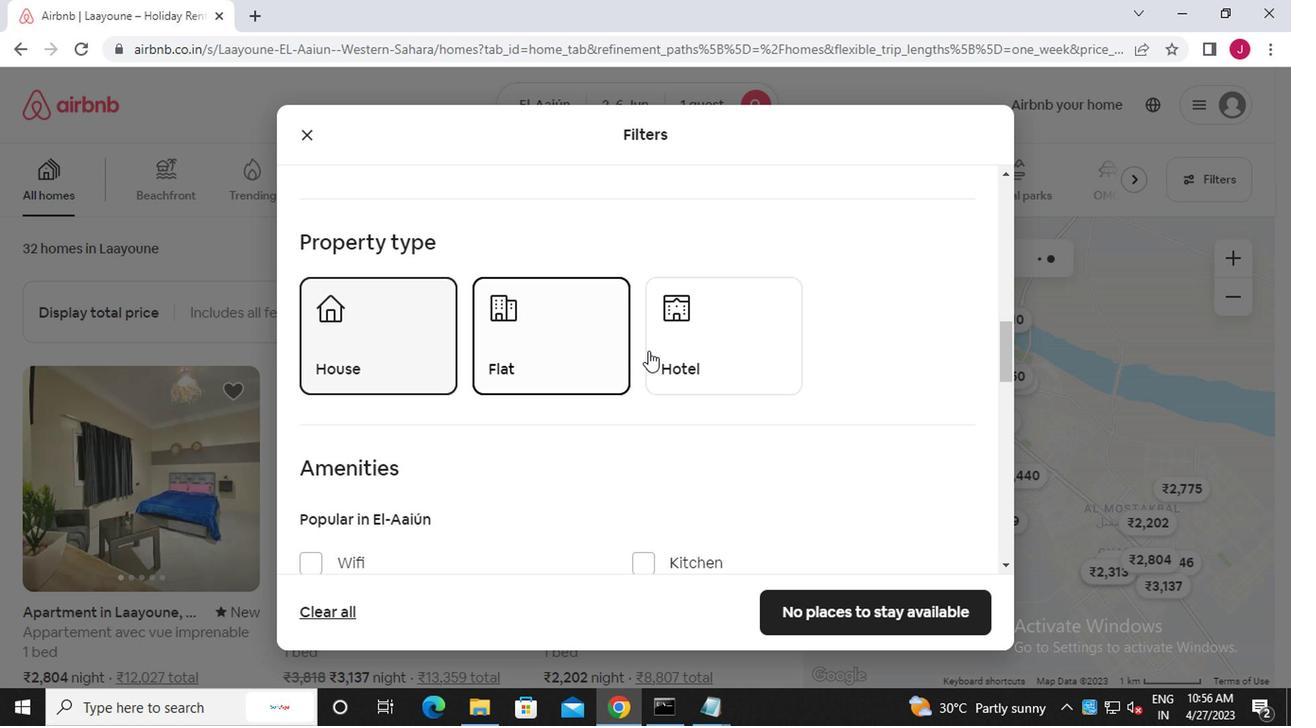 
Action: Mouse pressed left at (653, 351)
Screenshot: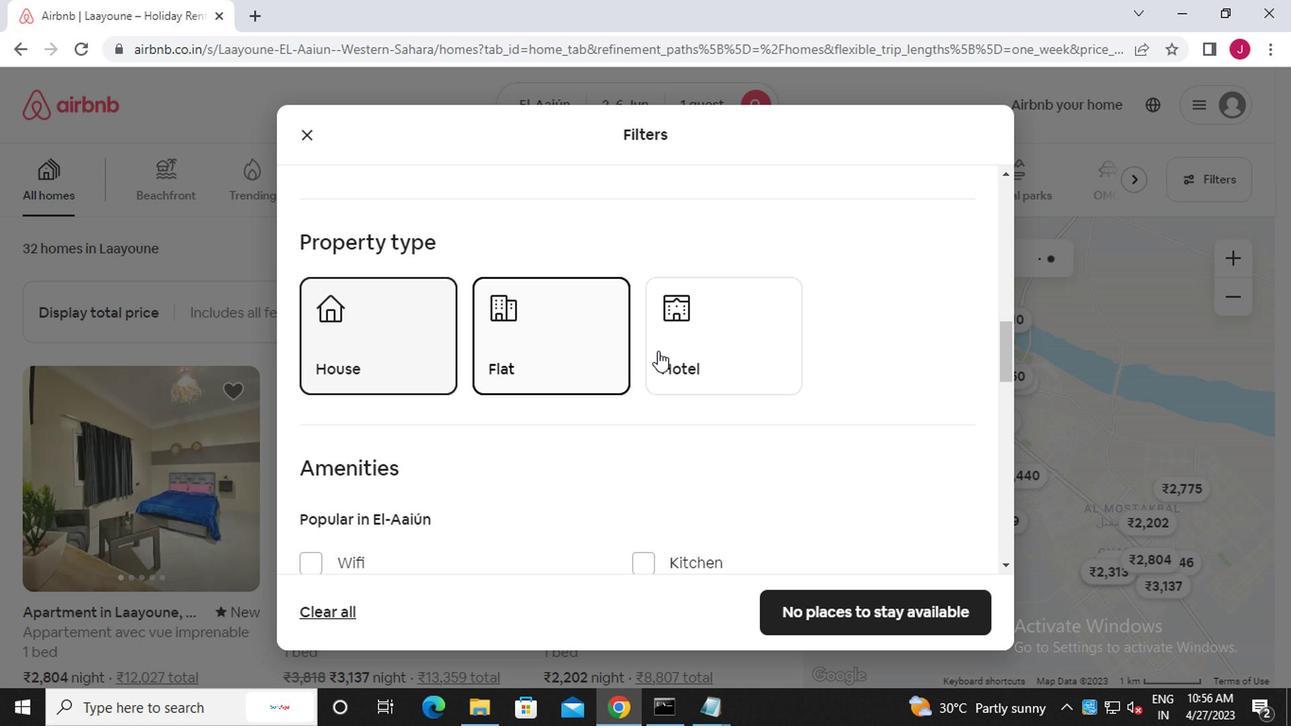 
Action: Mouse moved to (655, 353)
Screenshot: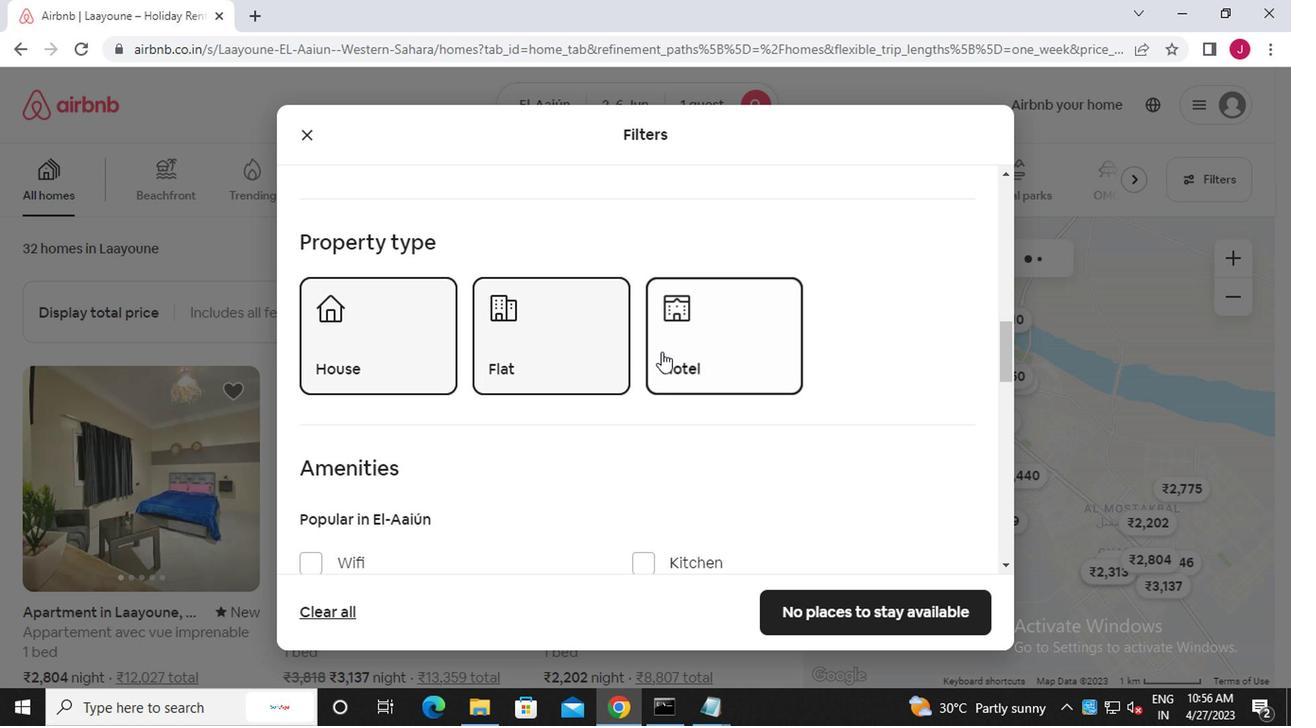 
Action: Mouse scrolled (655, 352) with delta (0, 0)
Screenshot: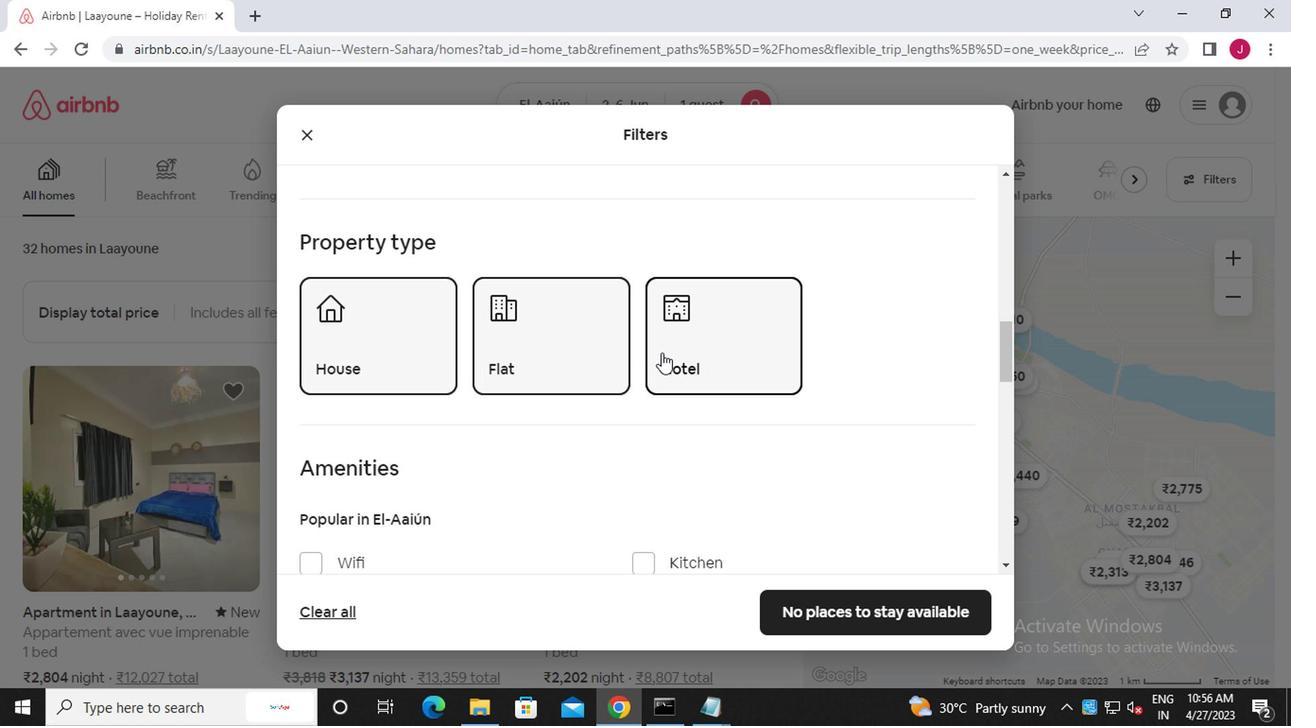 
Action: Mouse scrolled (655, 352) with delta (0, 0)
Screenshot: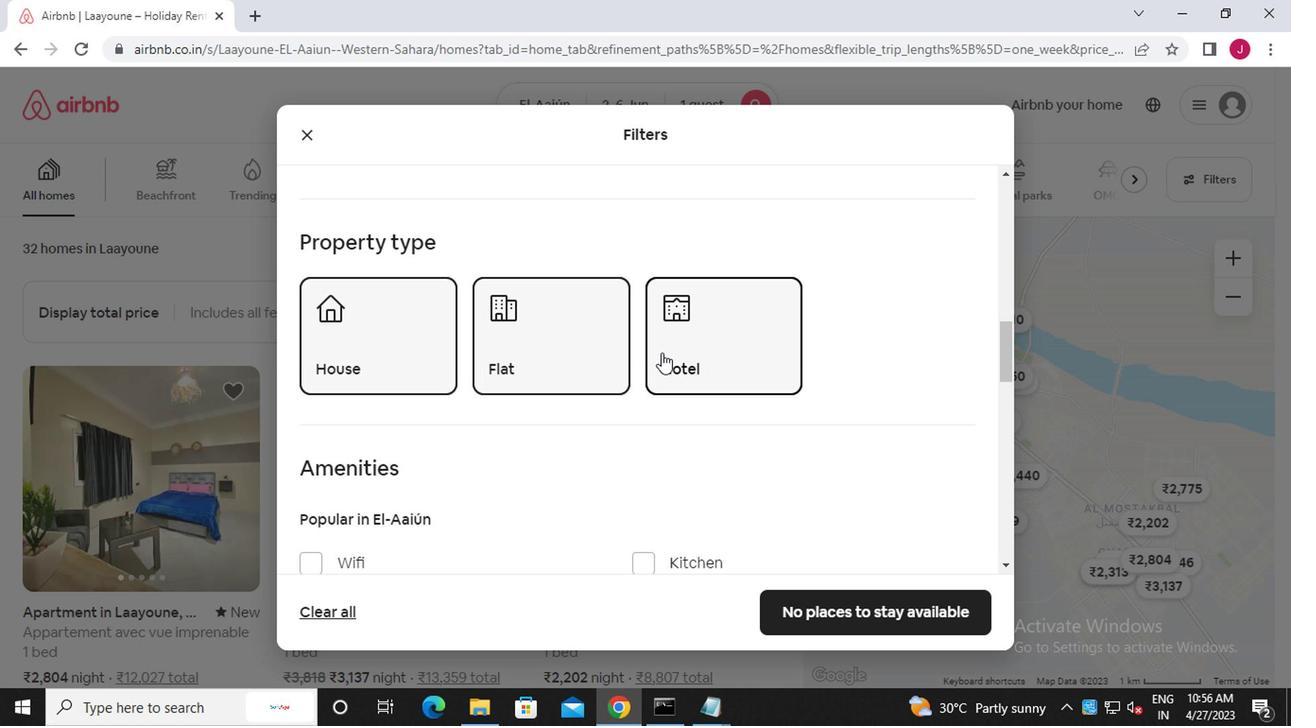 
Action: Mouse scrolled (655, 352) with delta (0, 0)
Screenshot: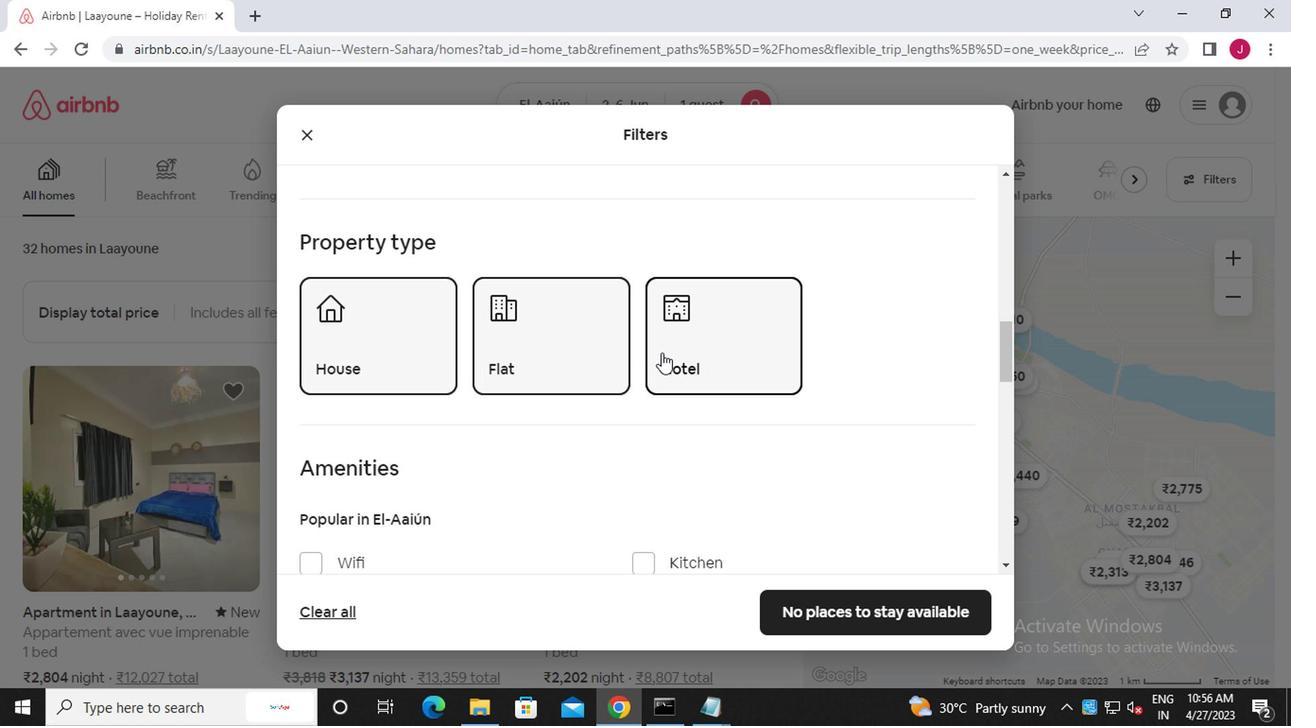 
Action: Mouse scrolled (655, 352) with delta (0, 0)
Screenshot: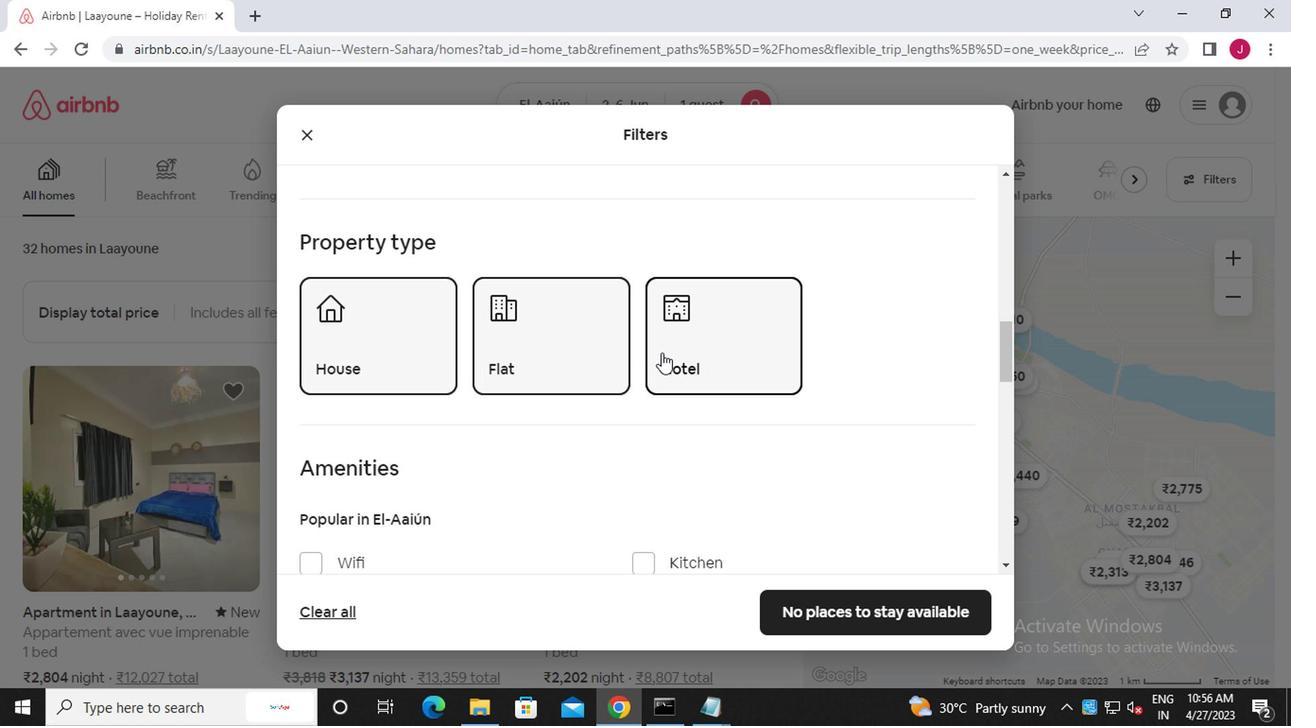 
Action: Mouse scrolled (655, 352) with delta (0, 0)
Screenshot: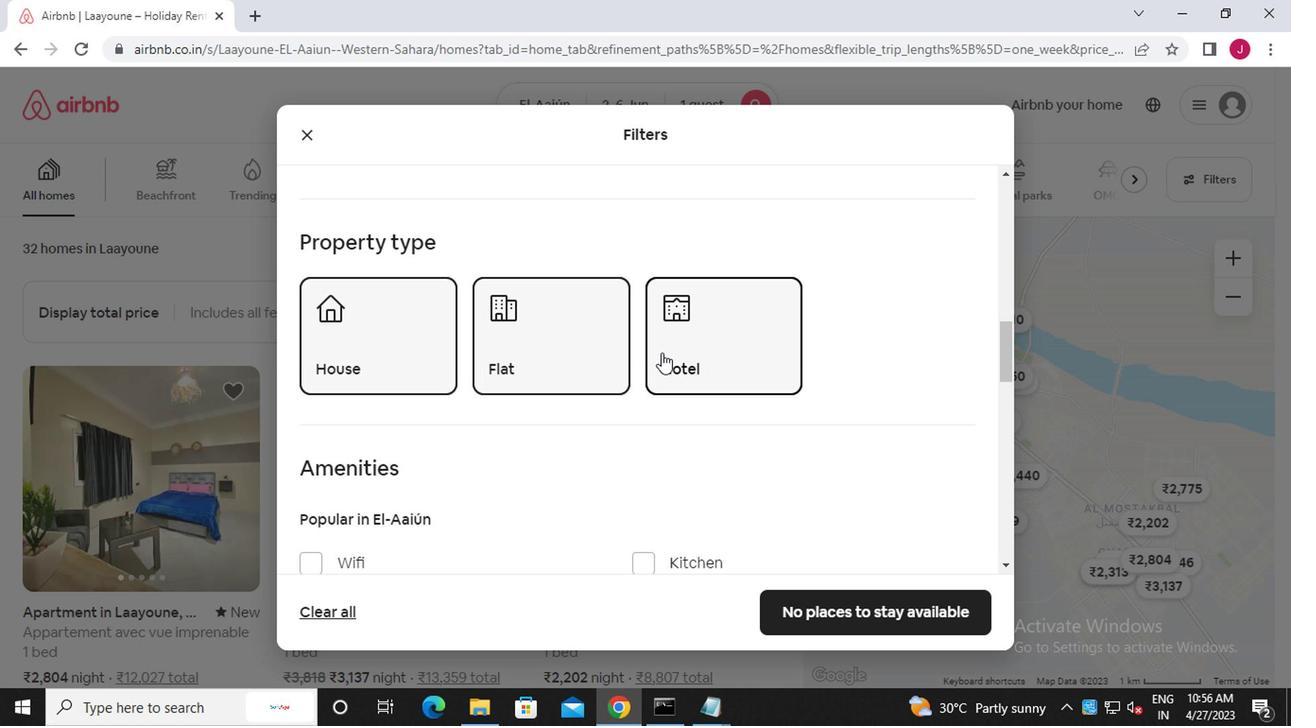 
Action: Mouse moved to (940, 441)
Screenshot: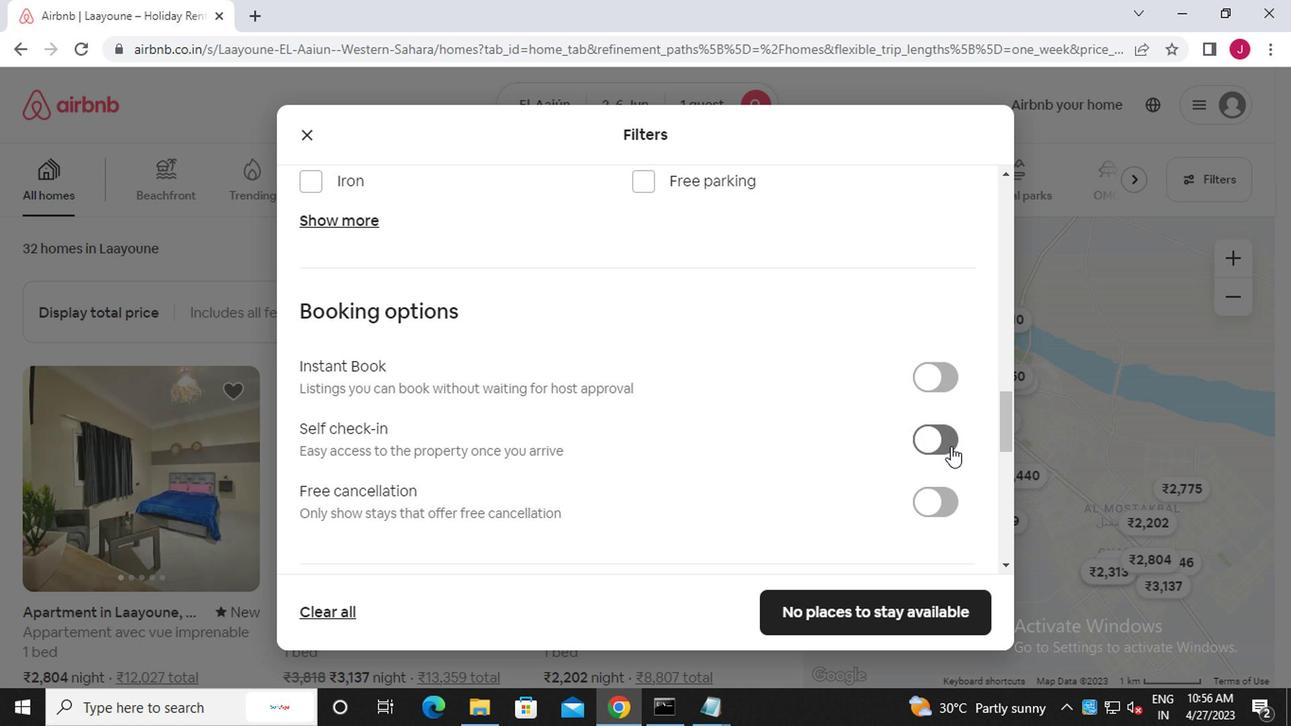 
Action: Mouse pressed left at (940, 441)
Screenshot: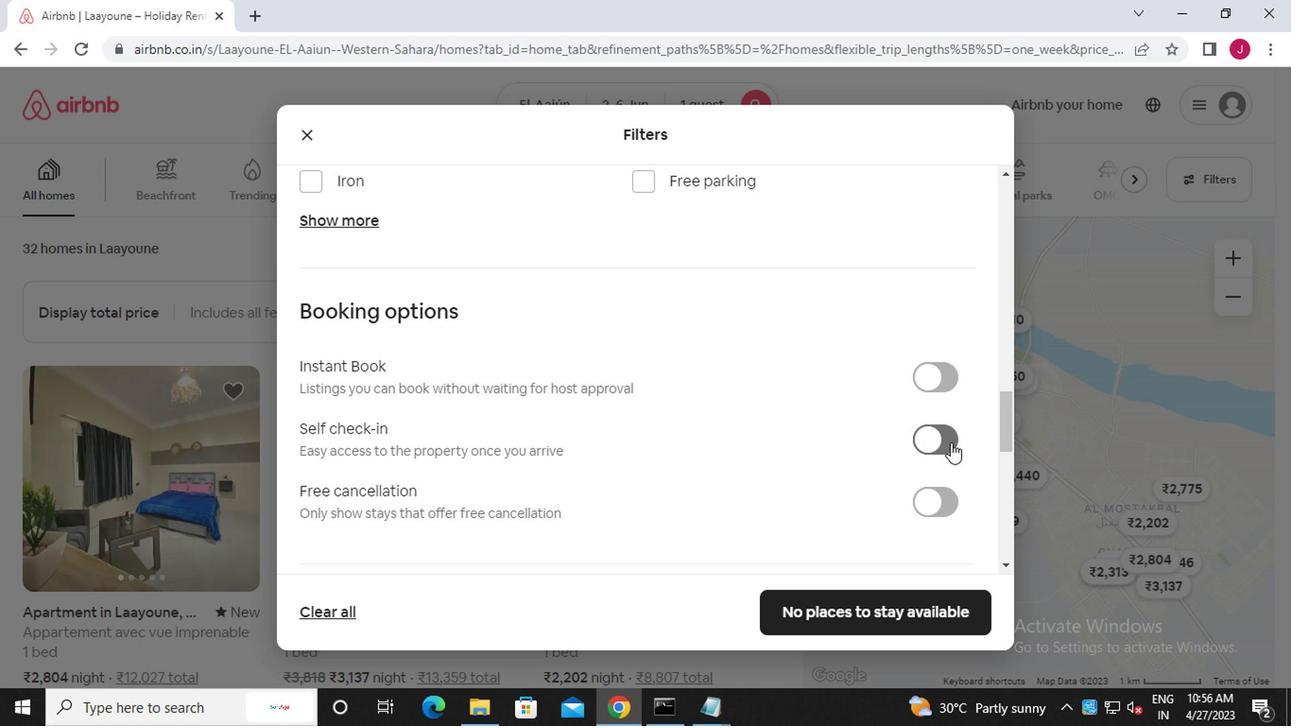 
Action: Mouse moved to (653, 444)
Screenshot: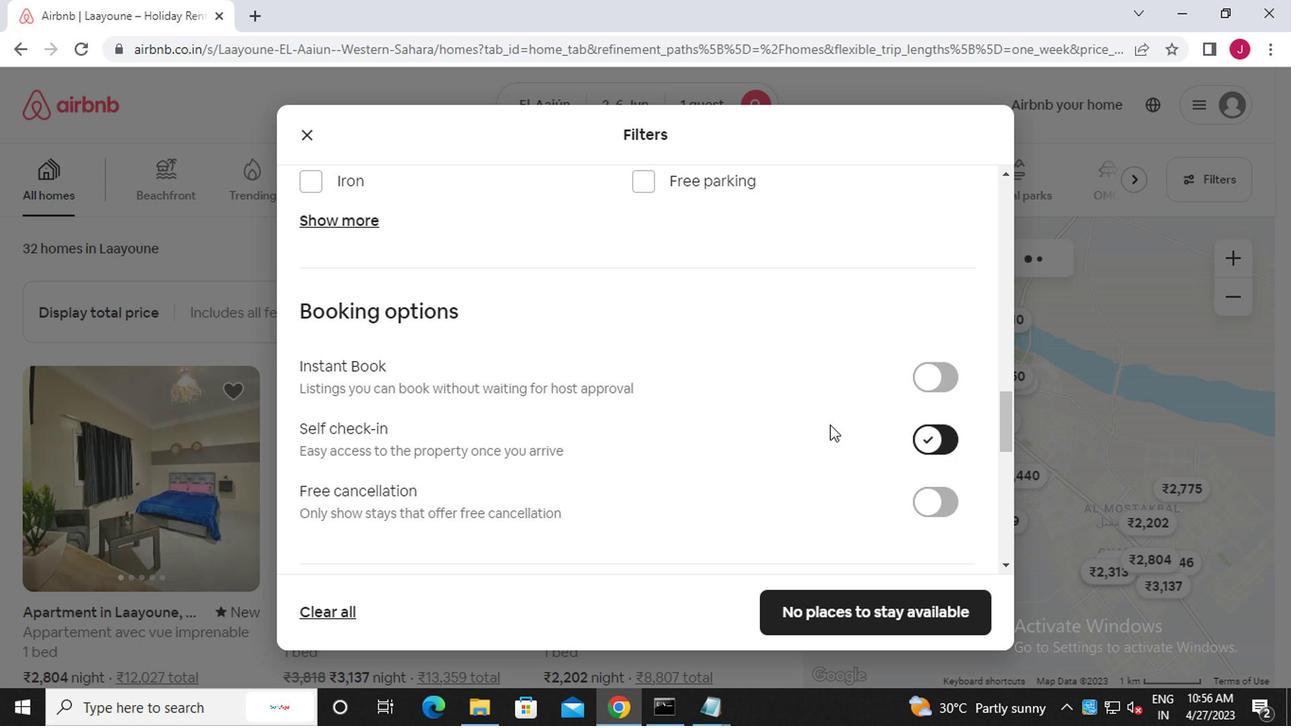 
Action: Mouse scrolled (653, 443) with delta (0, -1)
Screenshot: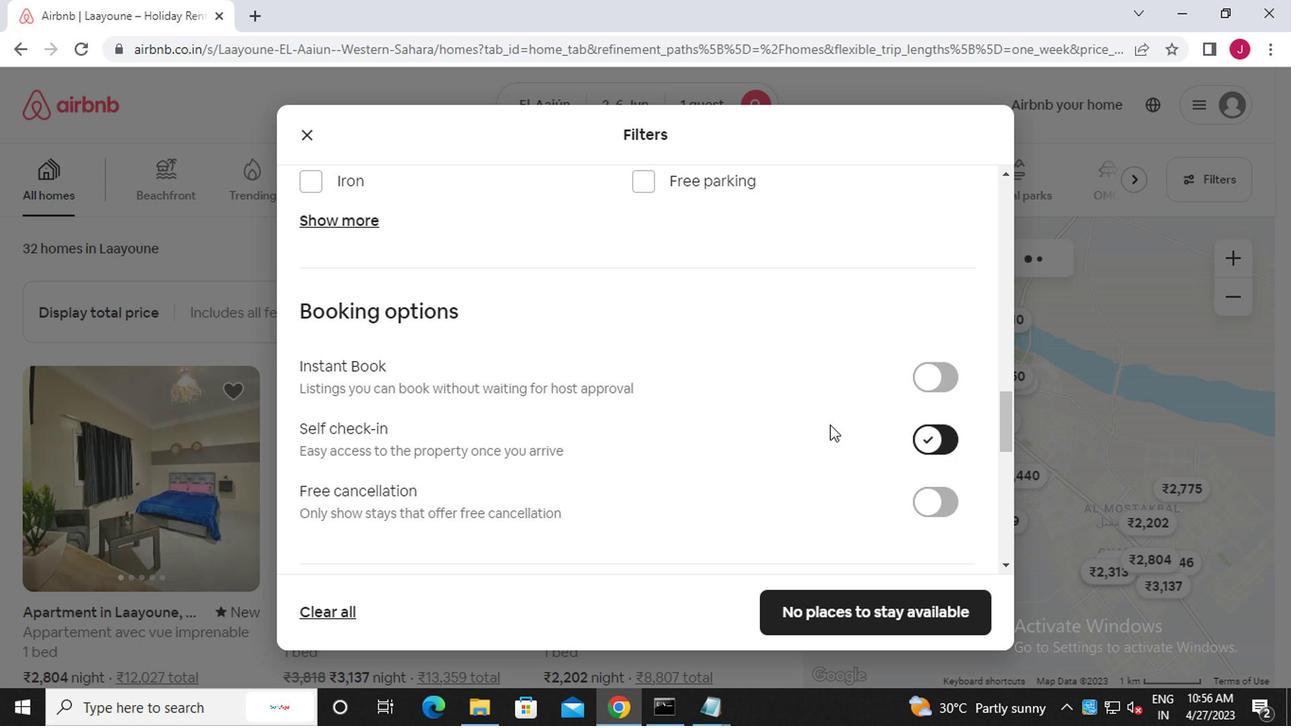 
Action: Mouse moved to (645, 447)
Screenshot: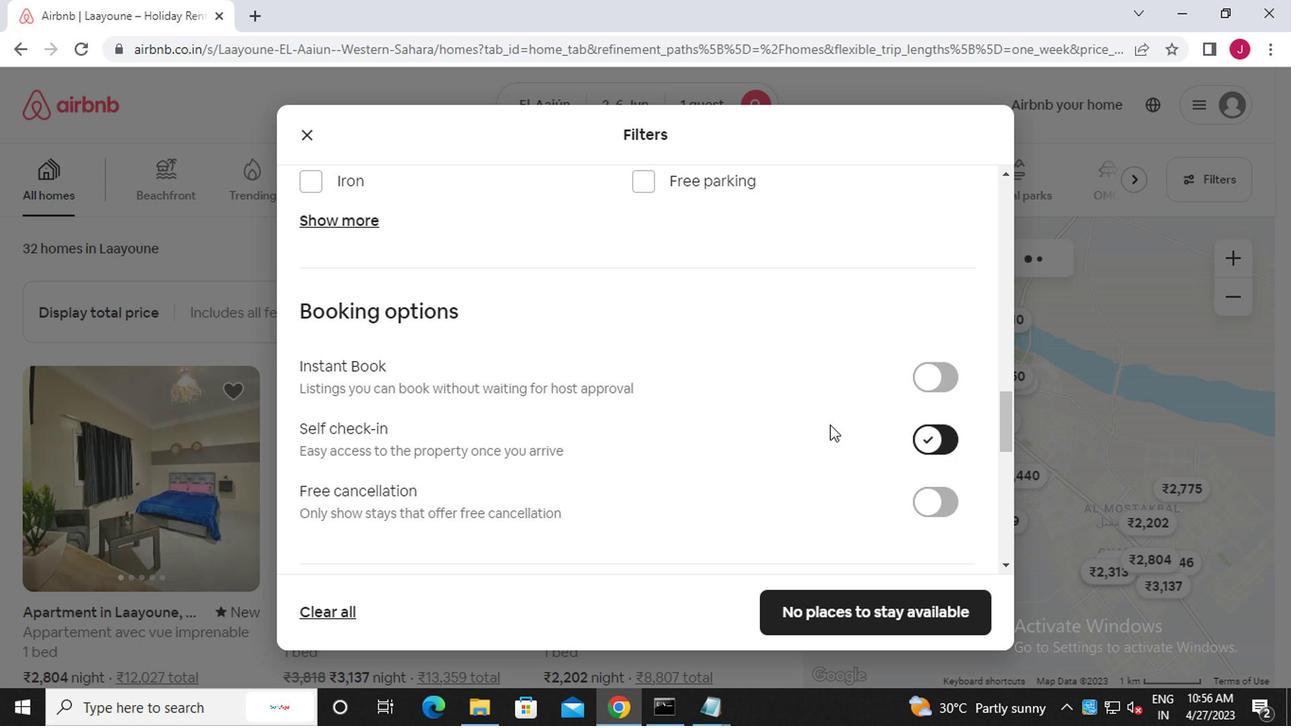 
Action: Mouse scrolled (645, 446) with delta (0, 0)
Screenshot: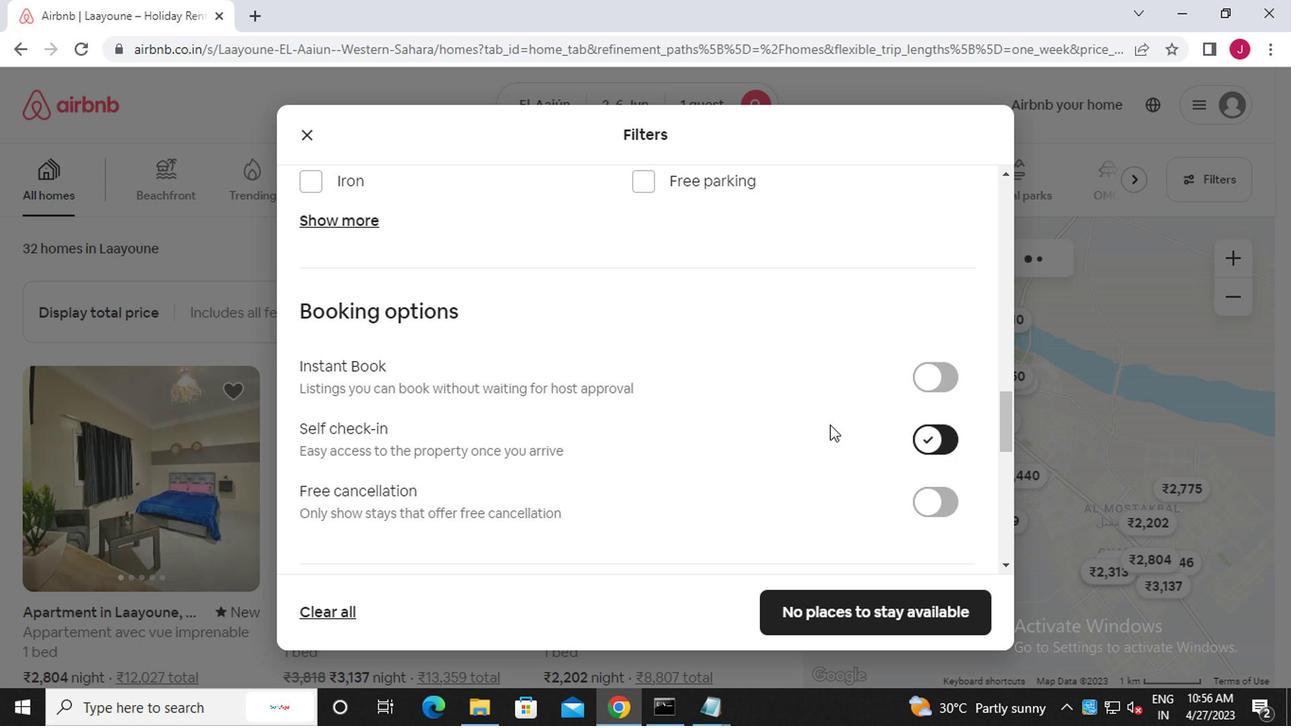 
Action: Mouse moved to (643, 448)
Screenshot: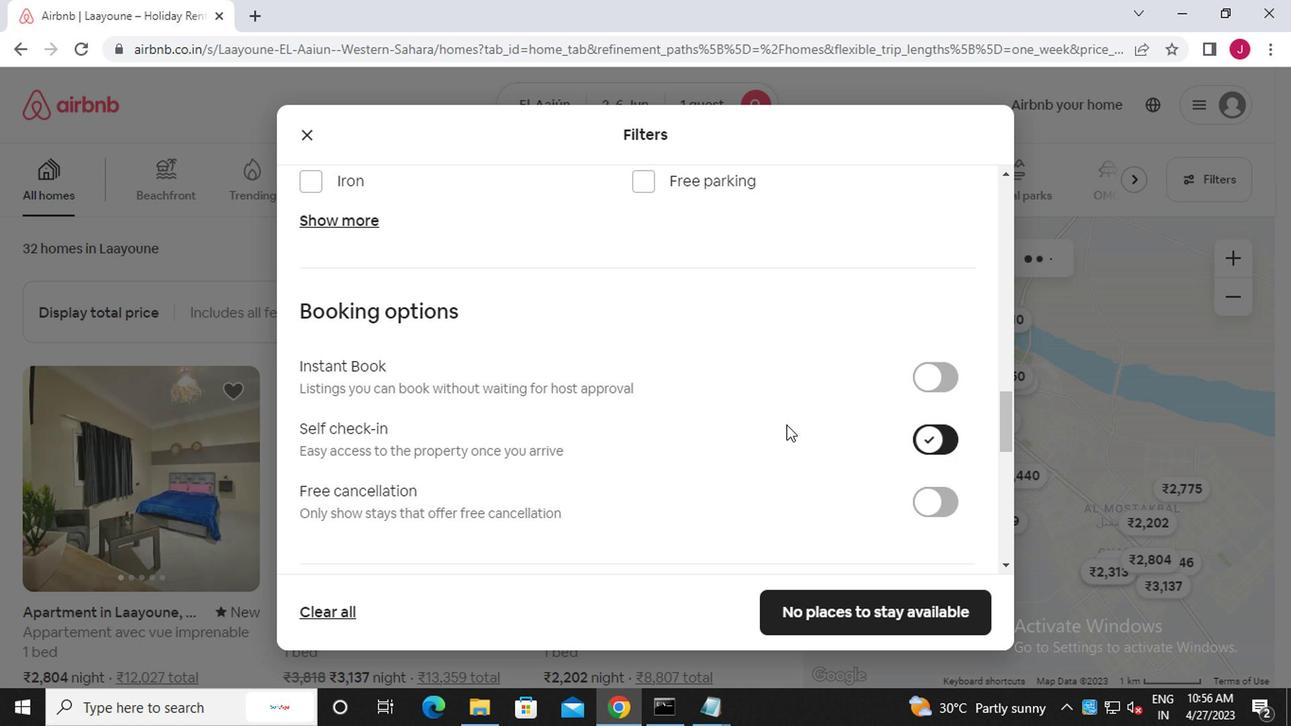 
Action: Mouse scrolled (643, 447) with delta (0, -1)
Screenshot: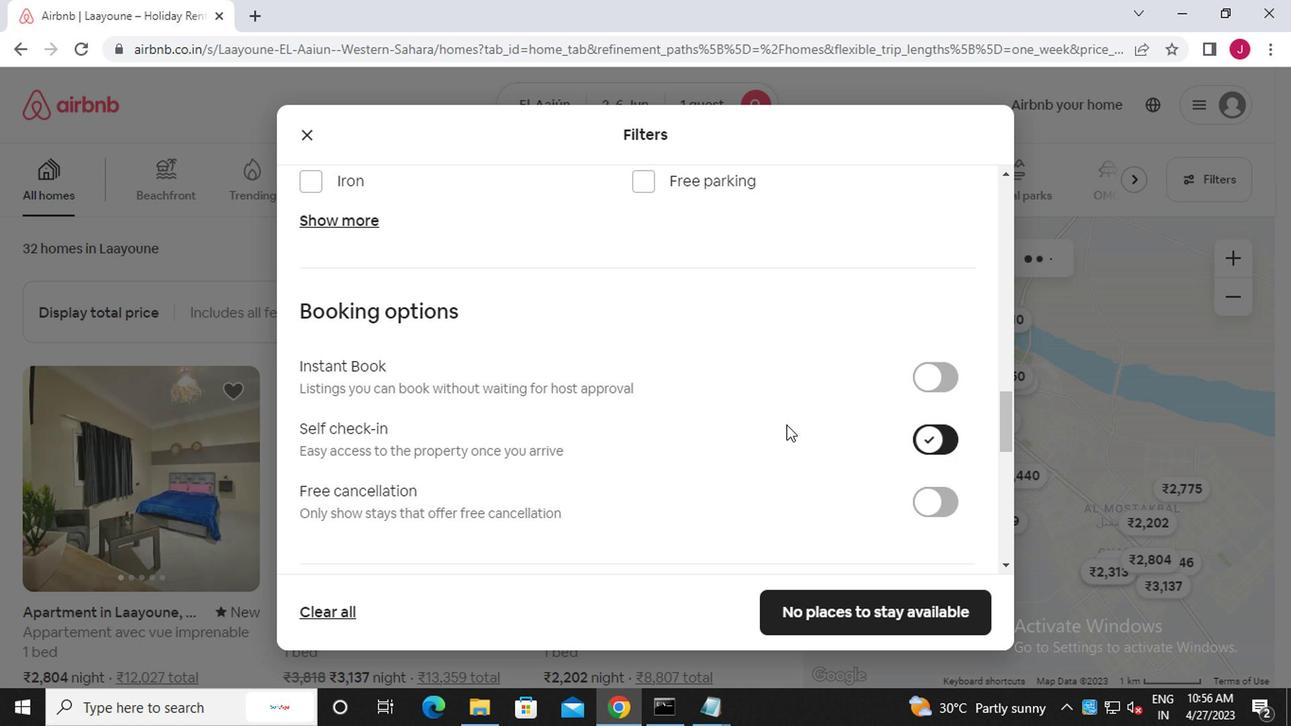 
Action: Mouse moved to (641, 448)
Screenshot: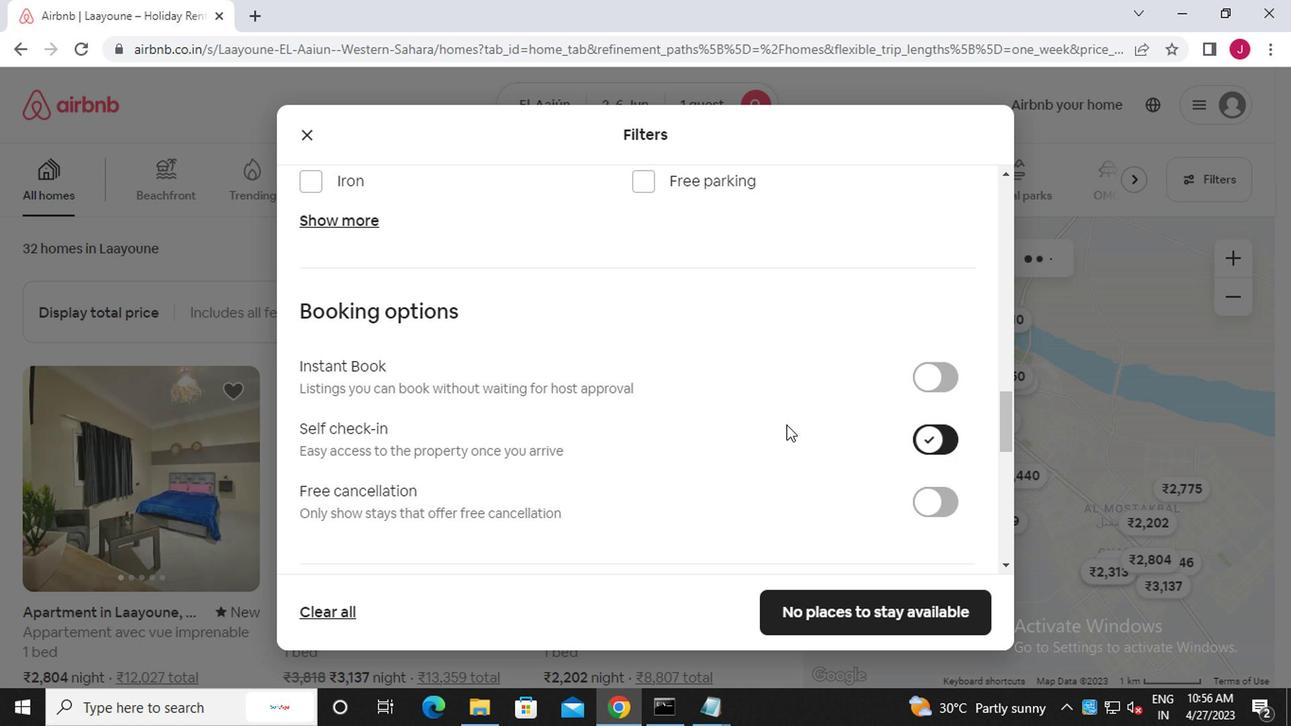 
Action: Mouse scrolled (641, 447) with delta (0, -1)
Screenshot: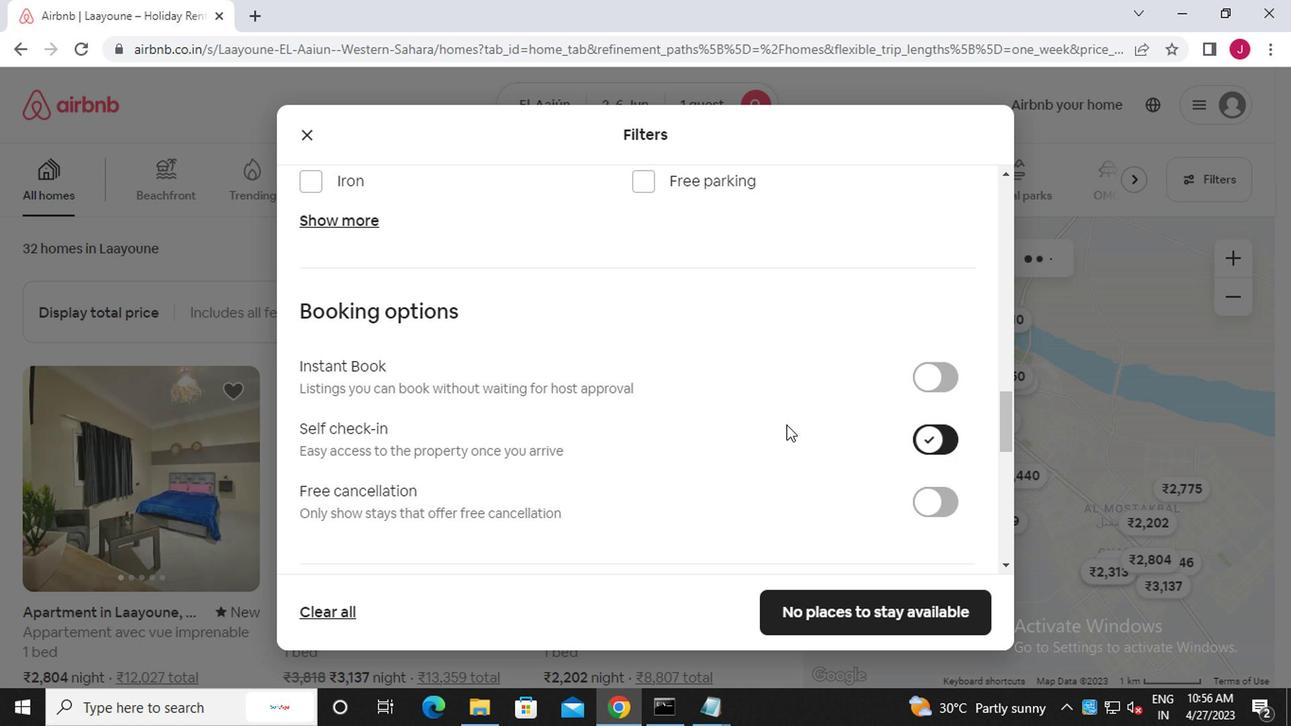 
Action: Mouse scrolled (641, 447) with delta (0, -1)
Screenshot: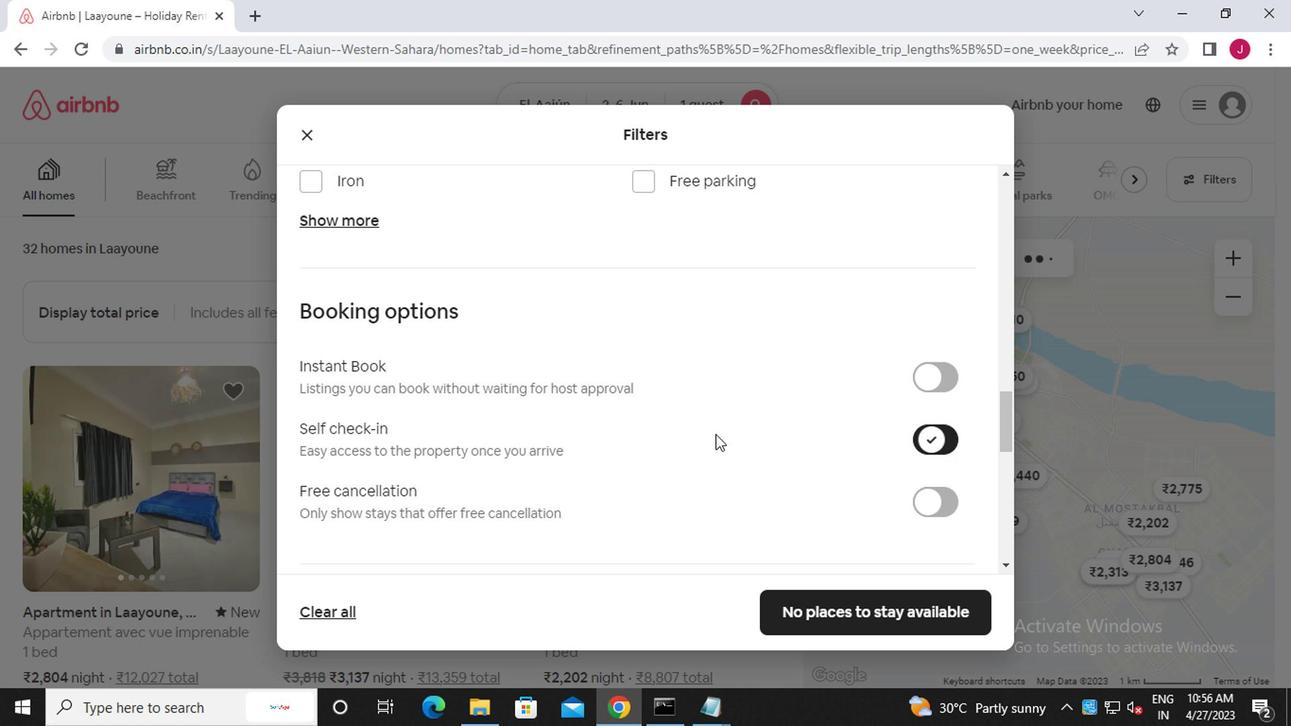 
Action: Mouse moved to (641, 449)
Screenshot: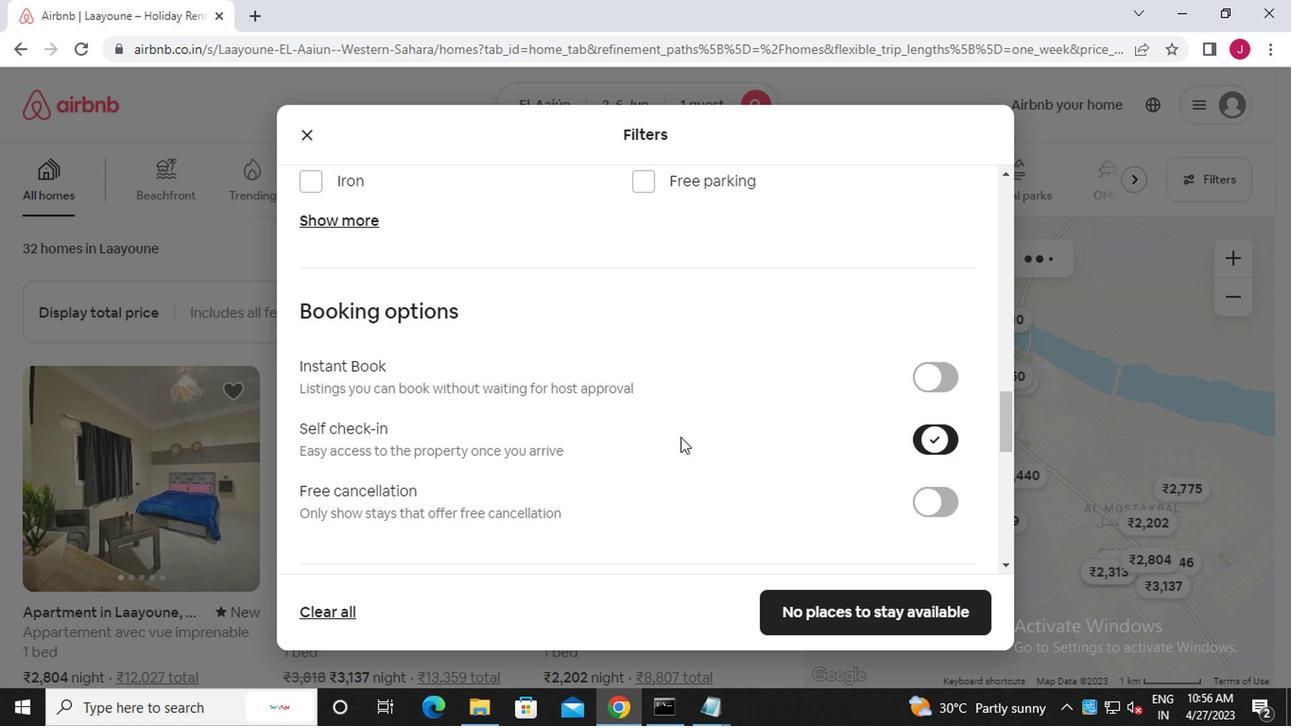 
Action: Mouse scrolled (641, 448) with delta (0, 0)
Screenshot: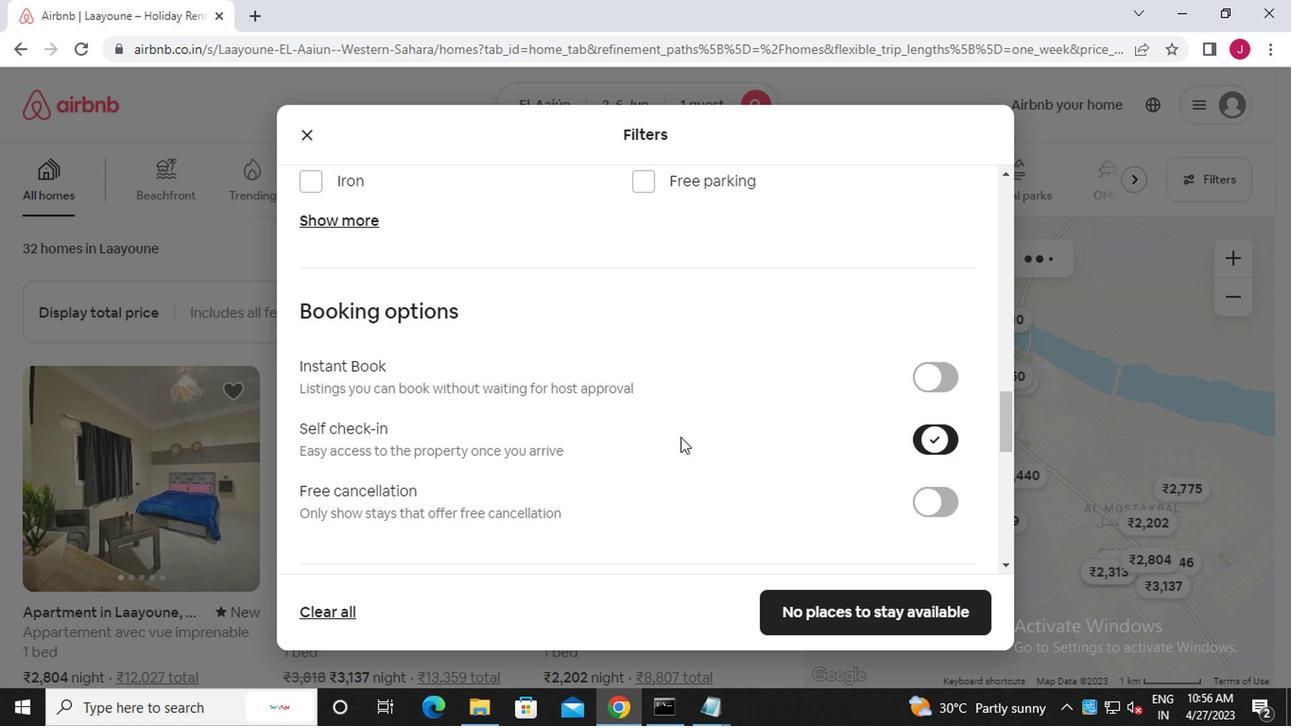 
Action: Mouse scrolled (641, 448) with delta (0, 0)
Screenshot: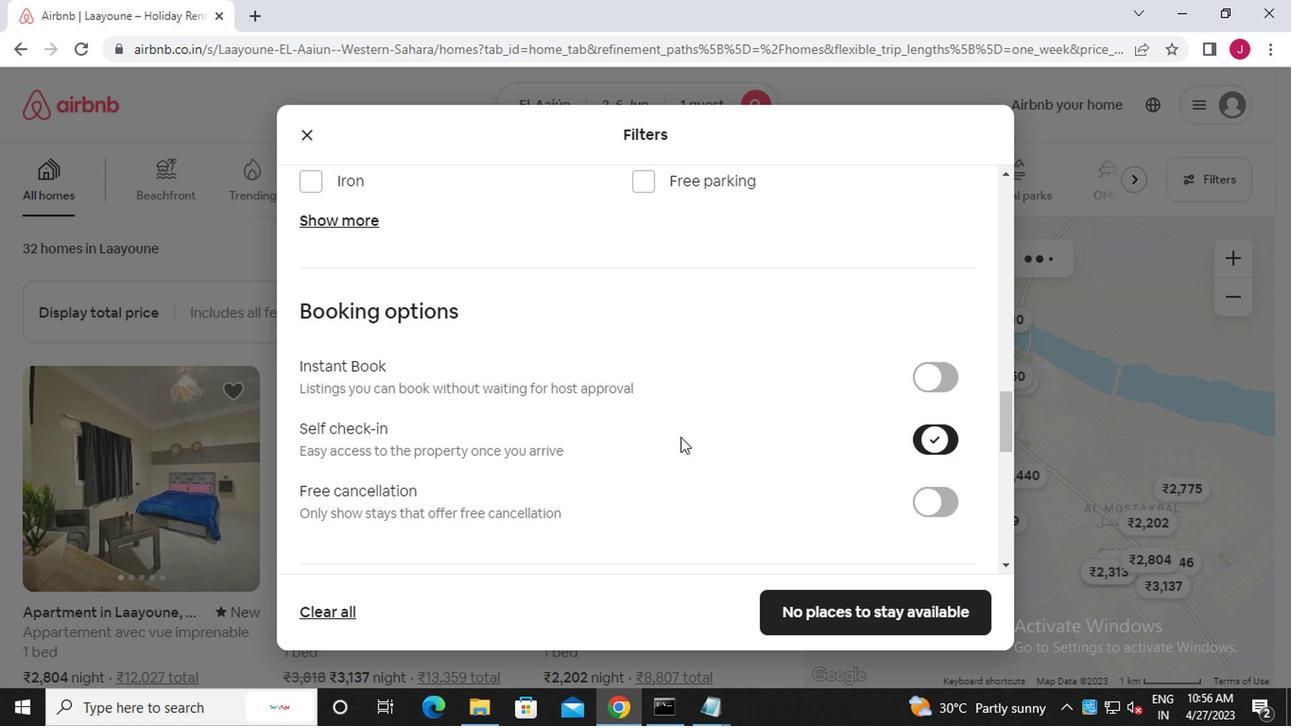 
Action: Mouse moved to (302, 478)
Screenshot: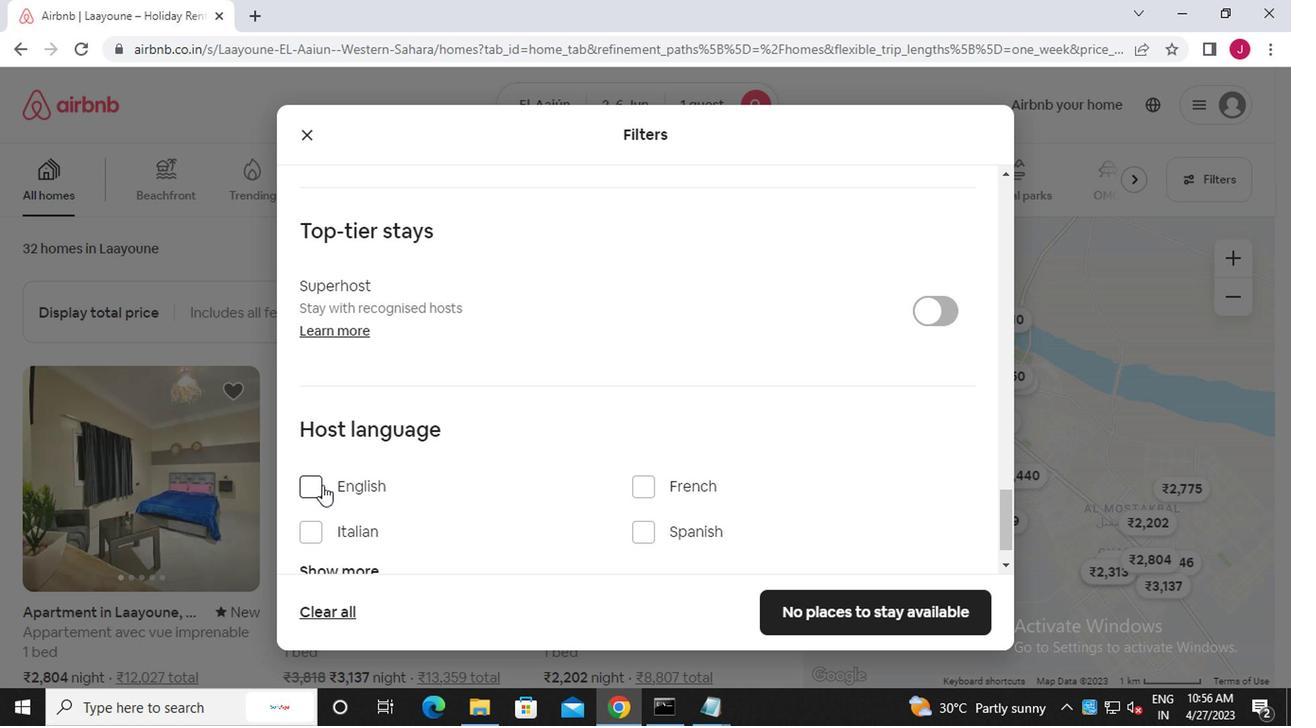 
Action: Mouse pressed left at (302, 478)
Screenshot: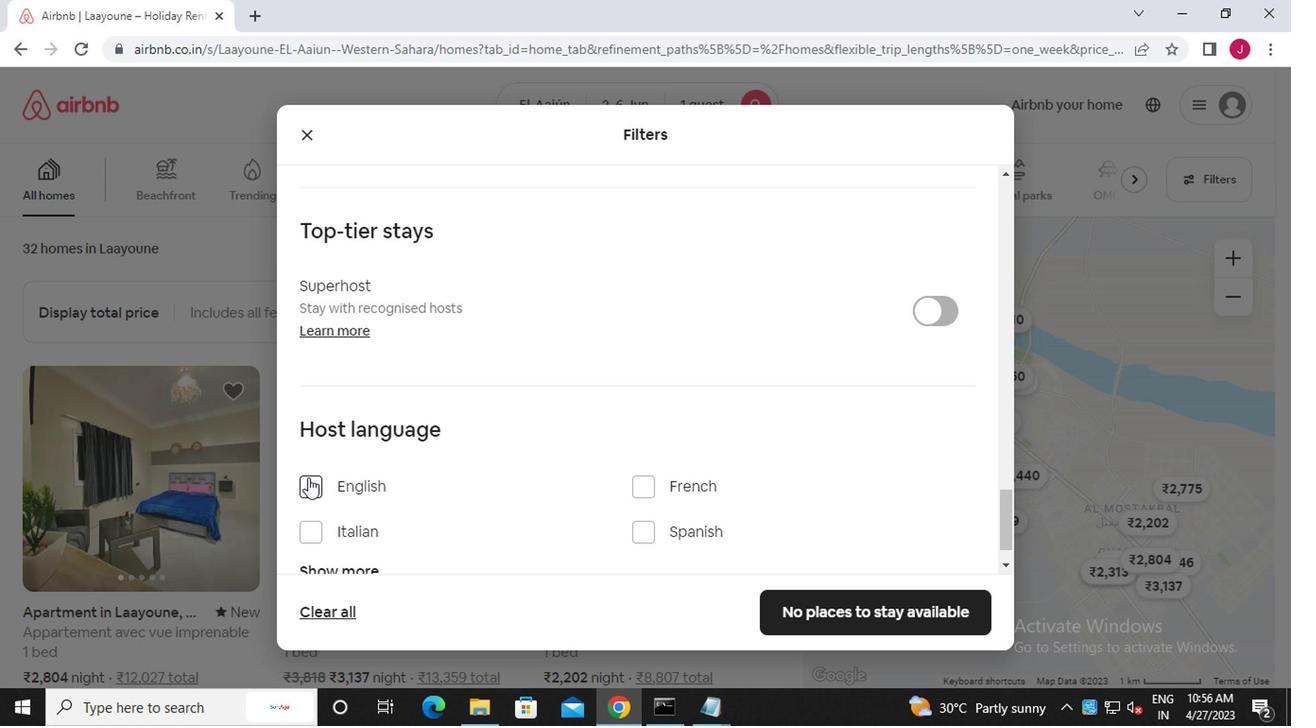 
Action: Mouse moved to (810, 614)
Screenshot: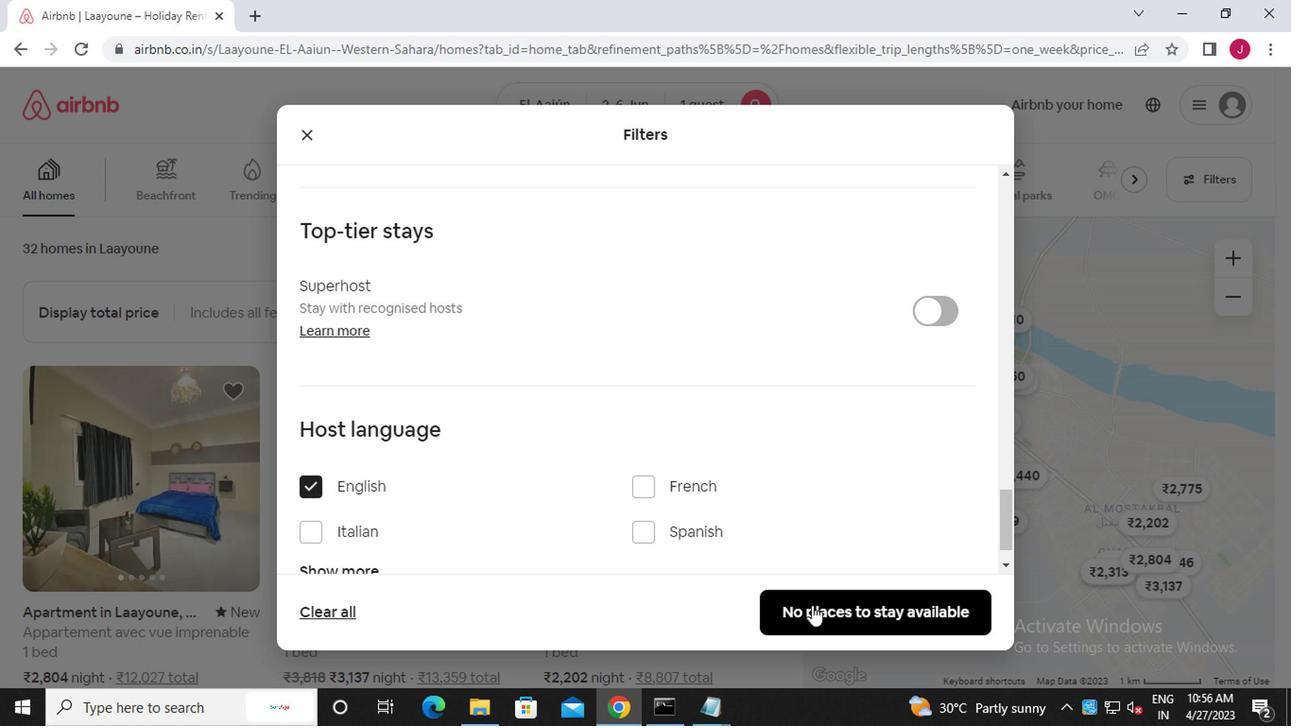 
Action: Mouse pressed left at (810, 614)
Screenshot: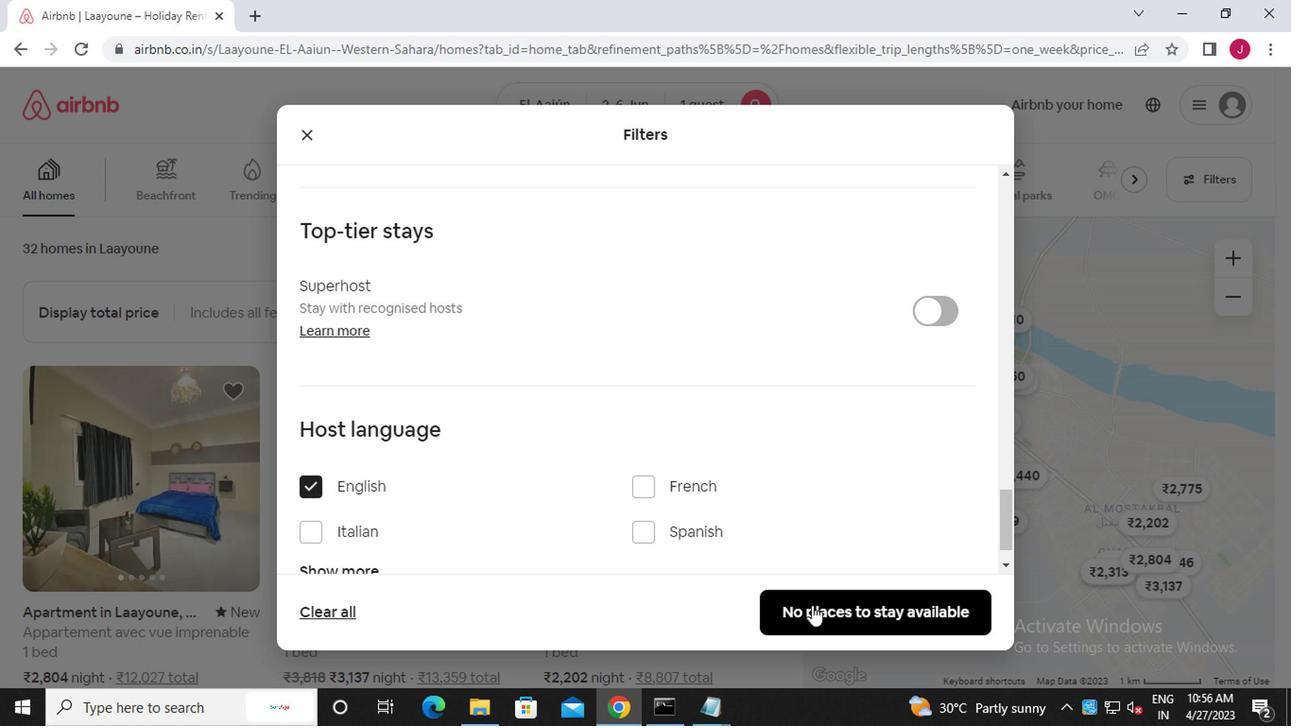 
Action: Mouse moved to (813, 614)
Screenshot: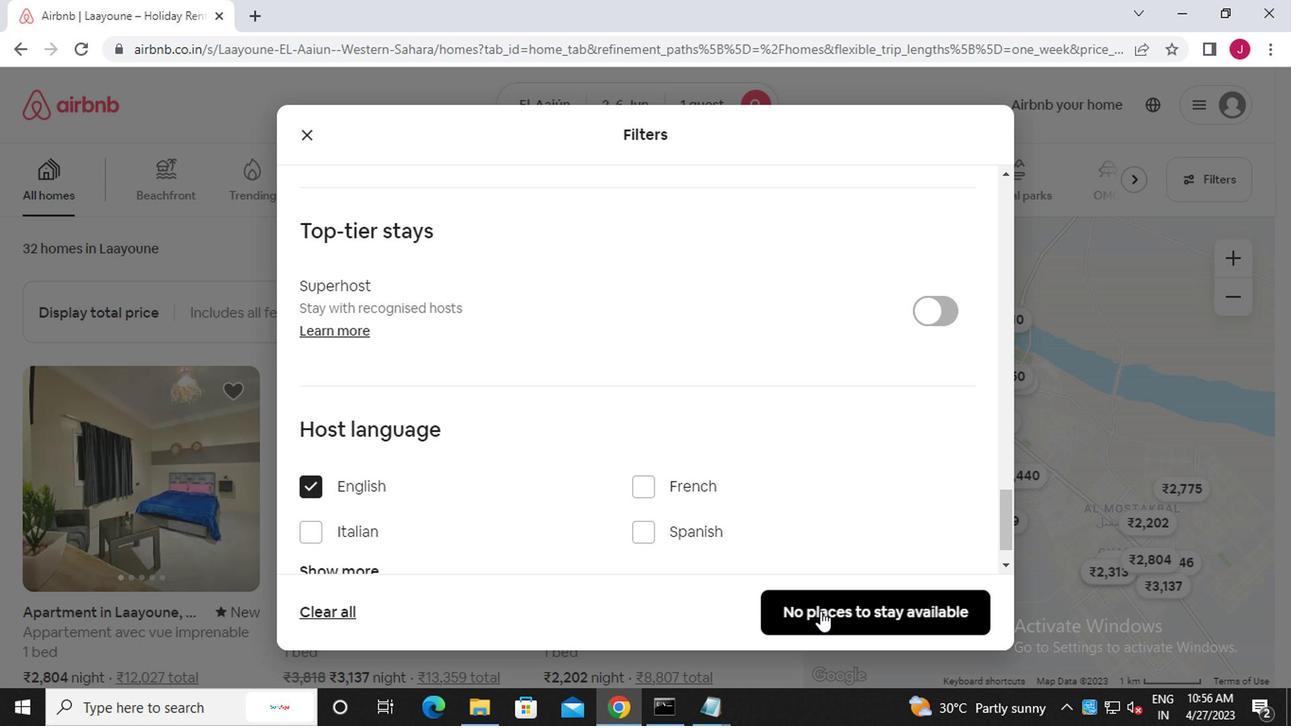 
